 Task: Find connections with filter location Zhicheng with filter topic #propertymanagement with filter profile language English with filter current company Civica with filter school Ishan Institute of Management and Technology with filter industry Specialty Trade Contractors with filter service category UX Research with filter keywords title Speech Pathologist
Action: Mouse moved to (659, 74)
Screenshot: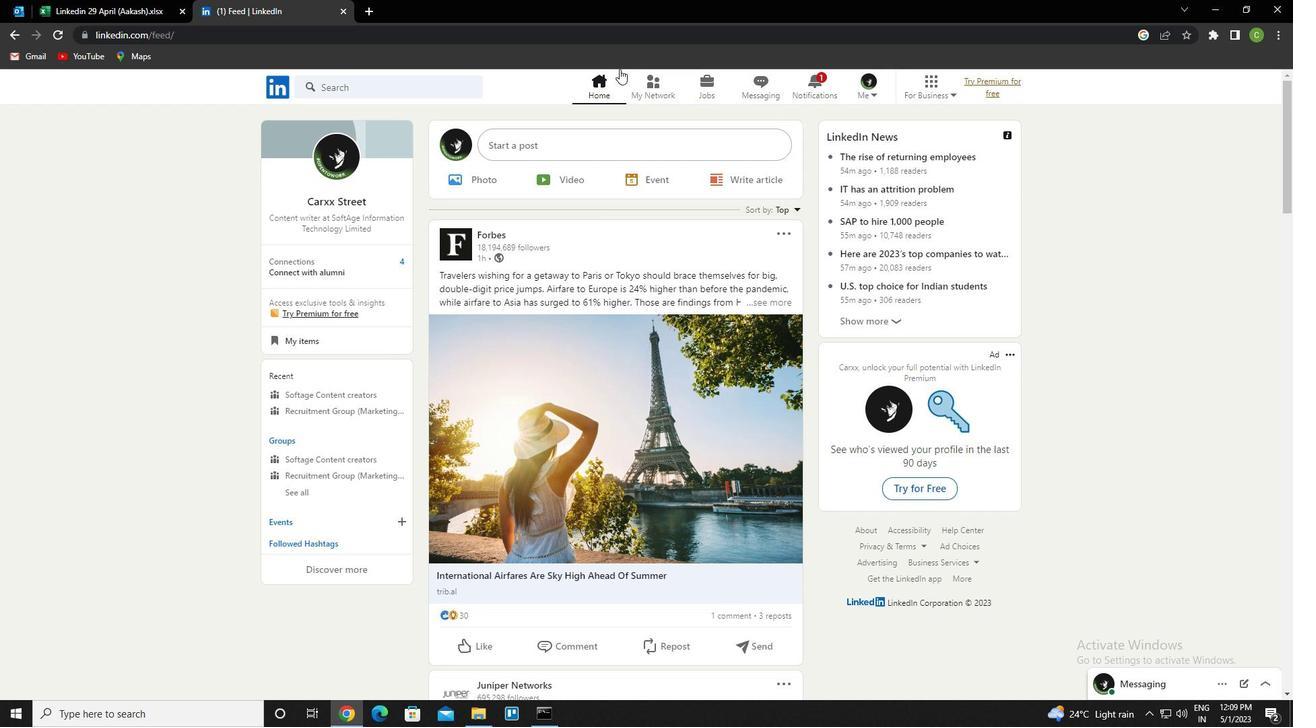 
Action: Mouse pressed left at (659, 74)
Screenshot: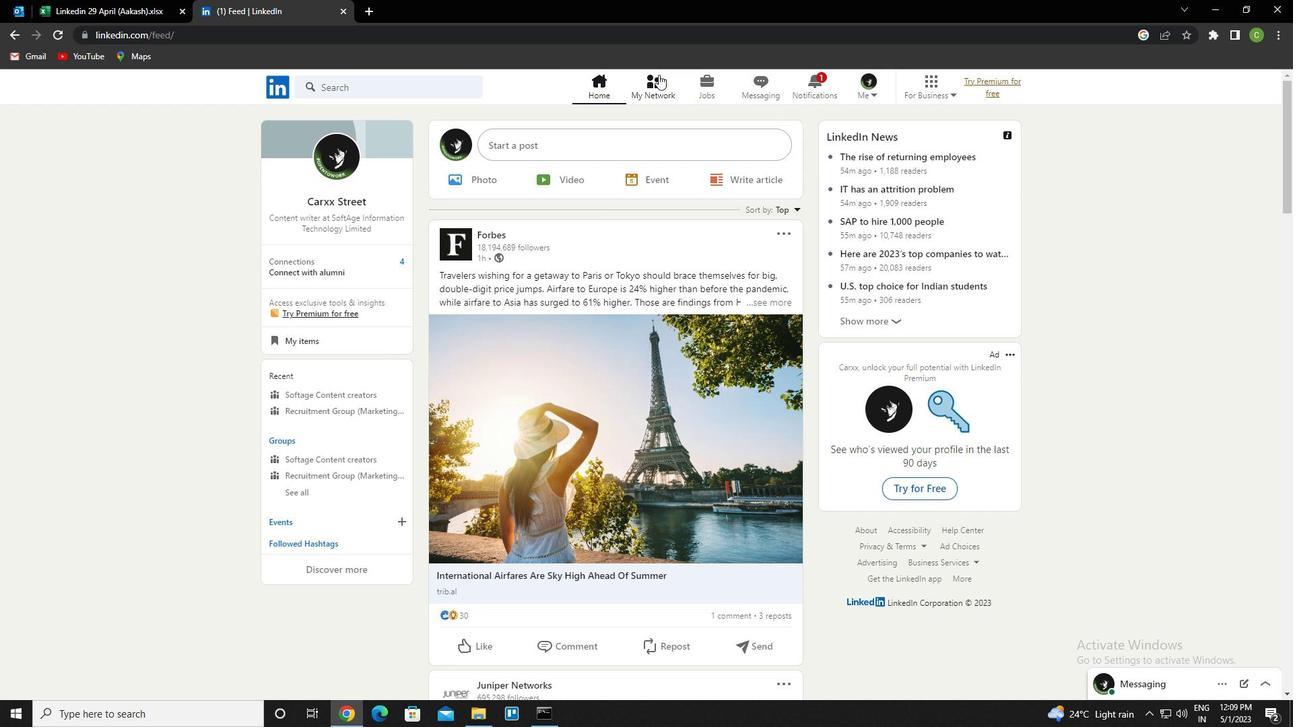 
Action: Mouse moved to (365, 152)
Screenshot: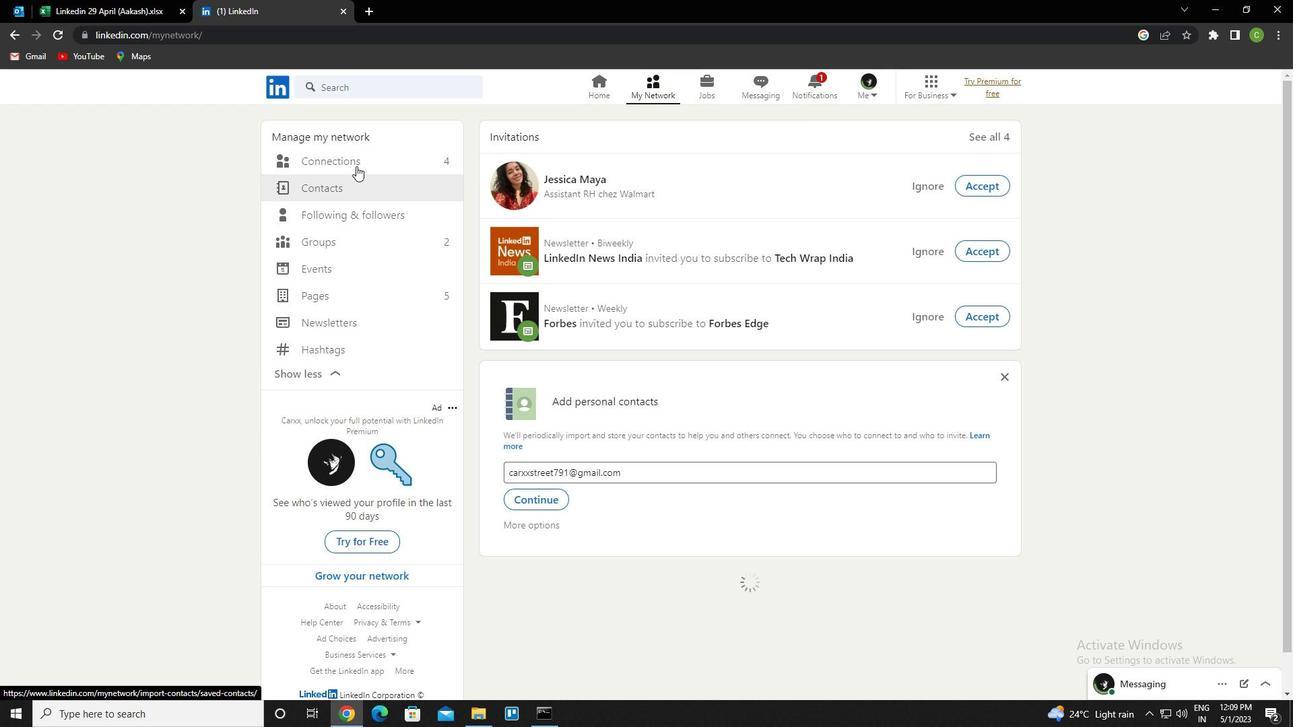 
Action: Mouse pressed left at (365, 152)
Screenshot: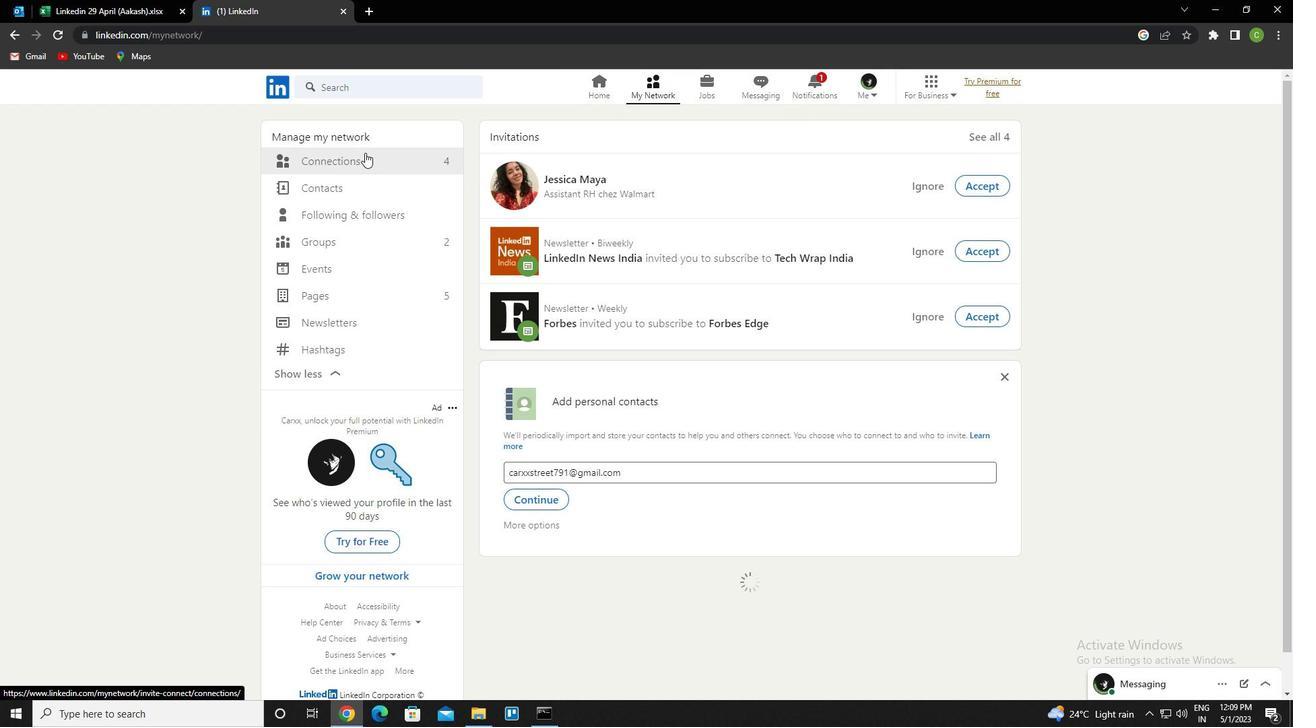 
Action: Mouse moved to (731, 167)
Screenshot: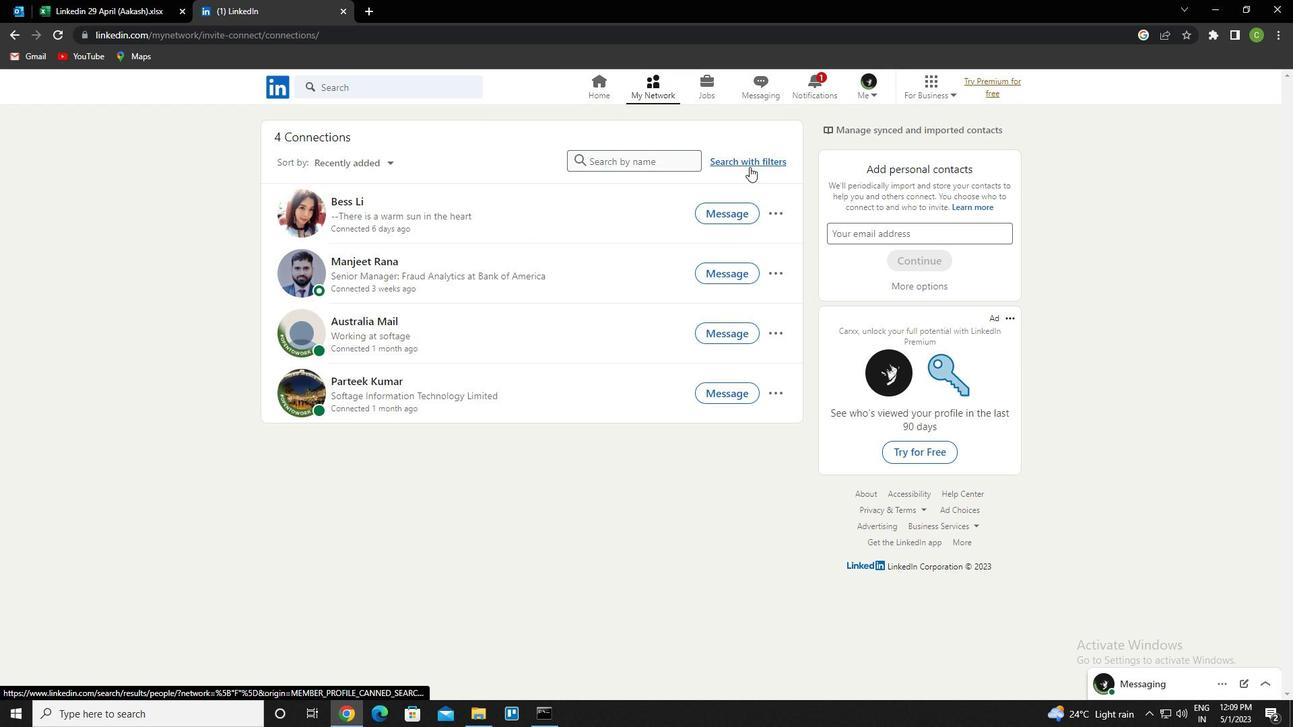 
Action: Mouse pressed left at (731, 167)
Screenshot: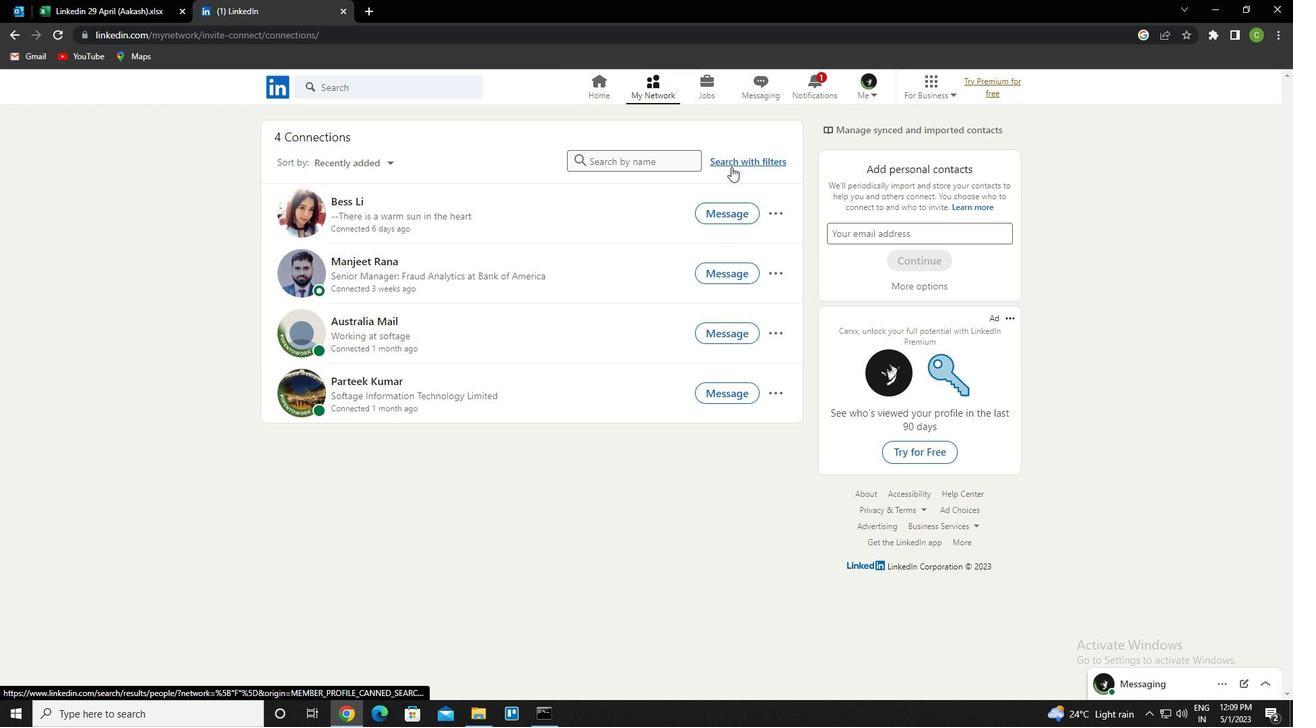 
Action: Mouse moved to (692, 128)
Screenshot: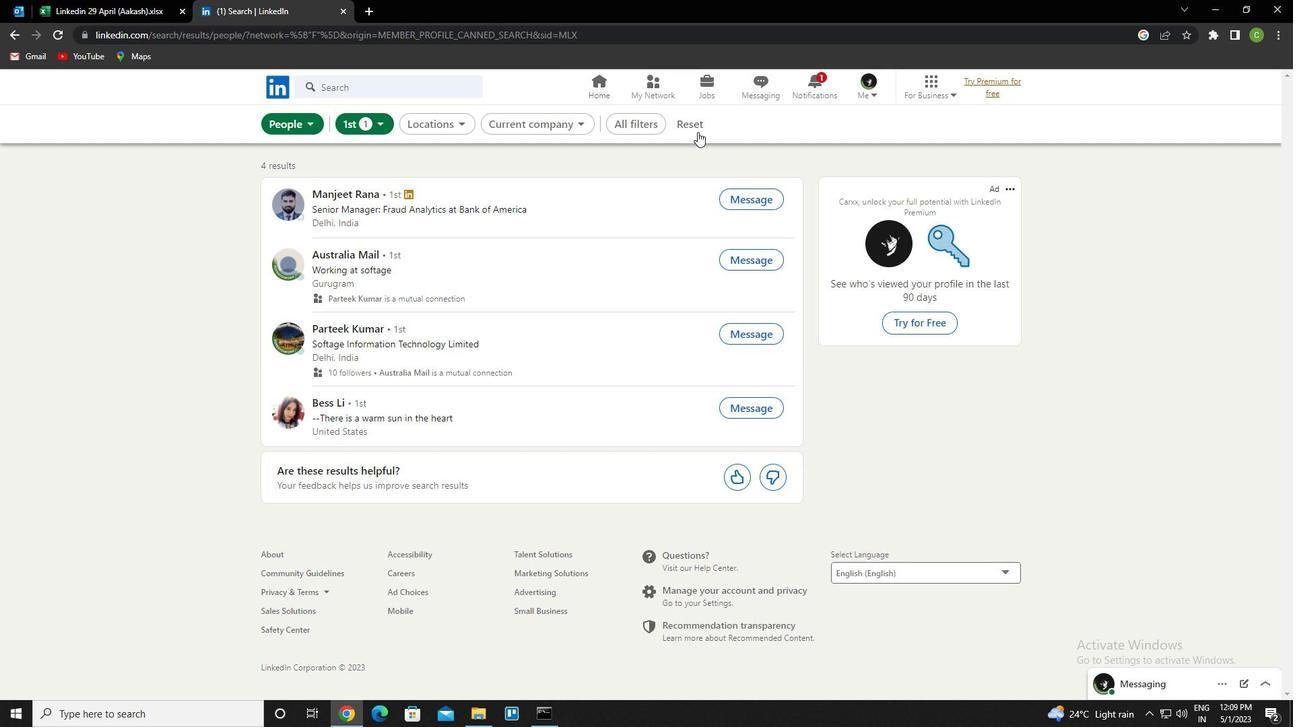 
Action: Mouse pressed left at (692, 128)
Screenshot: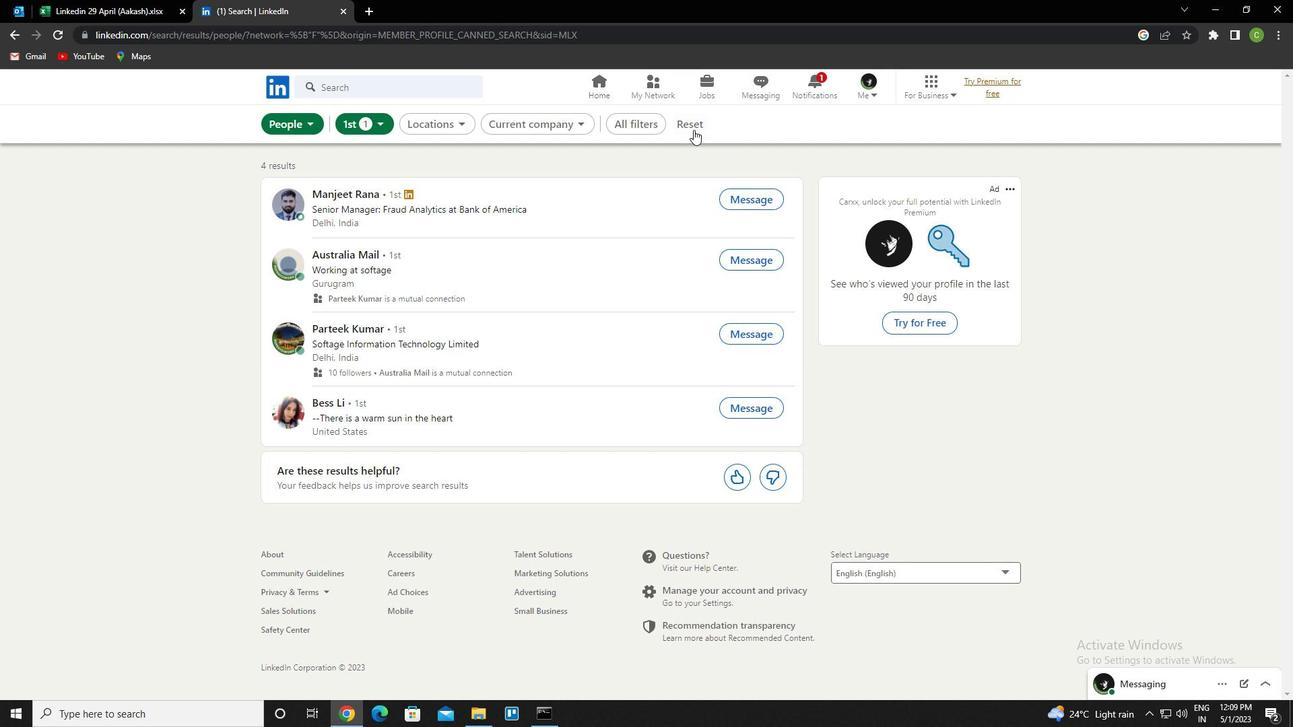 
Action: Mouse moved to (681, 123)
Screenshot: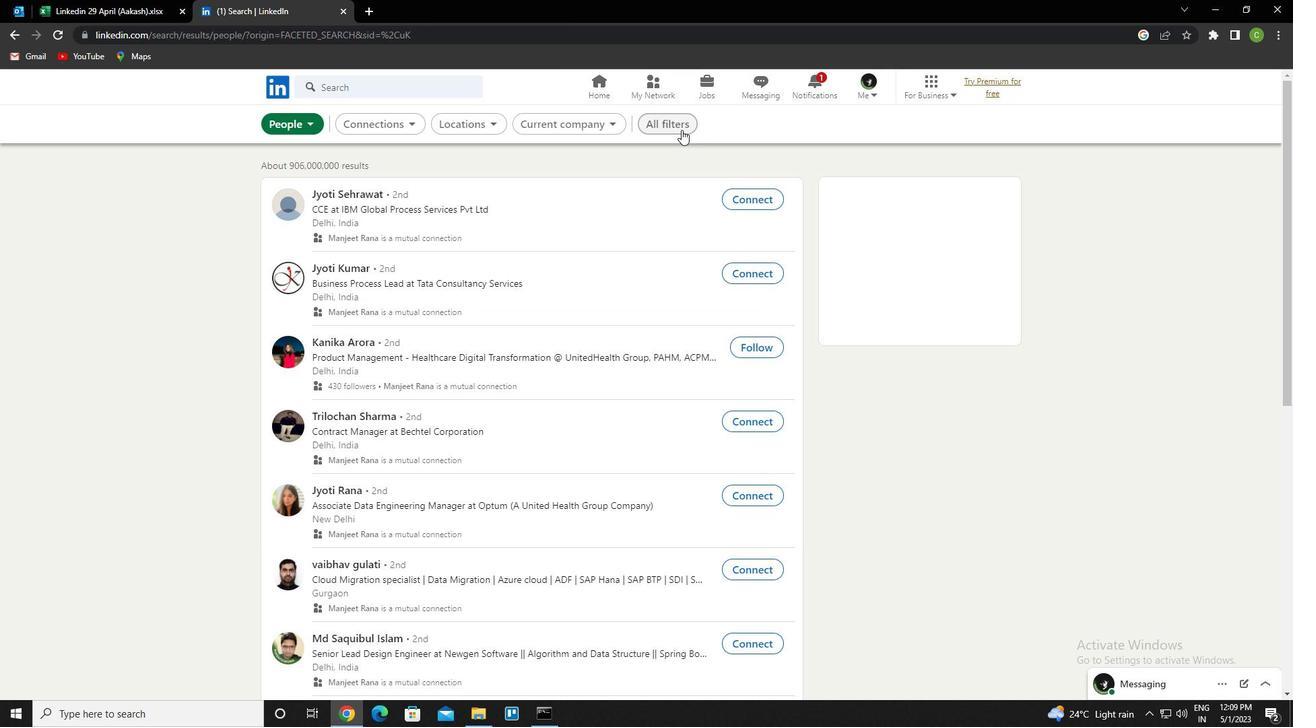 
Action: Mouse pressed left at (681, 123)
Screenshot: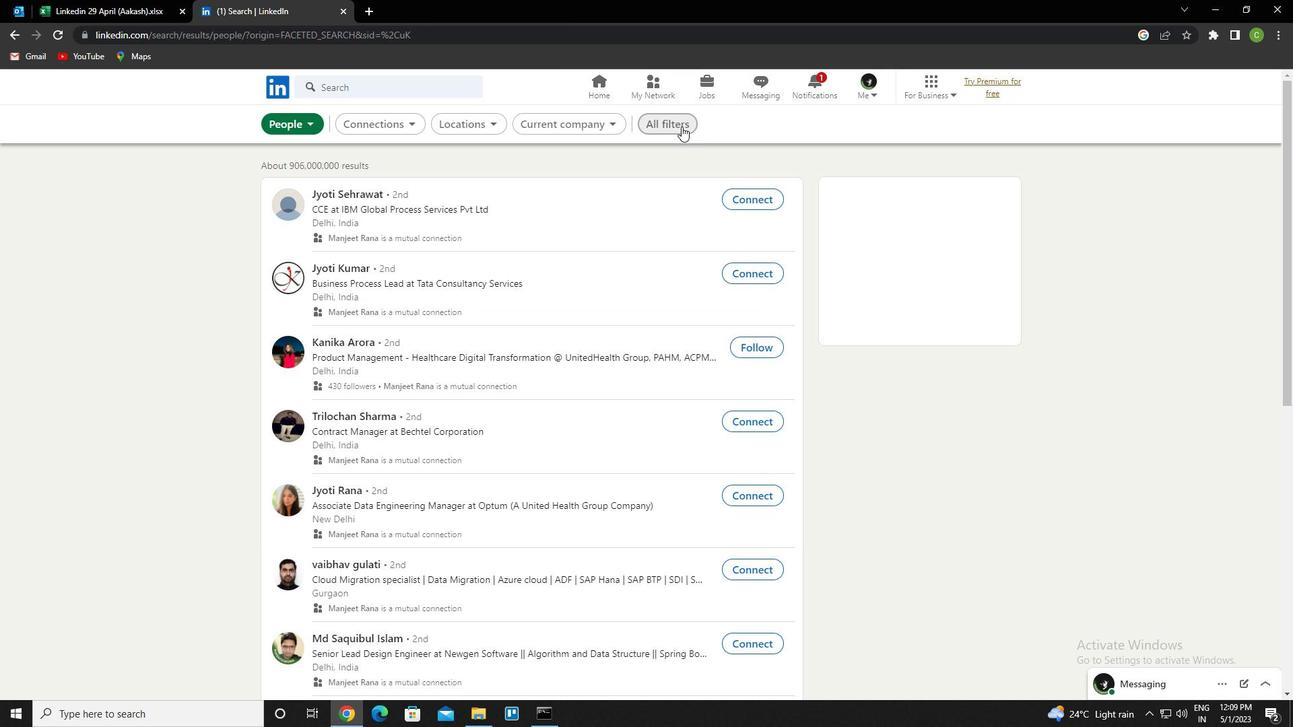 
Action: Mouse moved to (1066, 345)
Screenshot: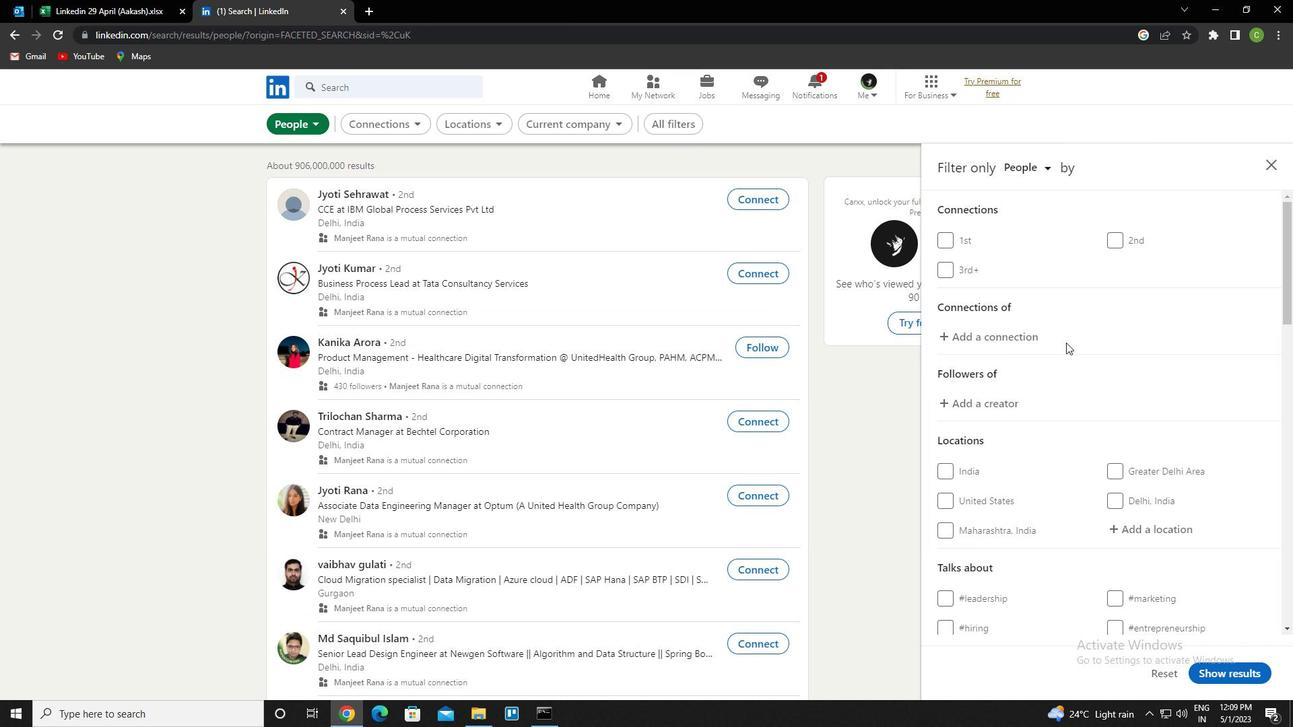 
Action: Mouse scrolled (1066, 344) with delta (0, 0)
Screenshot: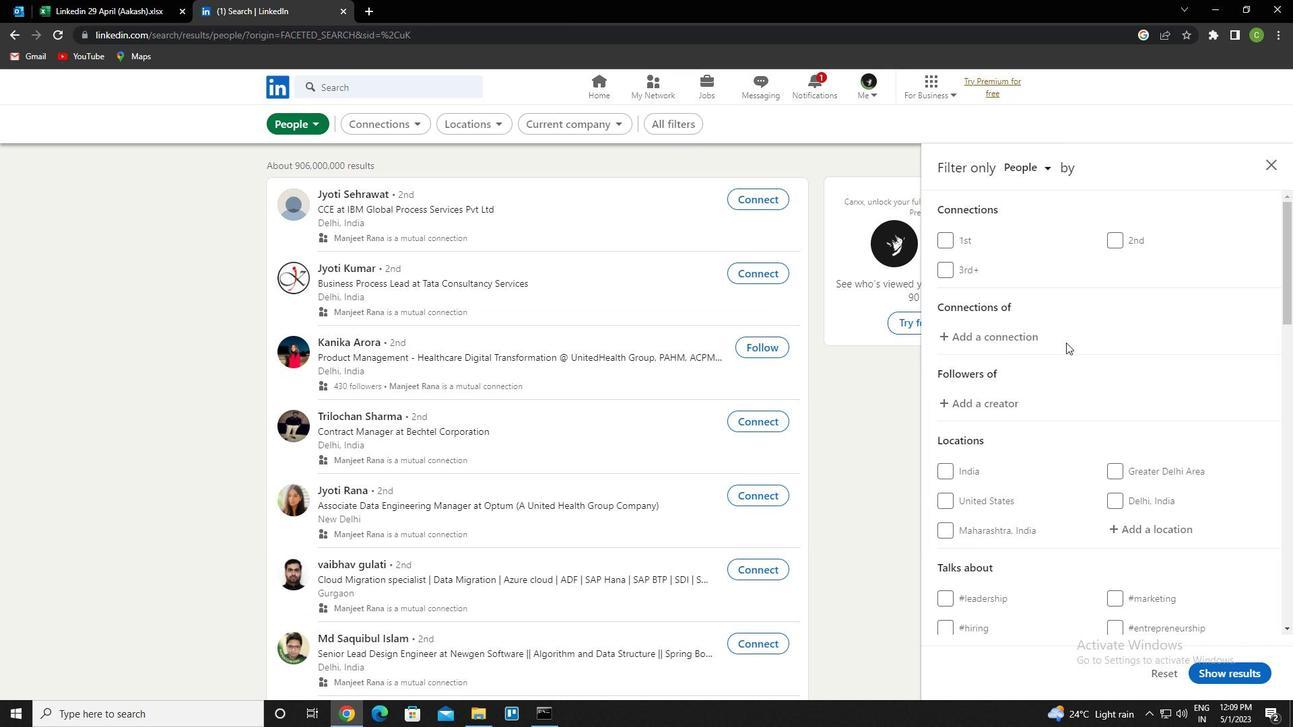 
Action: Mouse scrolled (1066, 344) with delta (0, 0)
Screenshot: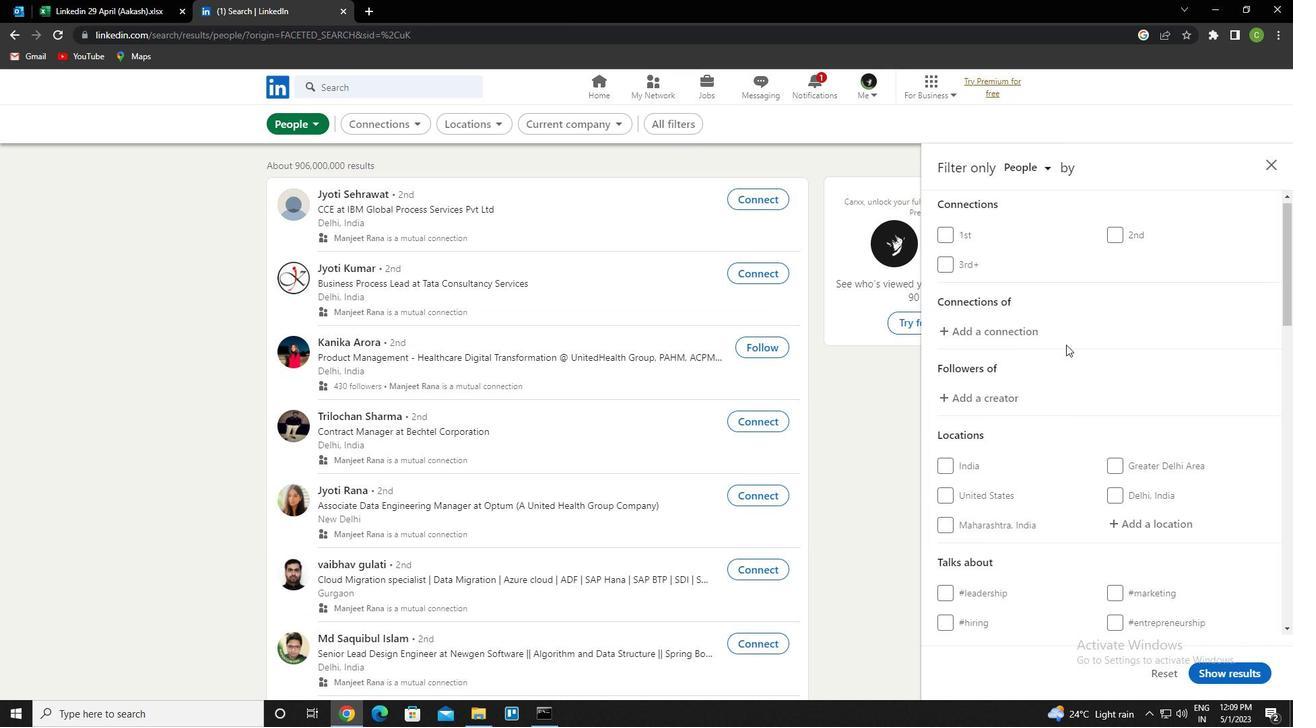 
Action: Mouse moved to (1067, 345)
Screenshot: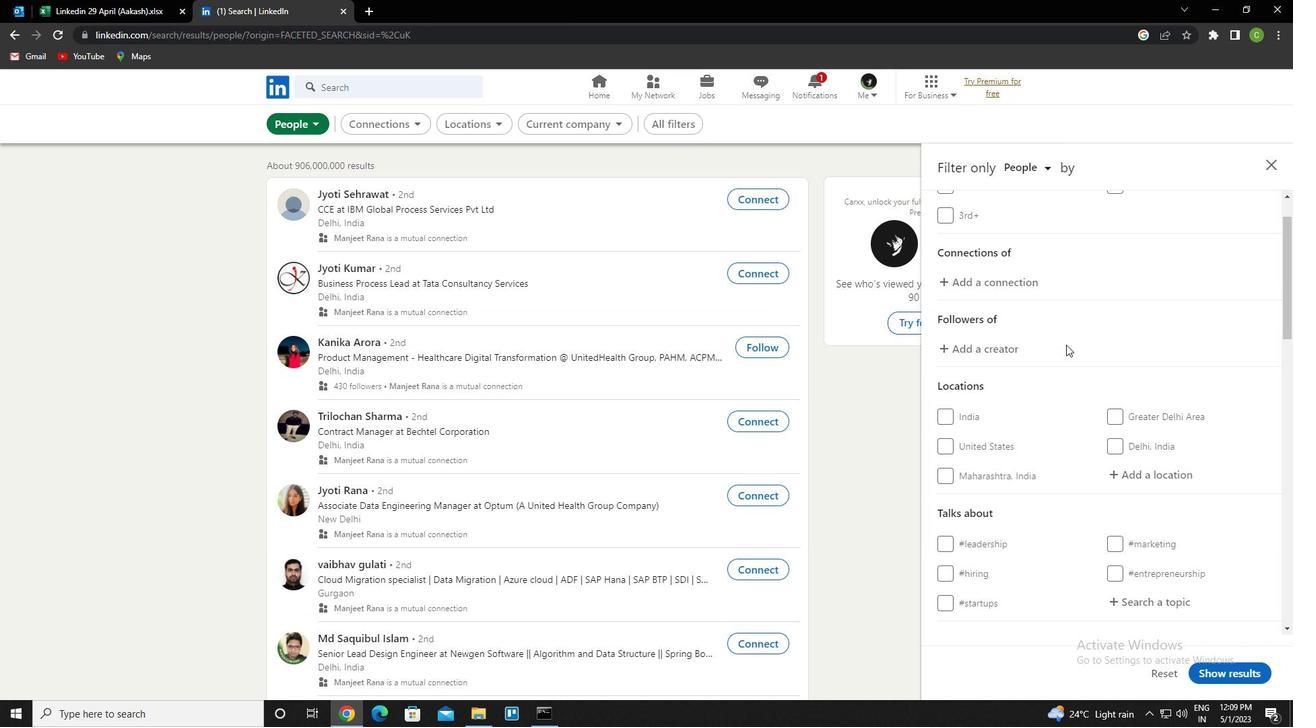 
Action: Mouse scrolled (1067, 344) with delta (0, 0)
Screenshot: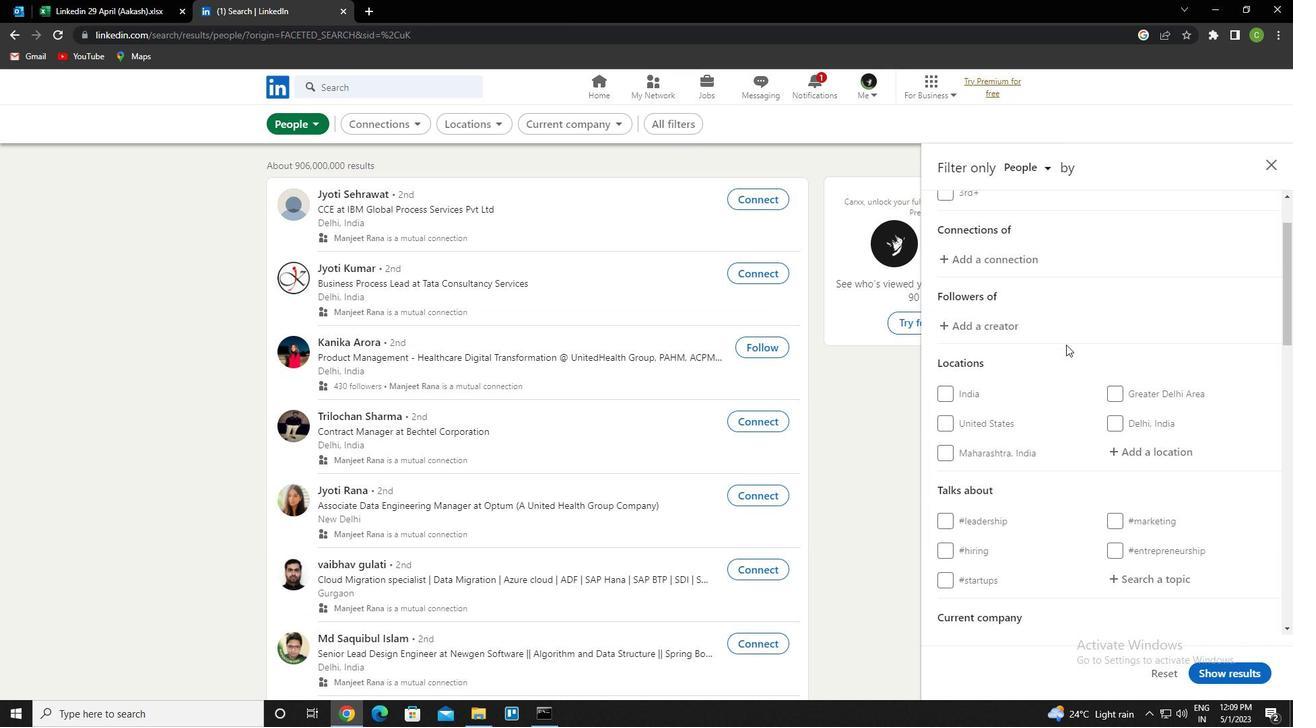 
Action: Mouse moved to (1123, 328)
Screenshot: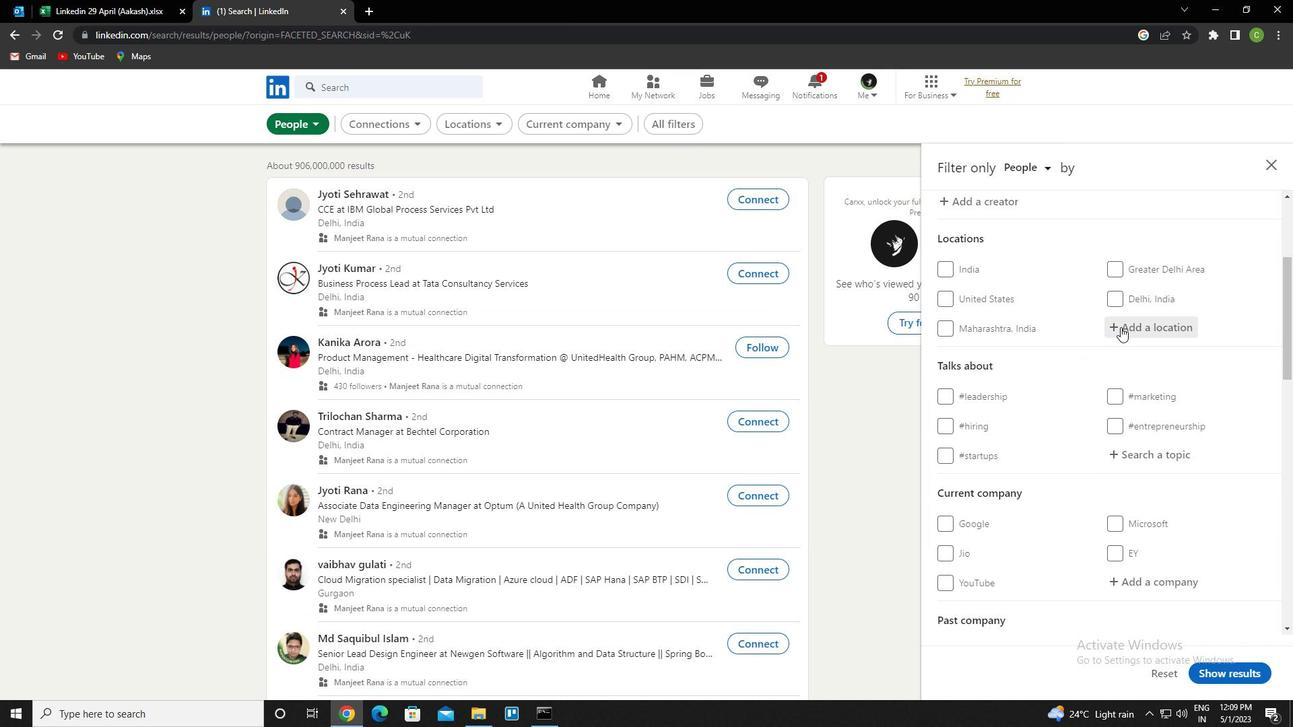 
Action: Mouse pressed left at (1123, 328)
Screenshot: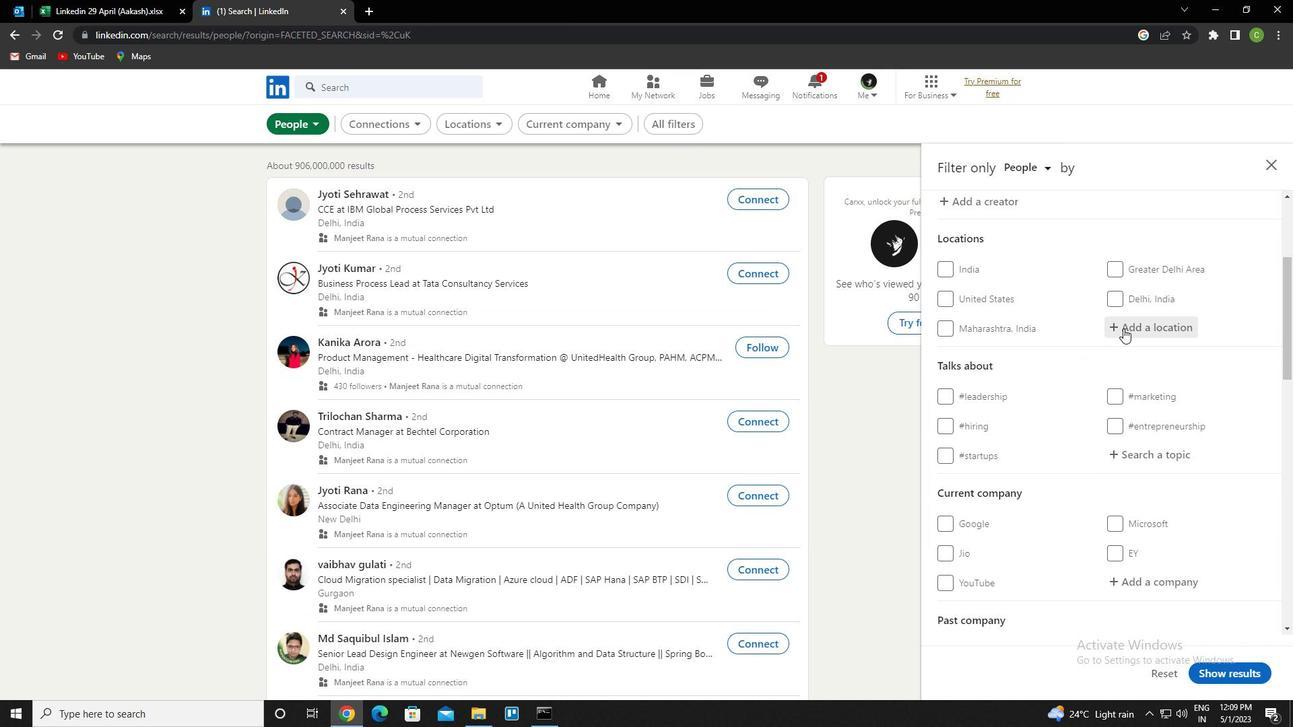 
Action: Key pressed <Key.caps_lock>z<Key.caps_lock>hicheng
Screenshot: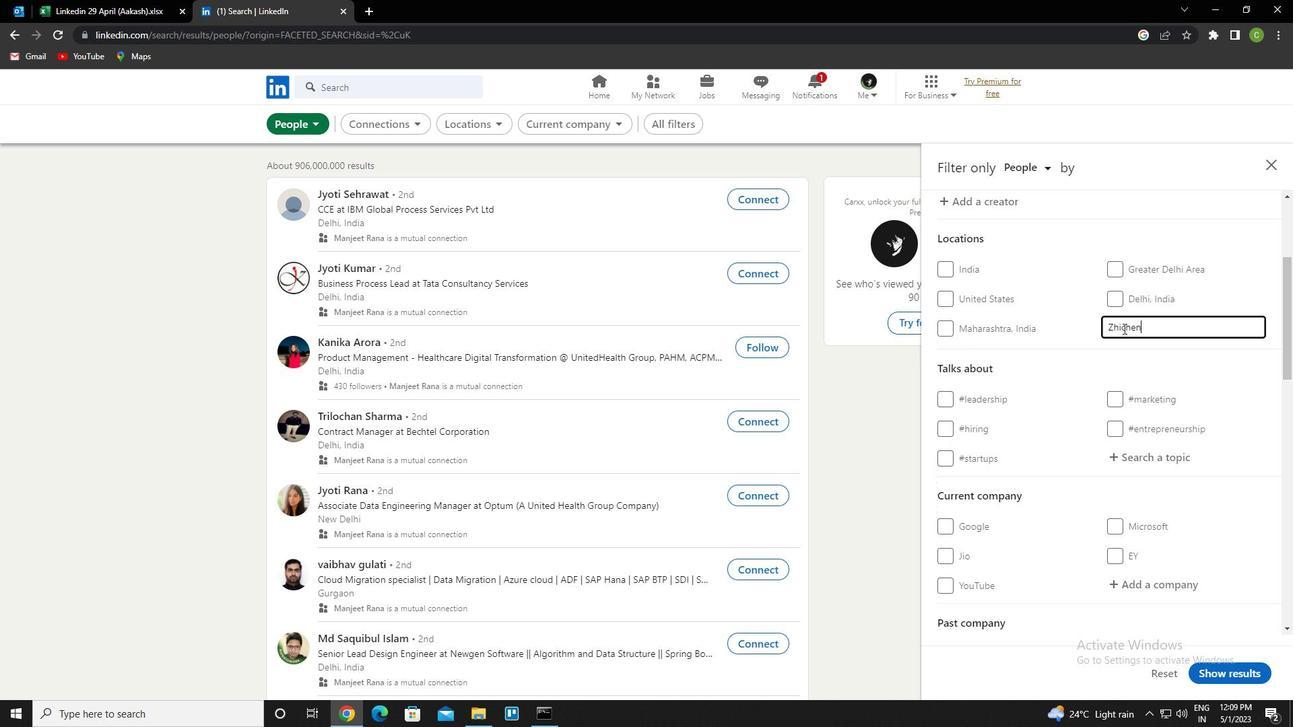 
Action: Mouse moved to (1153, 455)
Screenshot: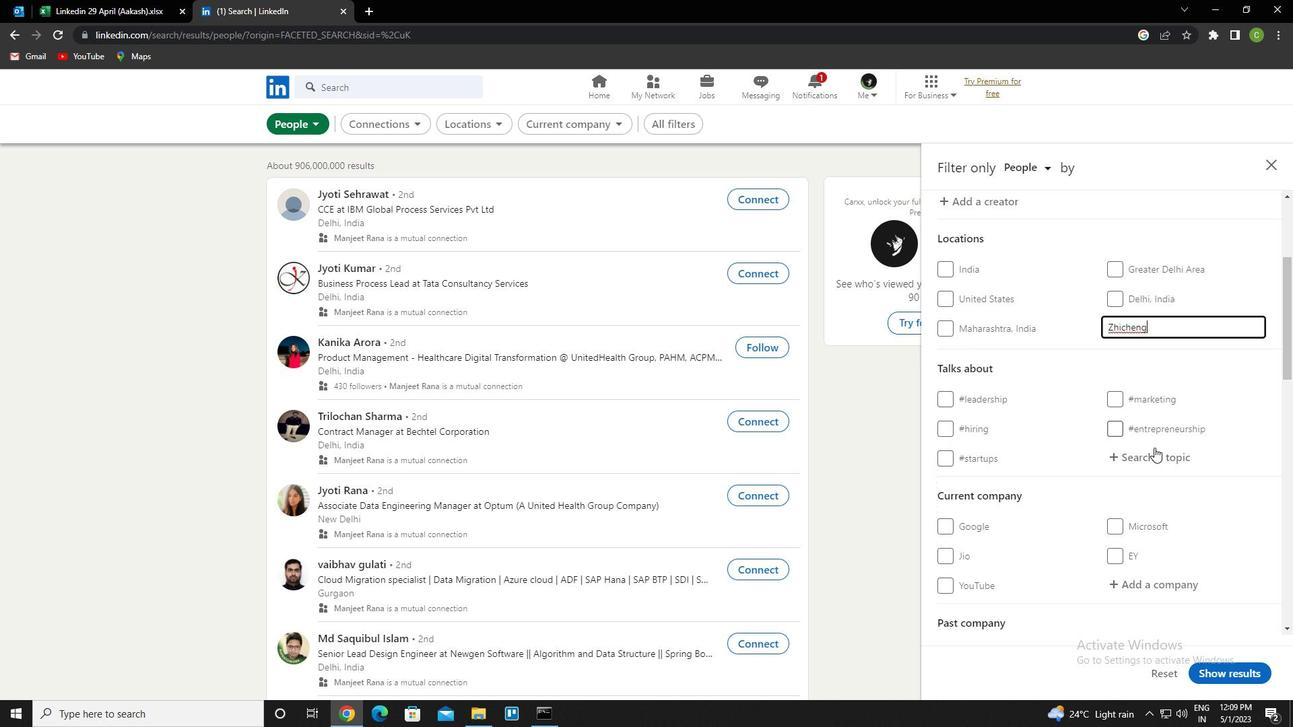 
Action: Mouse pressed left at (1153, 455)
Screenshot: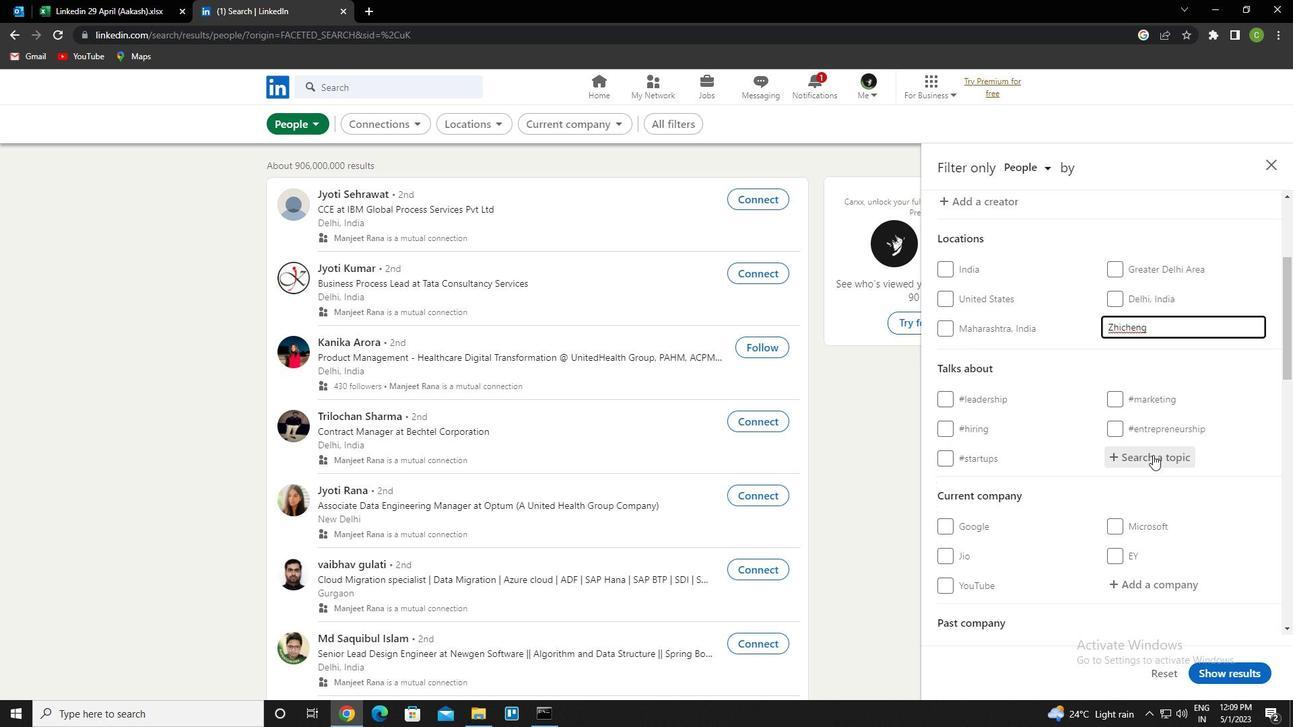
Action: Mouse moved to (1152, 456)
Screenshot: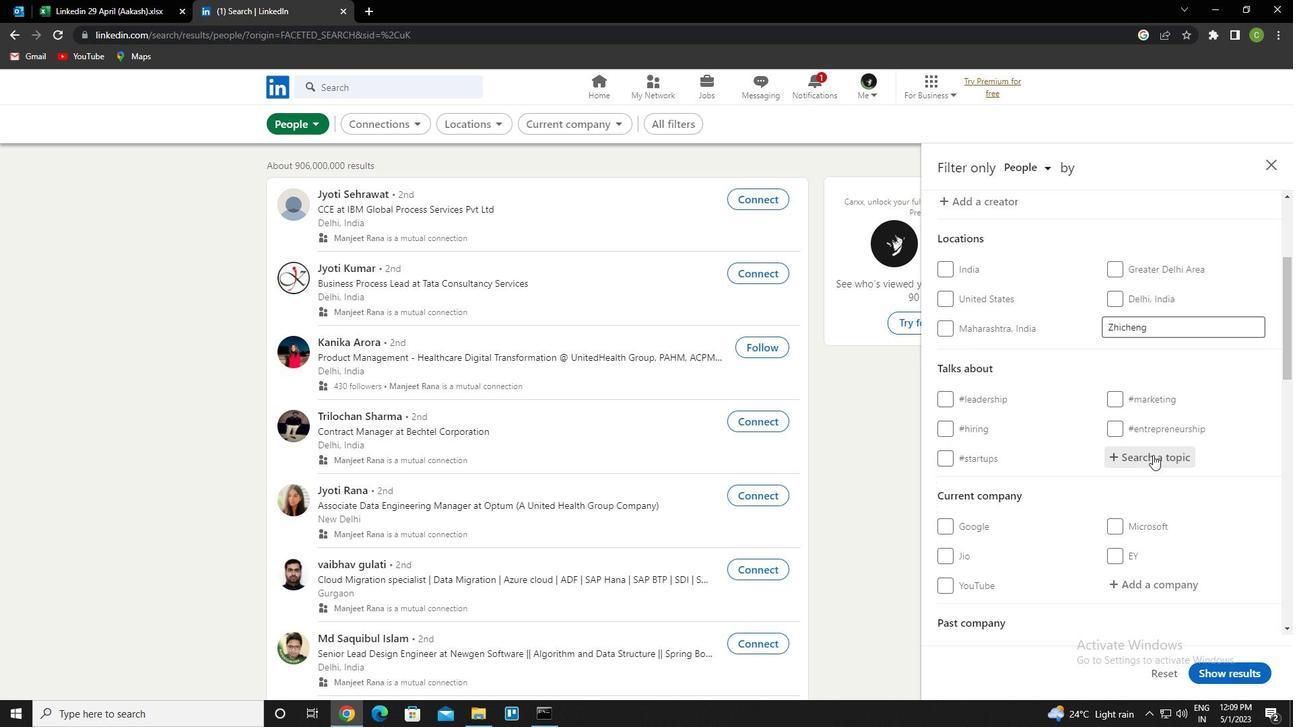 
Action: Key pressed propertymana<Key.down><Key.enter>
Screenshot: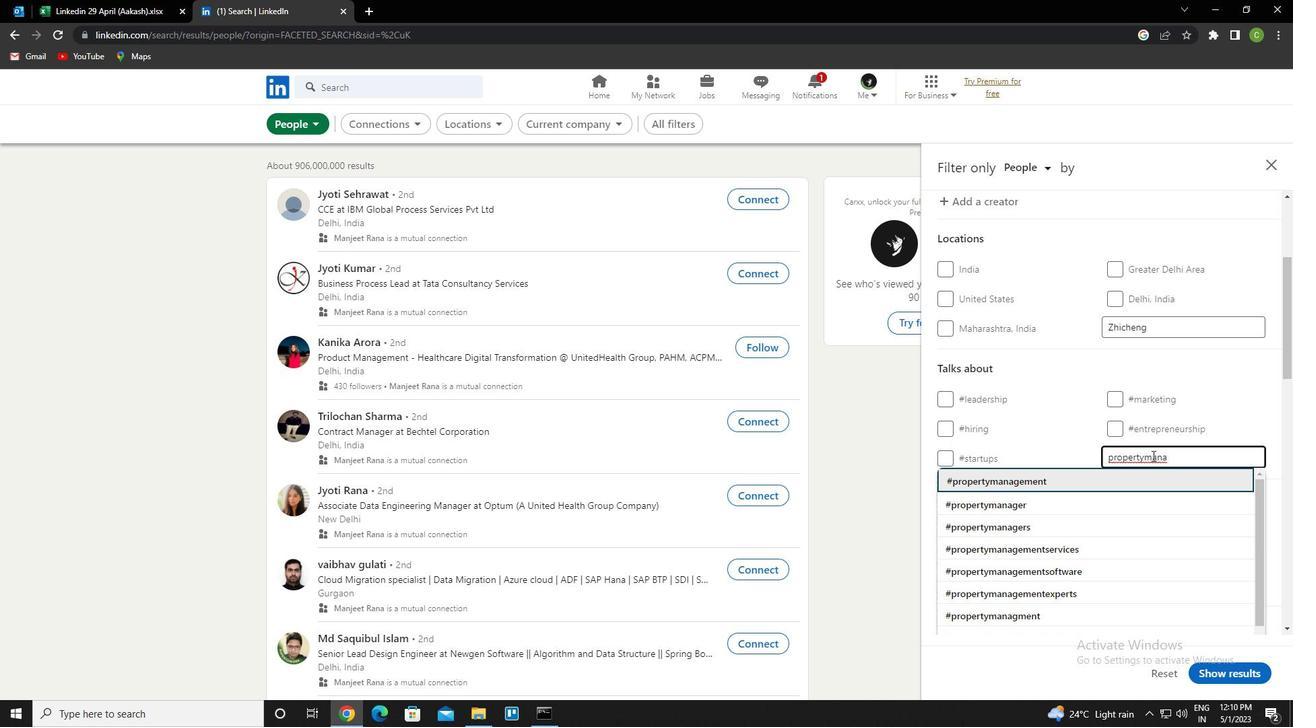 
Action: Mouse moved to (1245, 453)
Screenshot: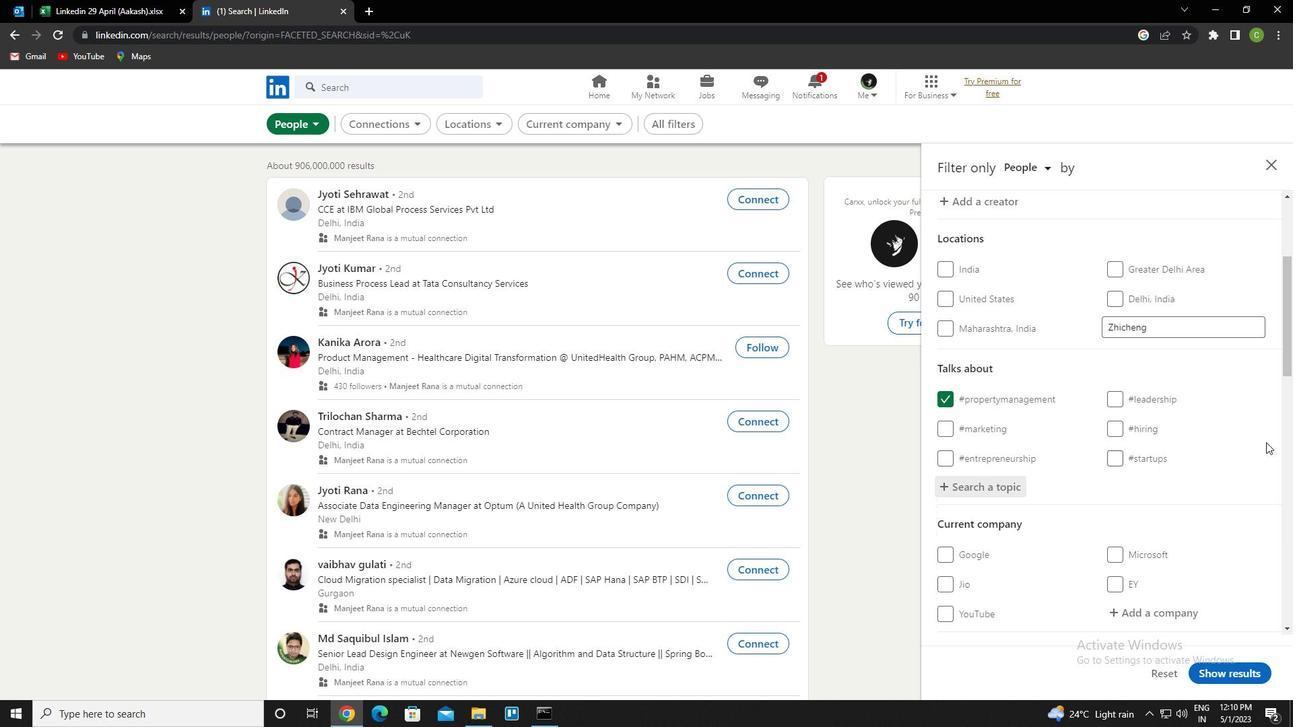 
Action: Mouse scrolled (1245, 452) with delta (0, 0)
Screenshot: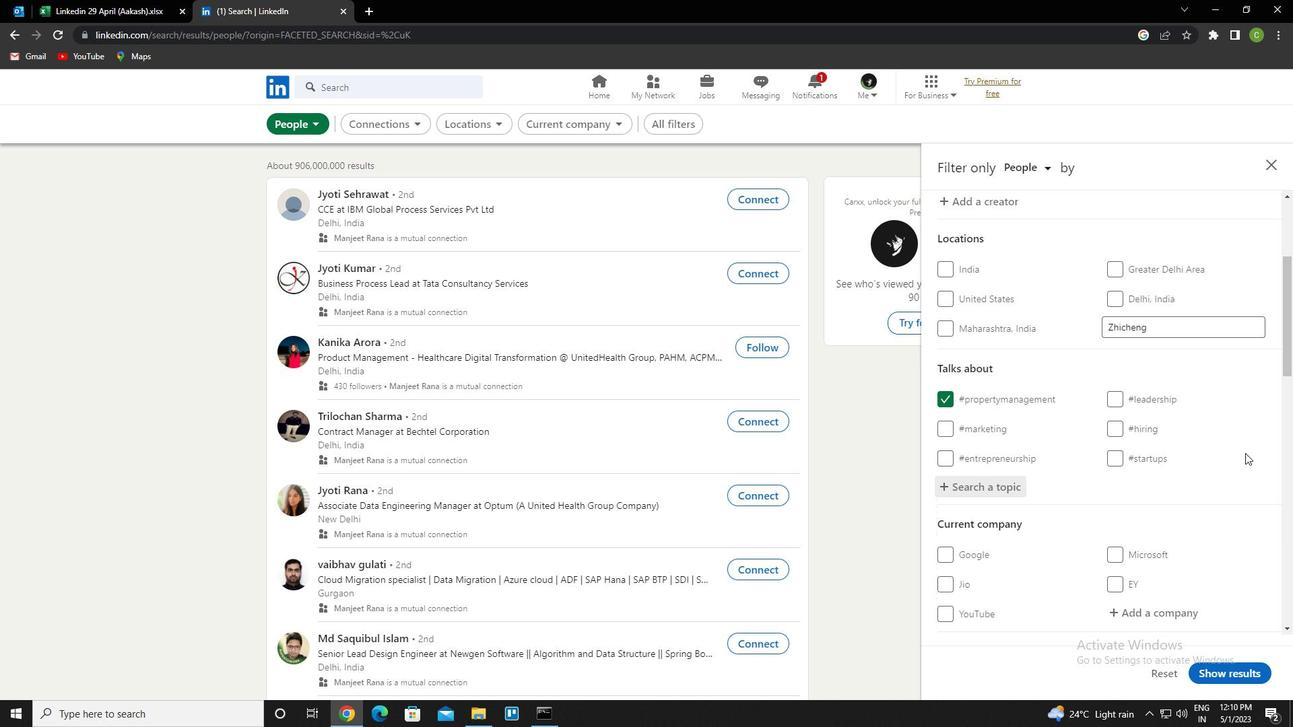 
Action: Mouse moved to (1240, 453)
Screenshot: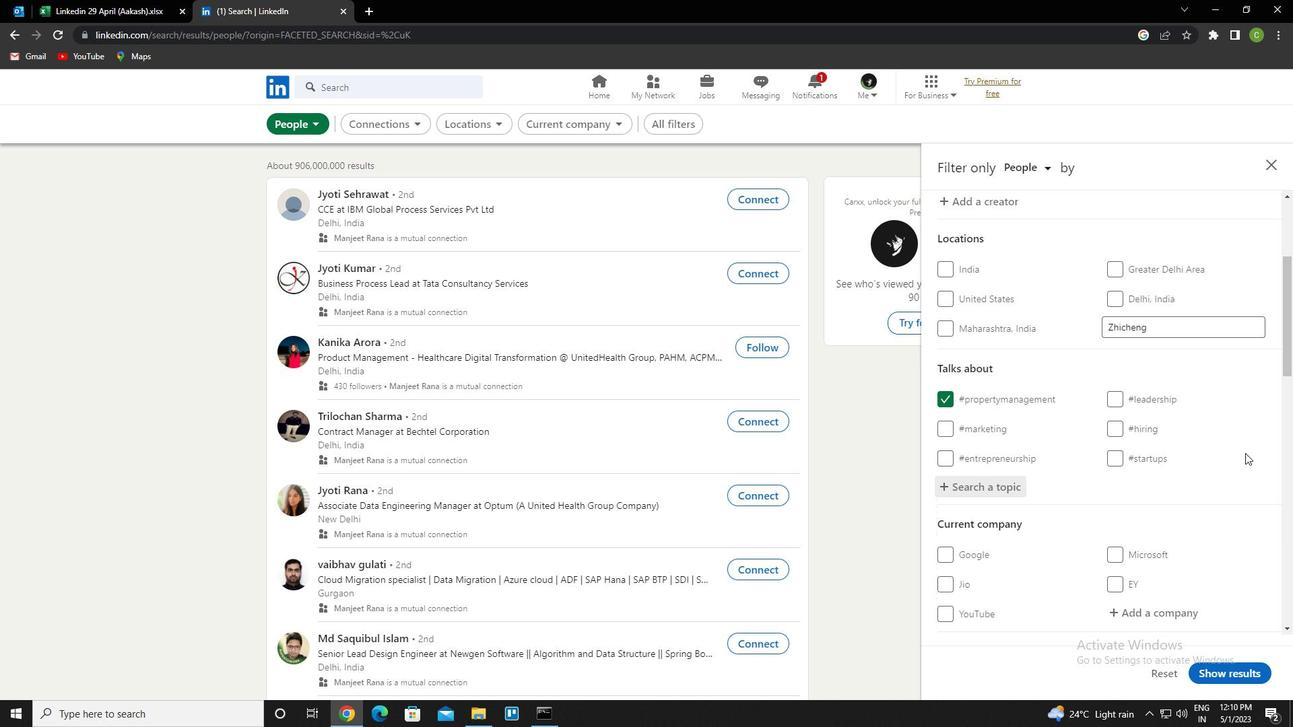 
Action: Mouse scrolled (1240, 452) with delta (0, 0)
Screenshot: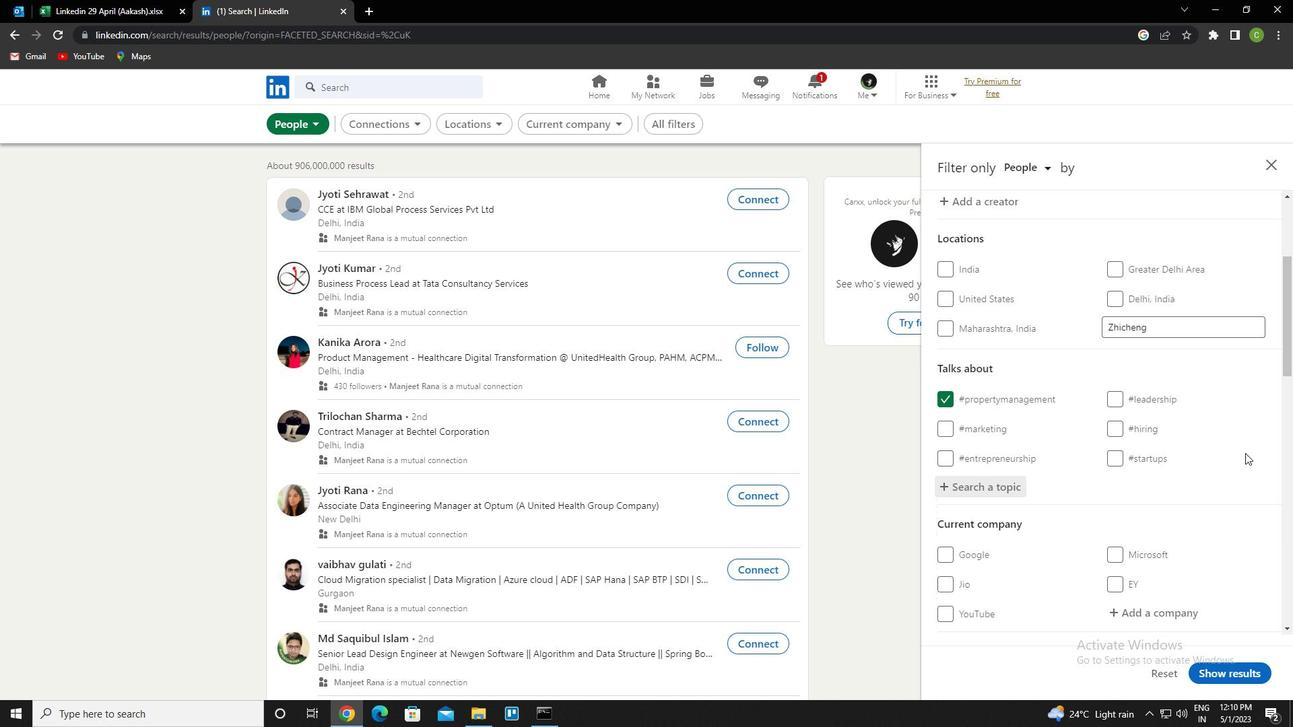 
Action: Mouse moved to (1237, 454)
Screenshot: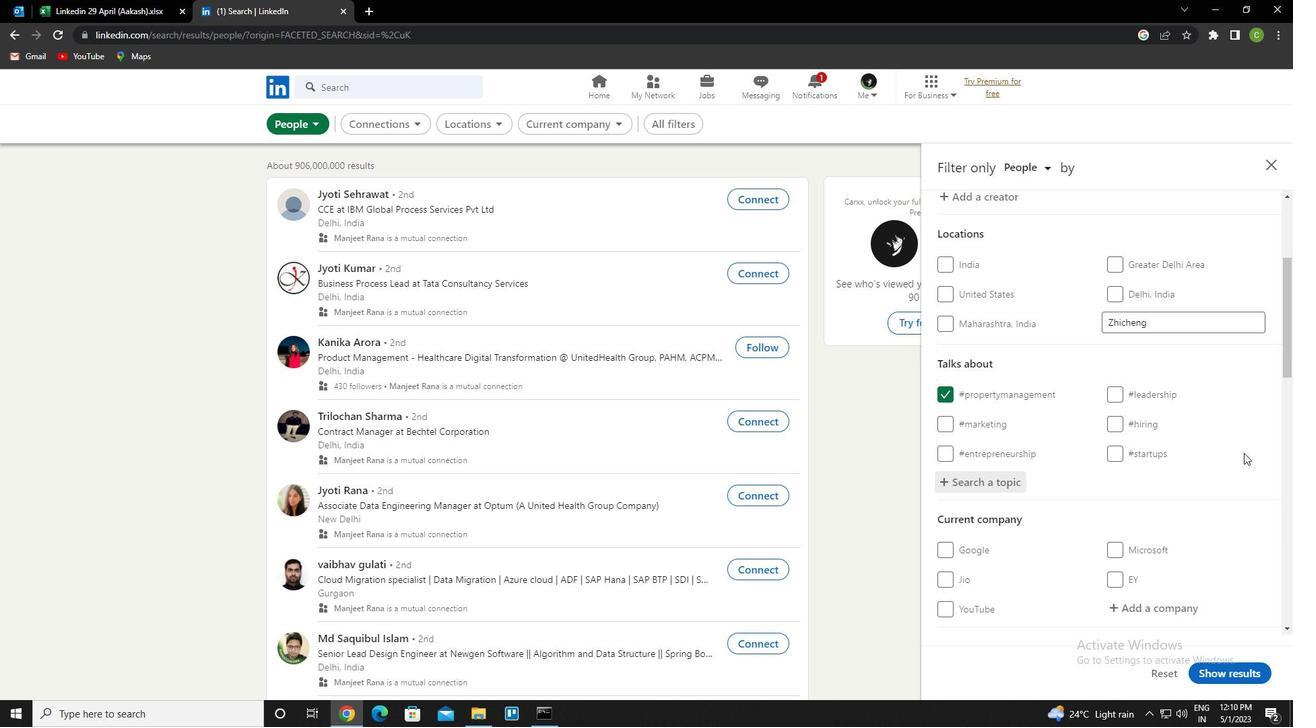
Action: Mouse scrolled (1237, 454) with delta (0, 0)
Screenshot: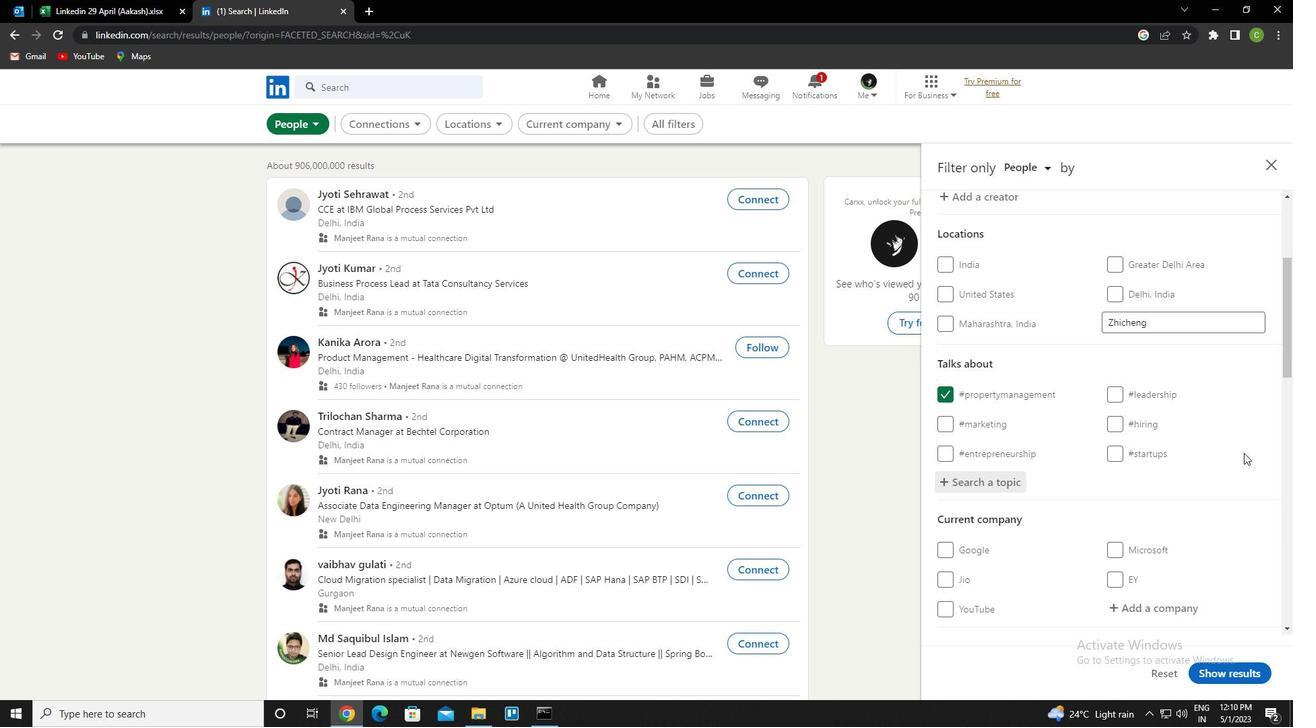 
Action: Mouse scrolled (1237, 454) with delta (0, 0)
Screenshot: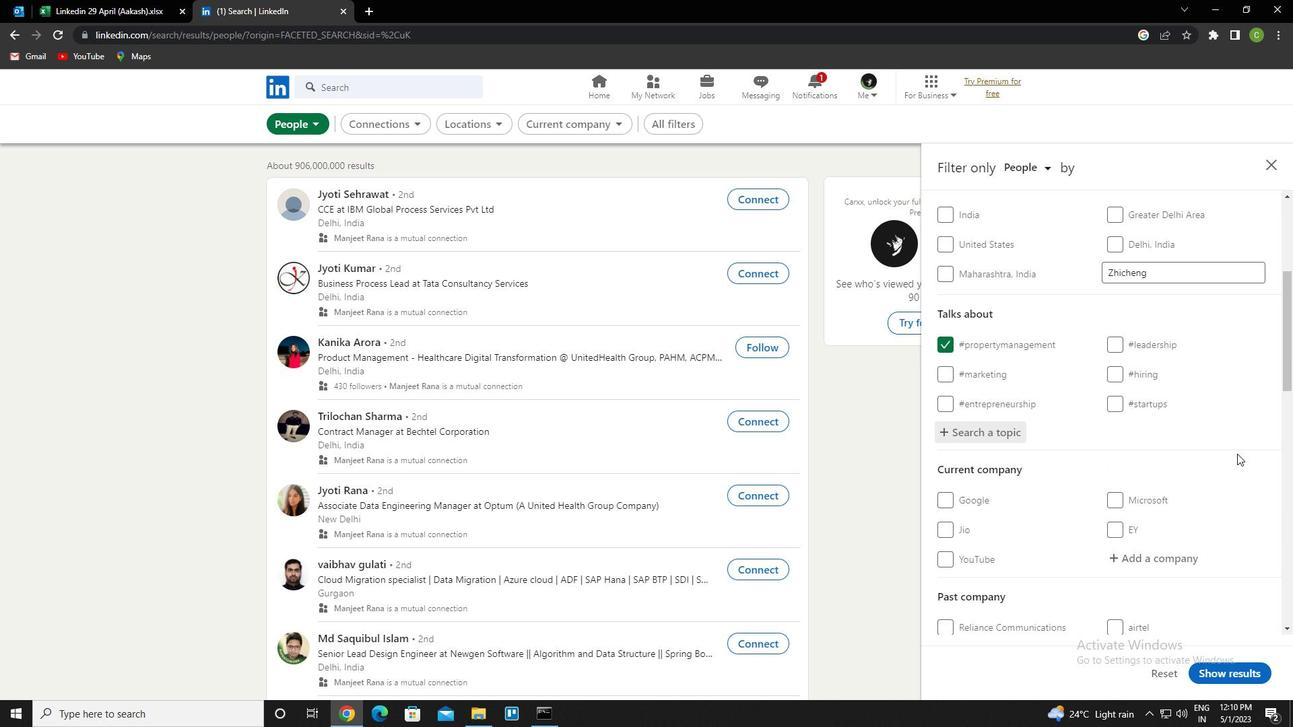 
Action: Mouse scrolled (1237, 454) with delta (0, 0)
Screenshot: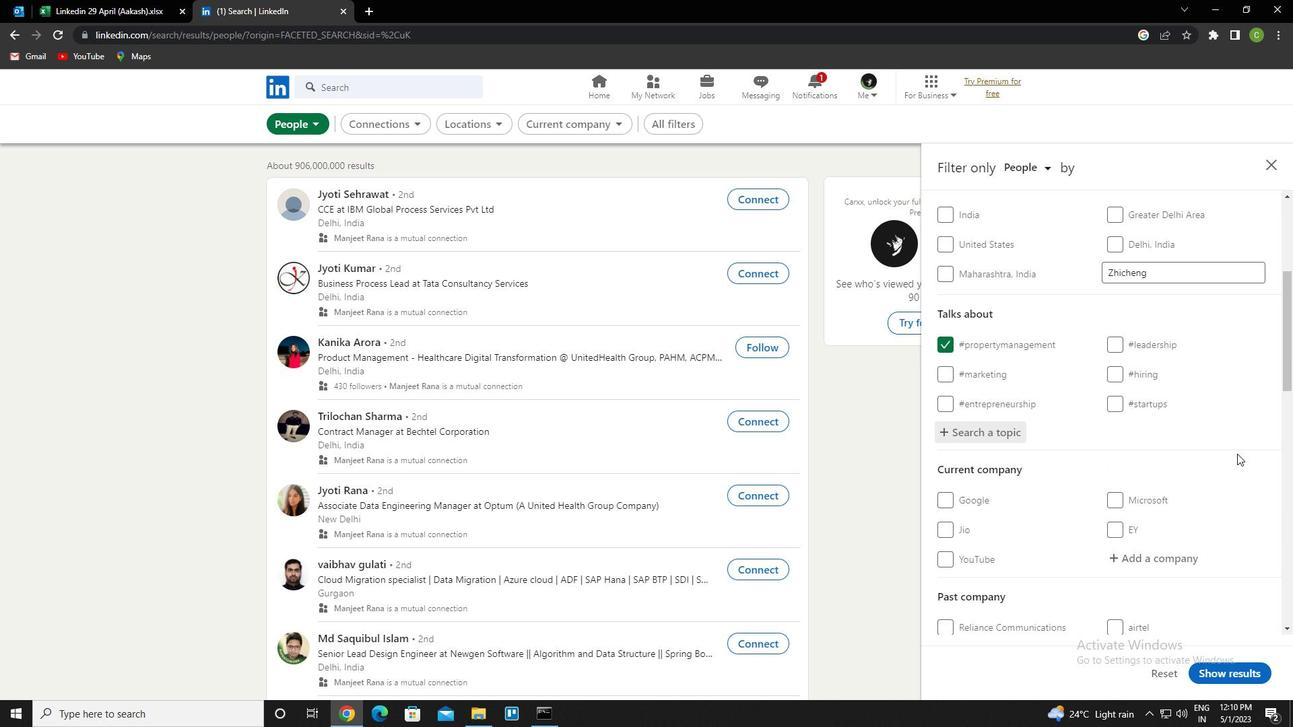 
Action: Mouse scrolled (1237, 454) with delta (0, 0)
Screenshot: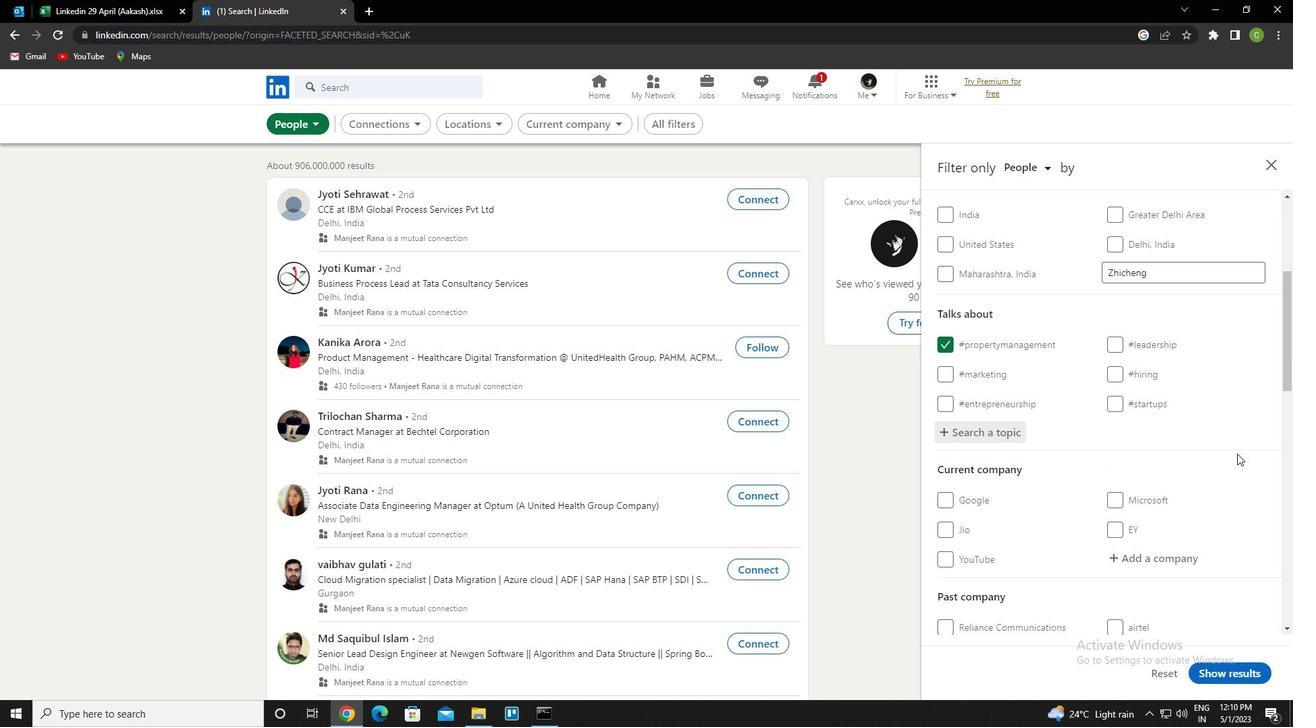 
Action: Mouse moved to (1236, 454)
Screenshot: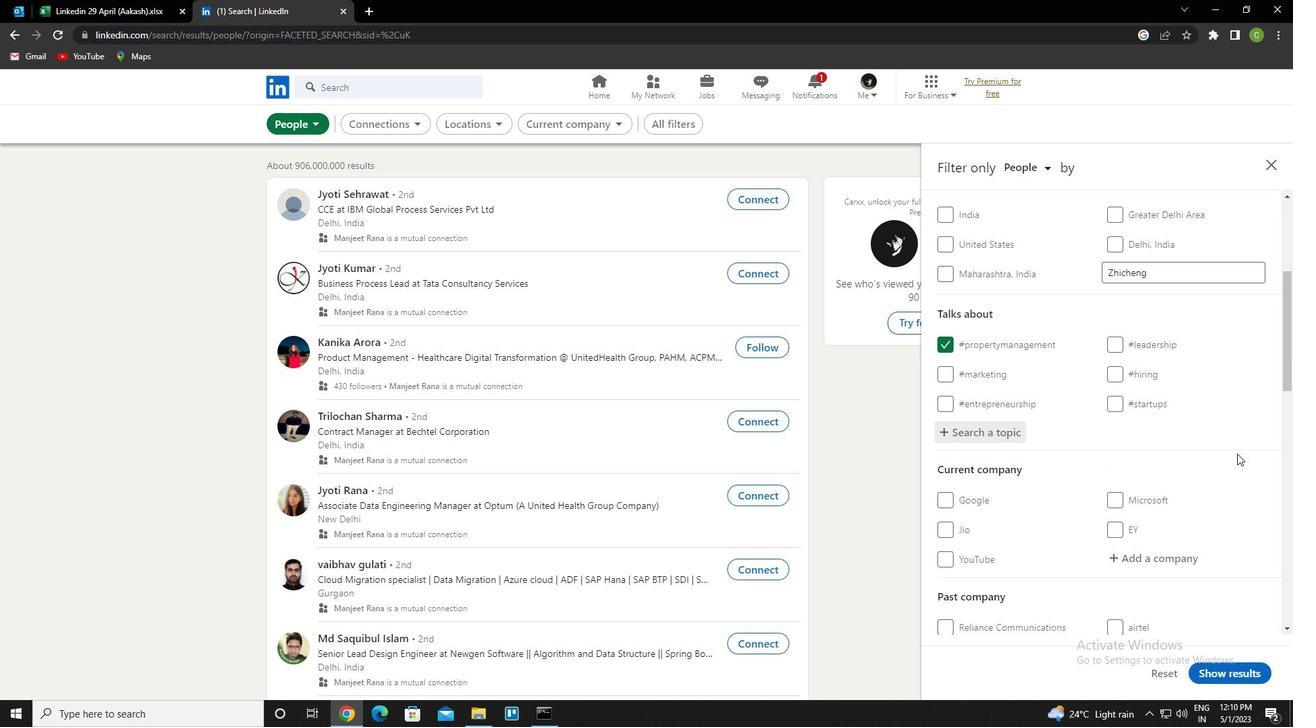 
Action: Mouse scrolled (1236, 454) with delta (0, 0)
Screenshot: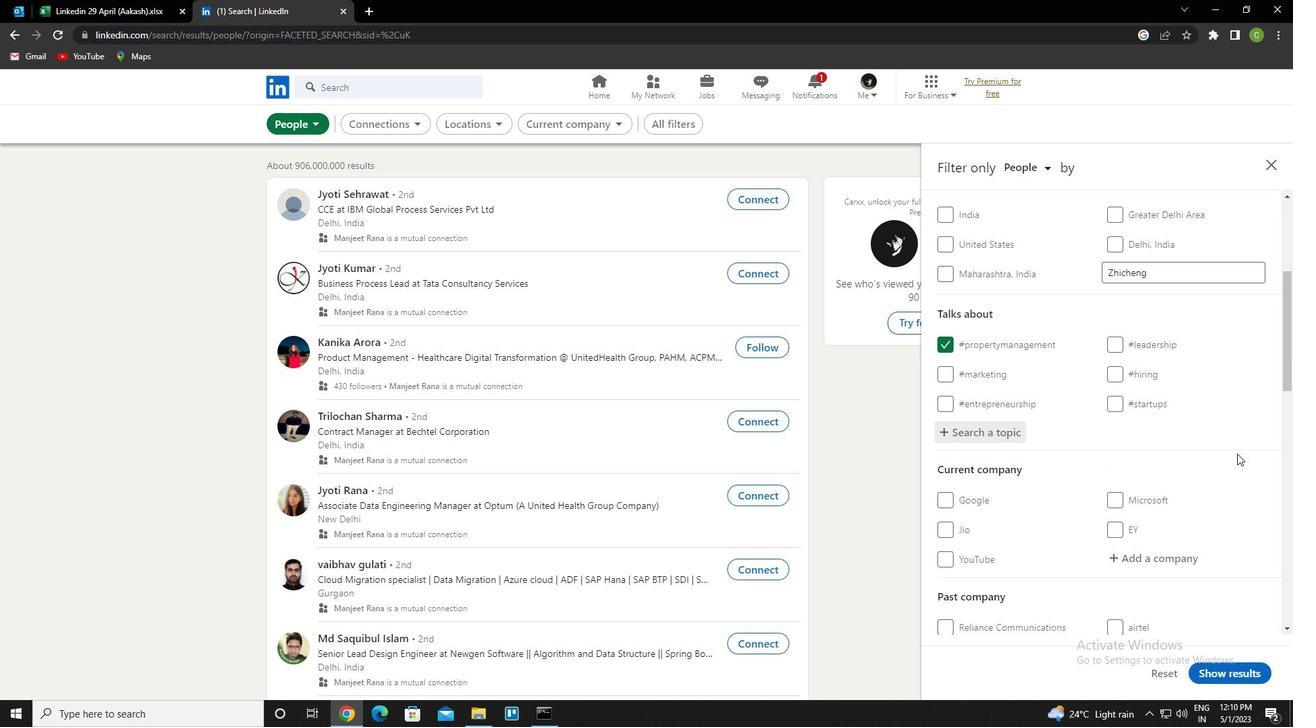 
Action: Mouse moved to (1236, 454)
Screenshot: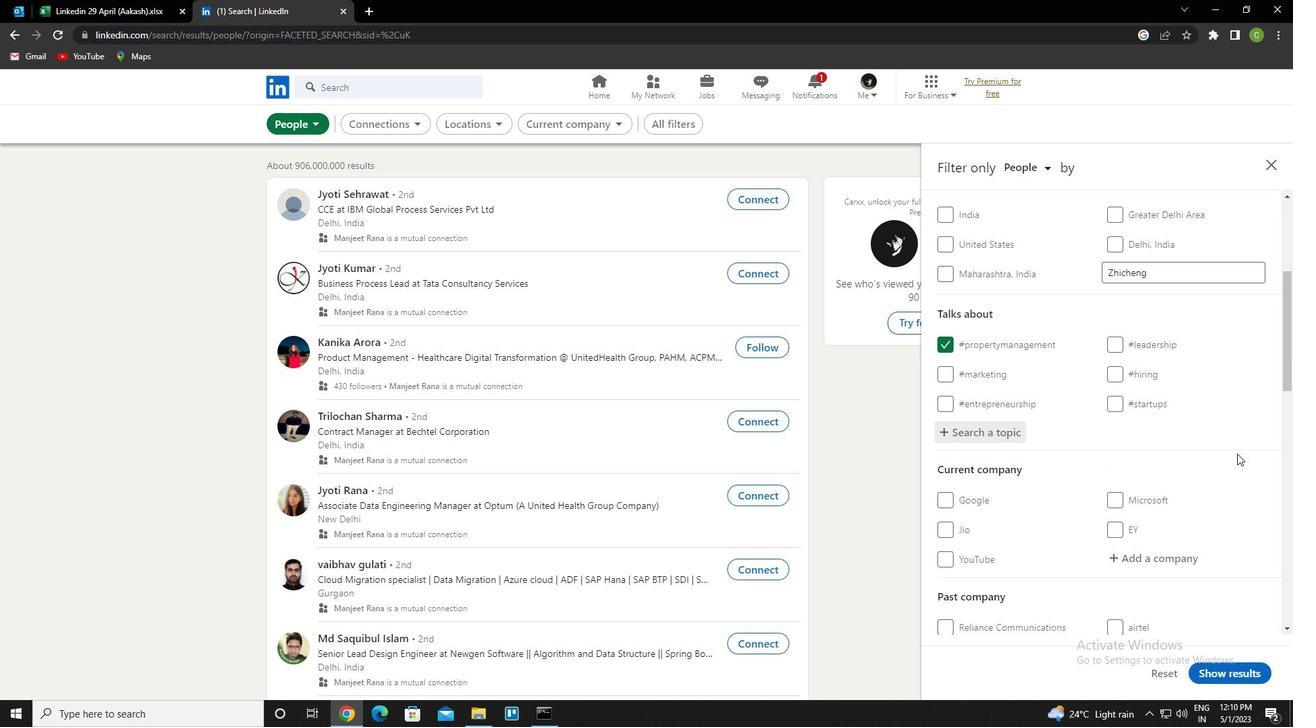 
Action: Mouse scrolled (1236, 454) with delta (0, 0)
Screenshot: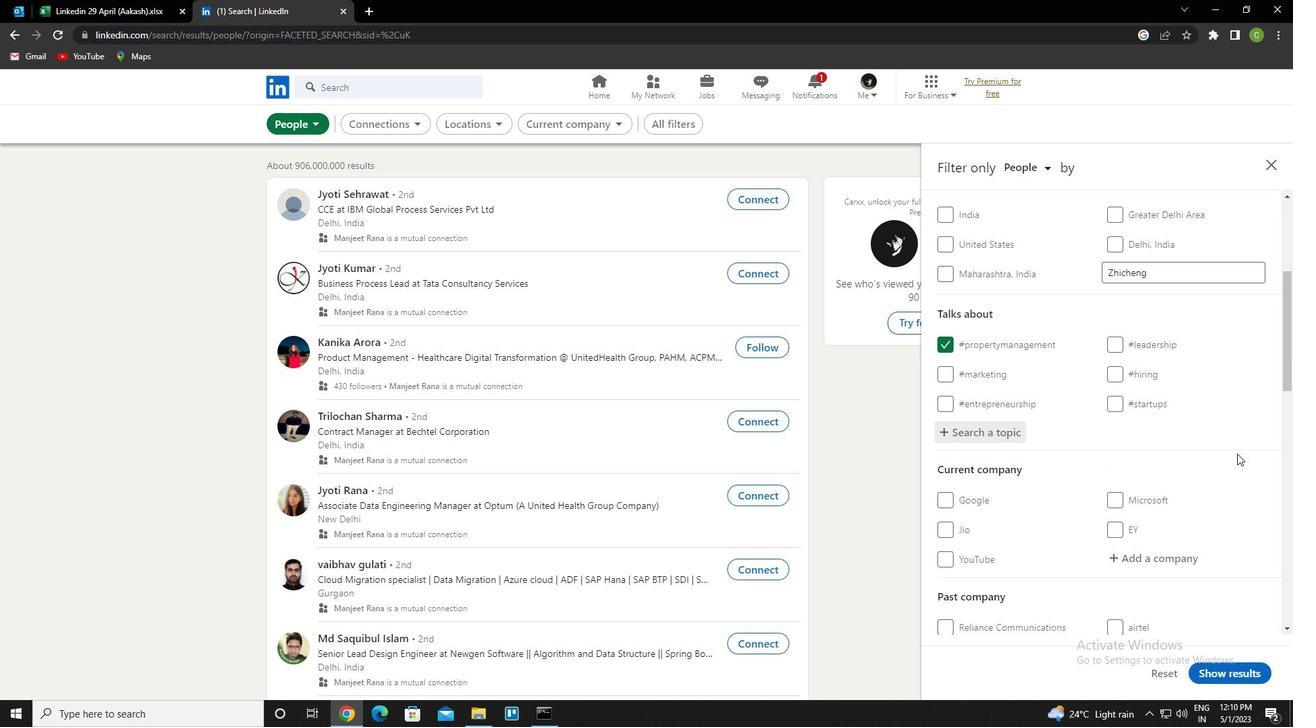
Action: Mouse moved to (1235, 454)
Screenshot: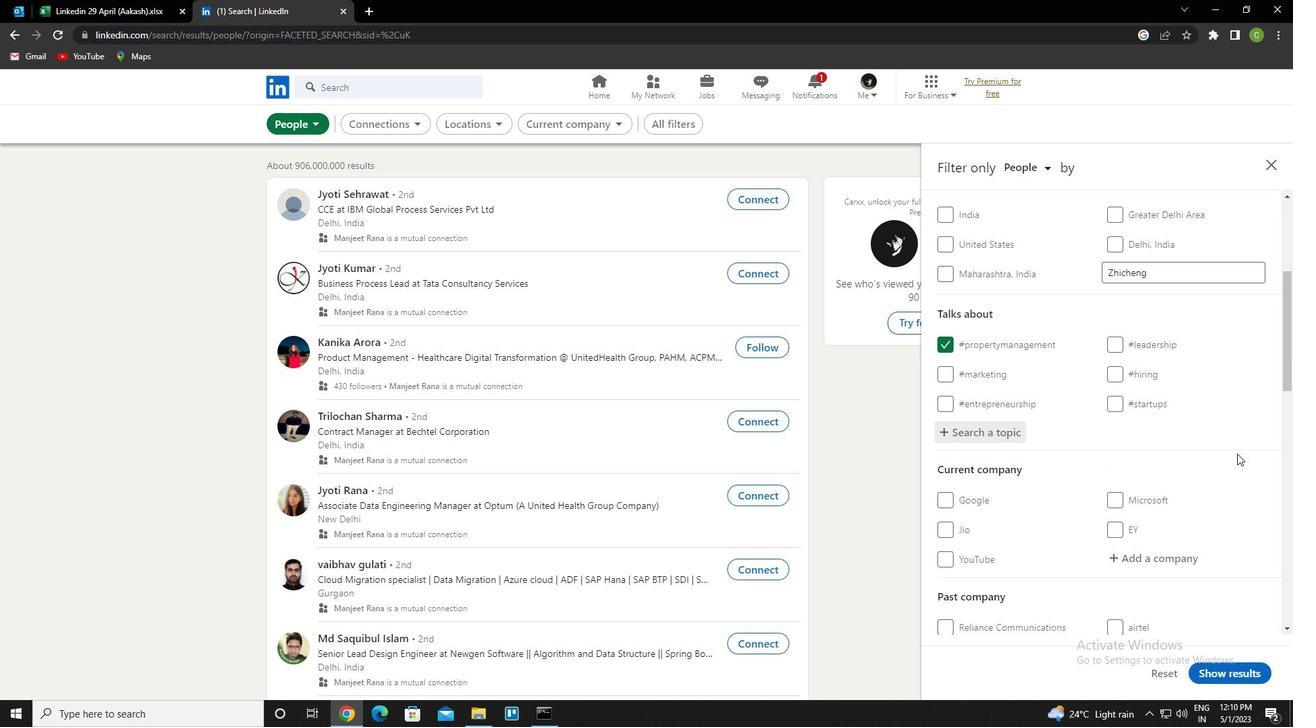
Action: Mouse scrolled (1235, 454) with delta (0, 0)
Screenshot: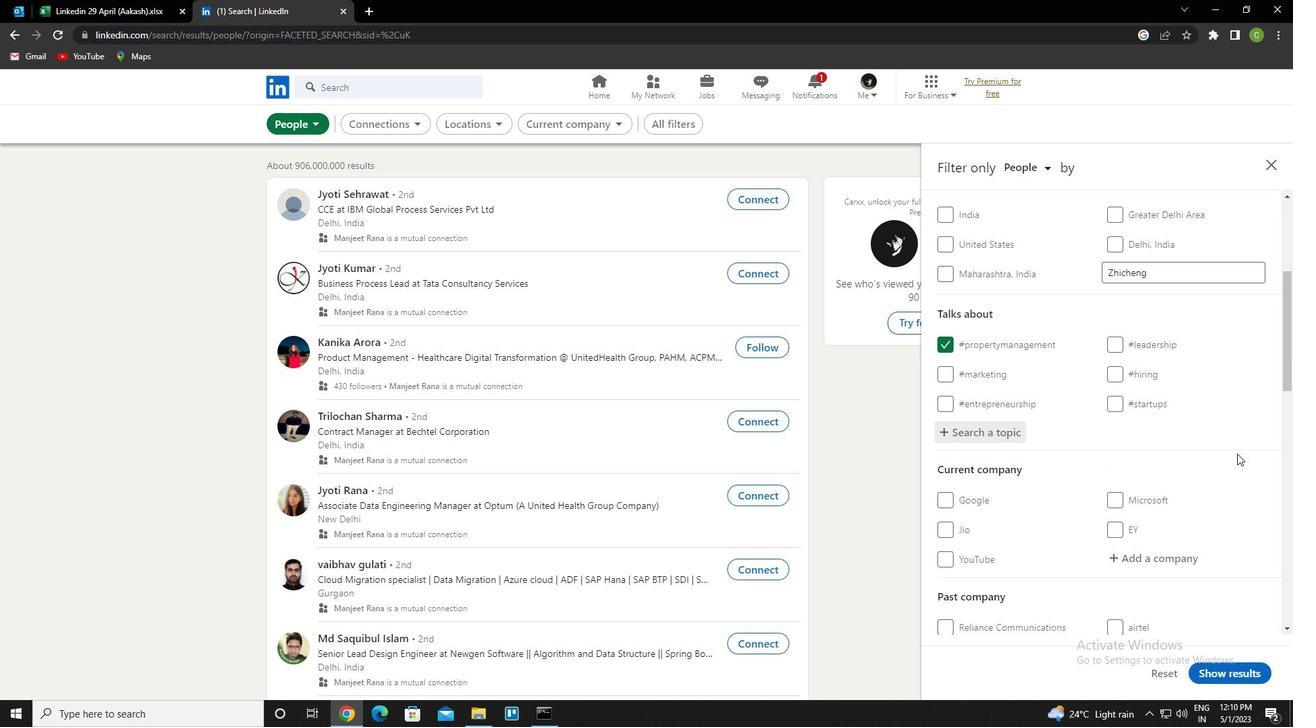 
Action: Mouse moved to (1233, 454)
Screenshot: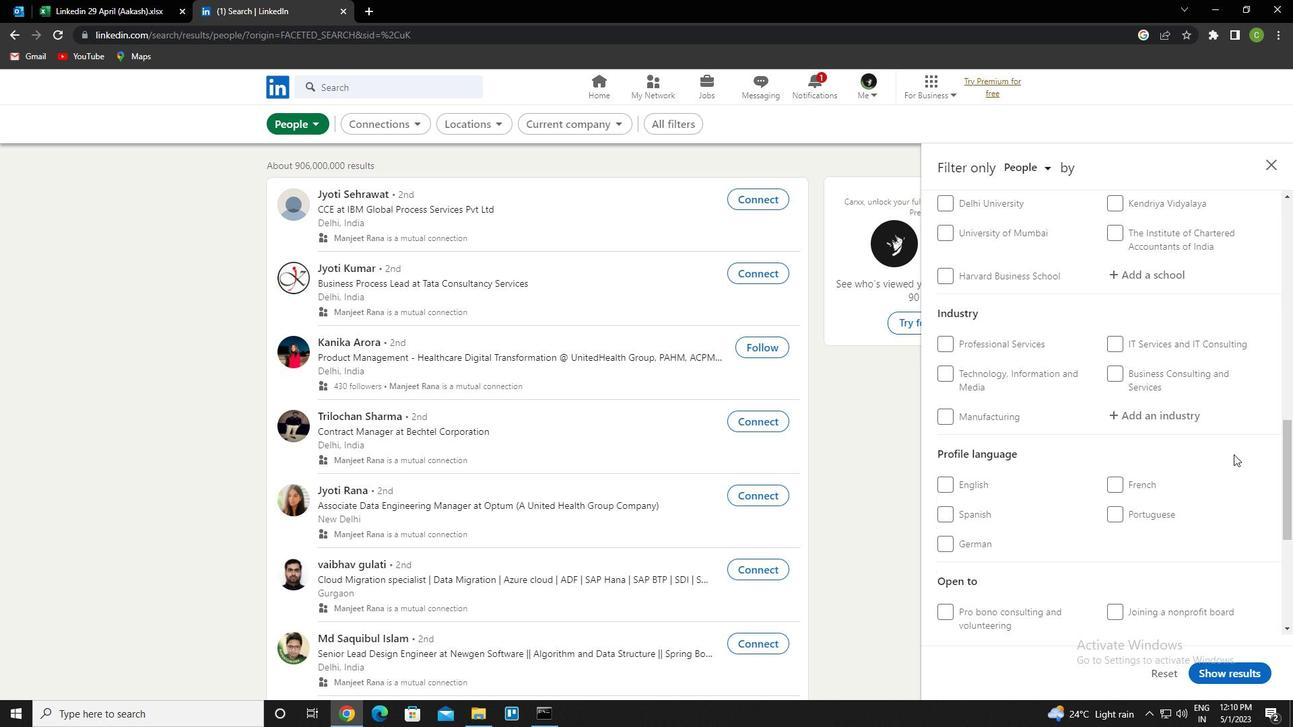 
Action: Mouse scrolled (1233, 454) with delta (0, 0)
Screenshot: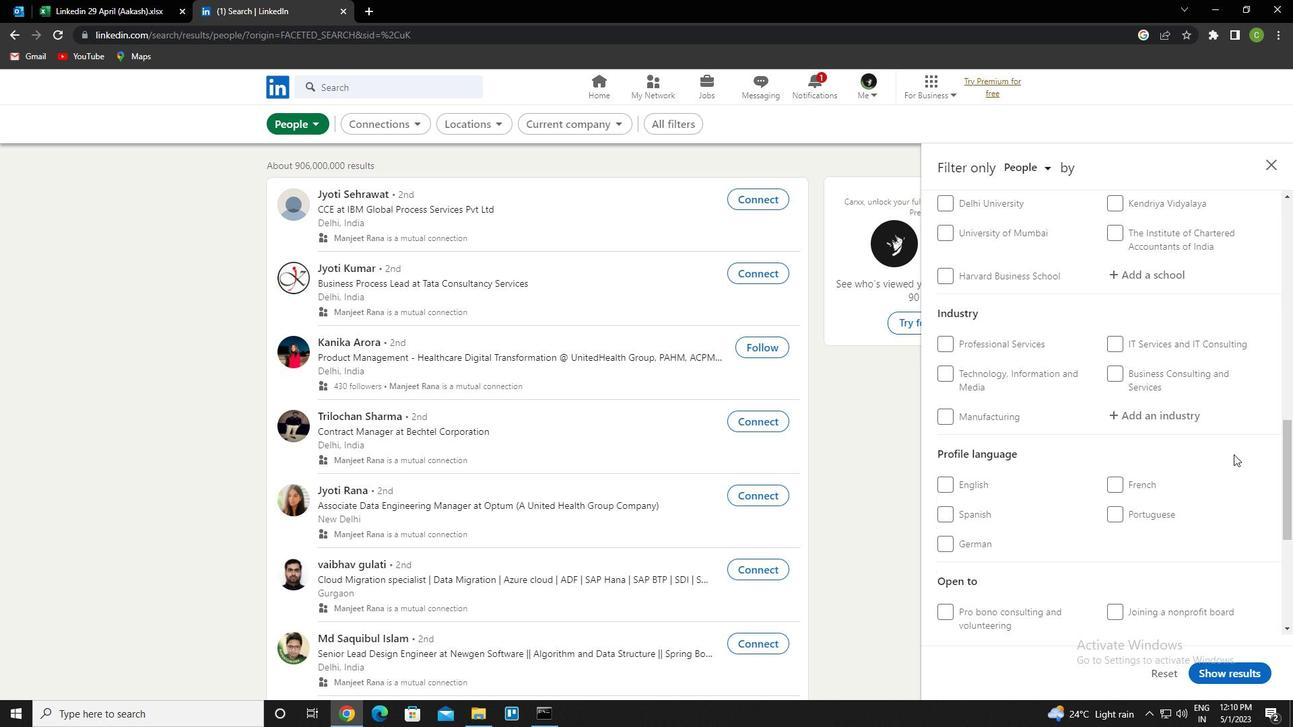 
Action: Mouse moved to (1229, 456)
Screenshot: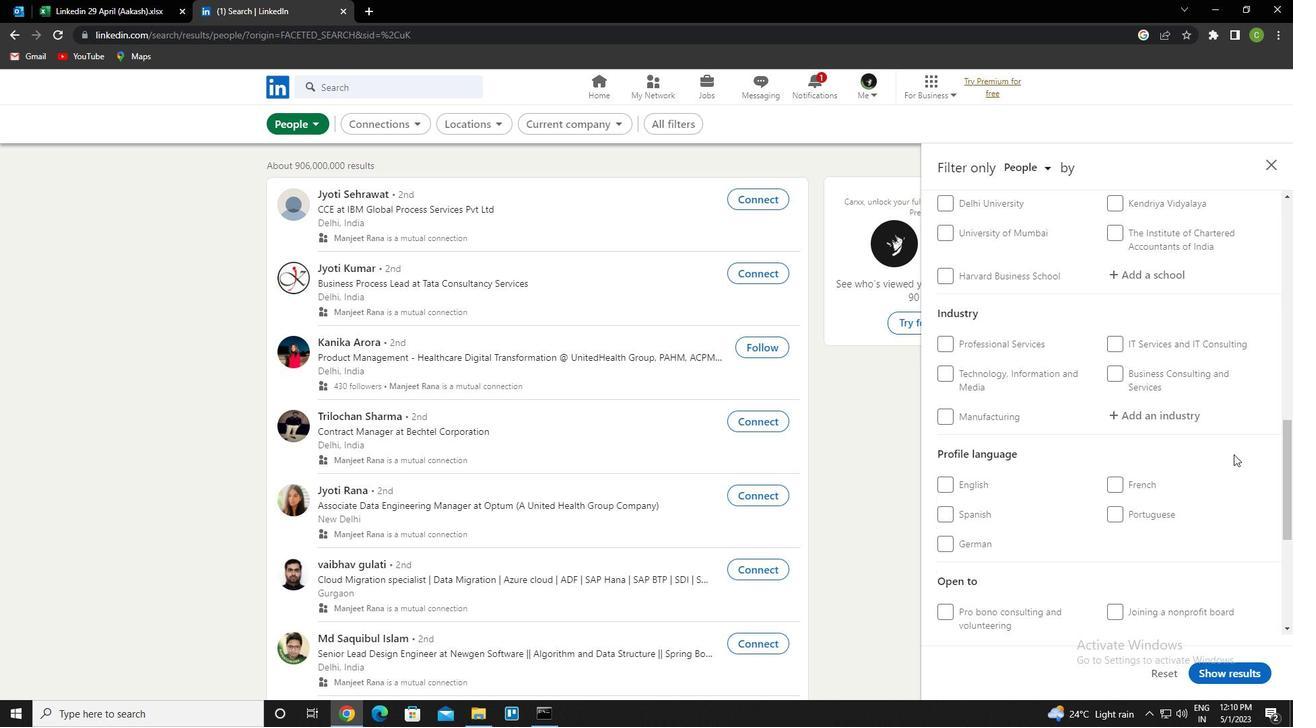 
Action: Mouse scrolled (1229, 455) with delta (0, 0)
Screenshot: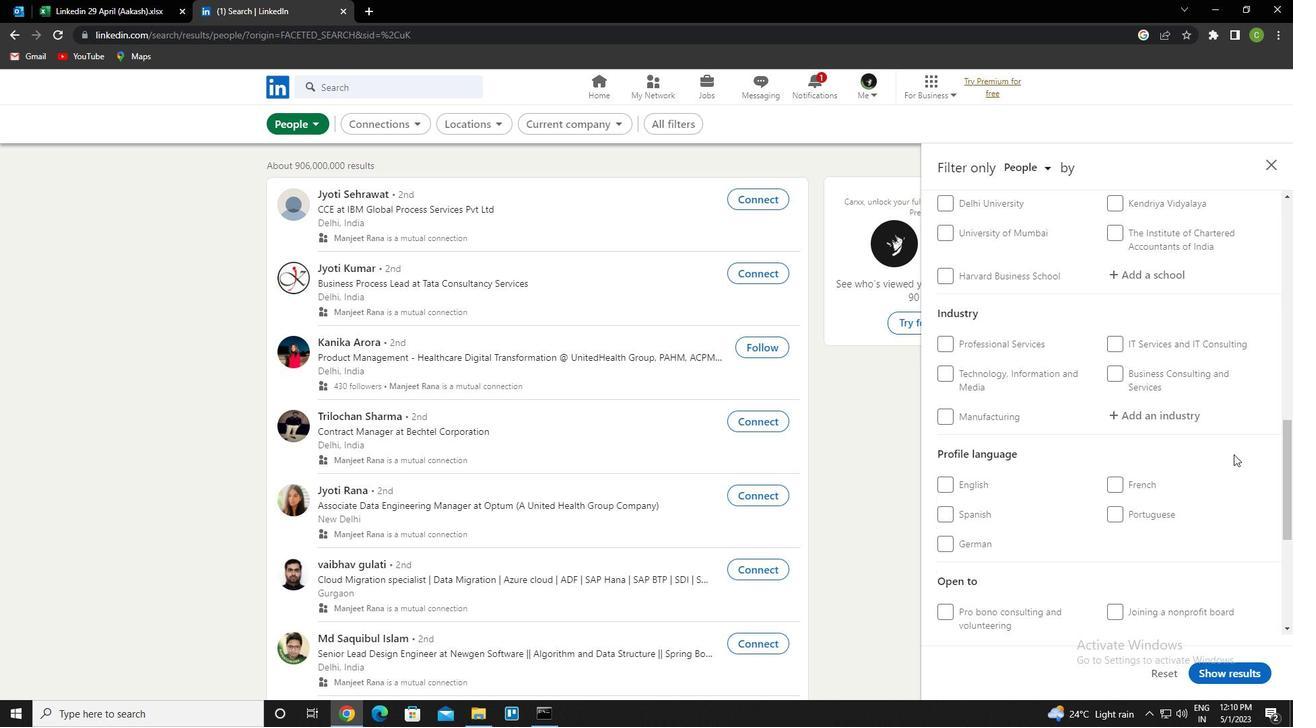 
Action: Mouse moved to (948, 351)
Screenshot: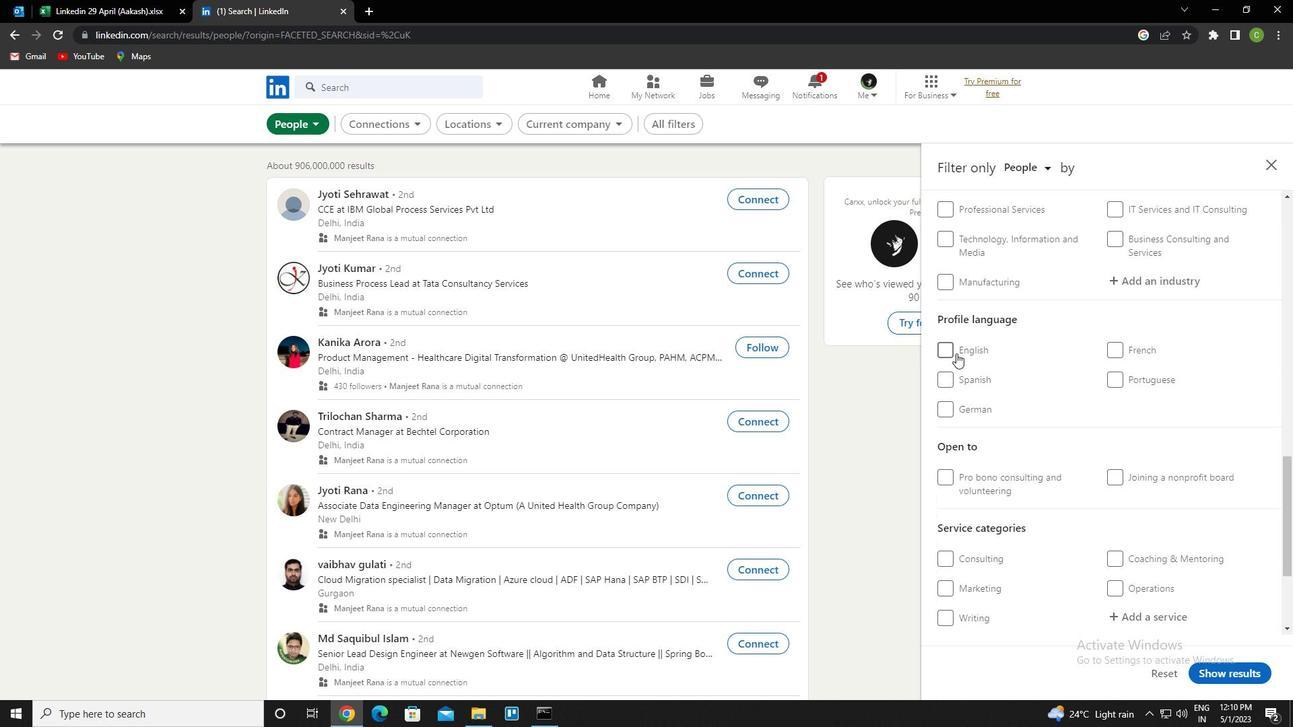 
Action: Mouse pressed left at (948, 351)
Screenshot: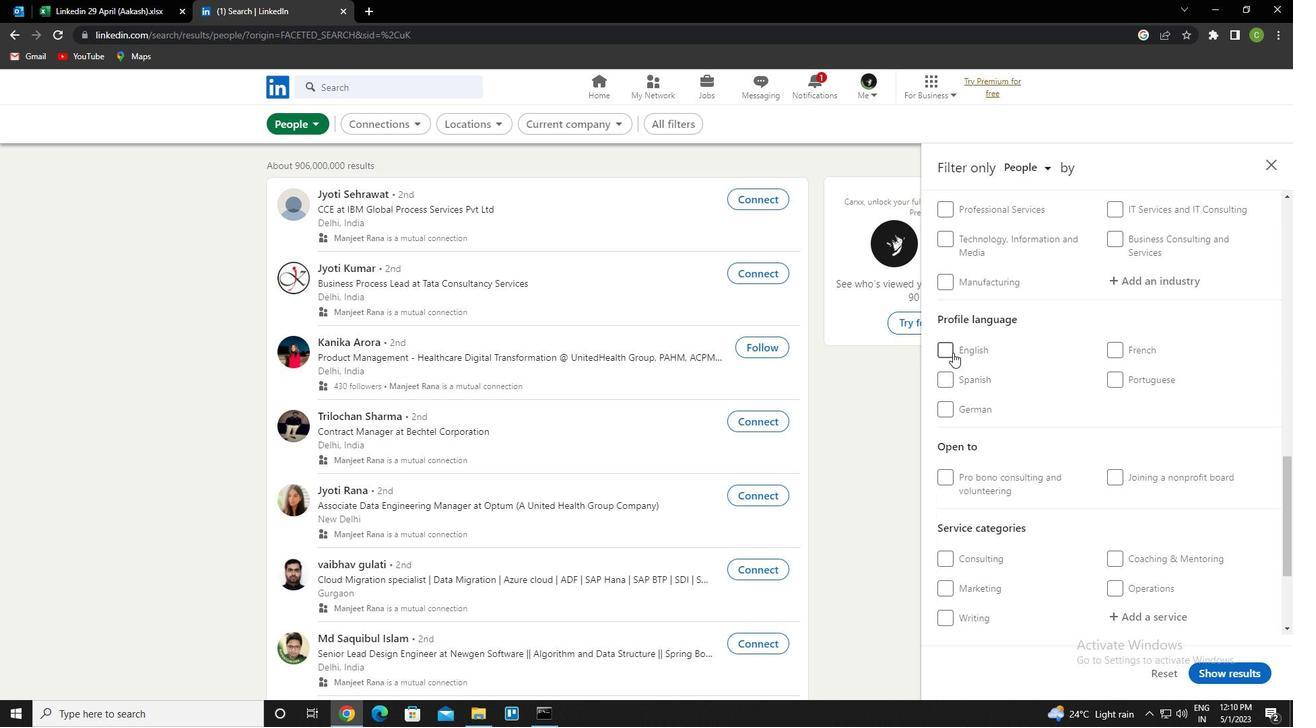 
Action: Mouse moved to (1004, 377)
Screenshot: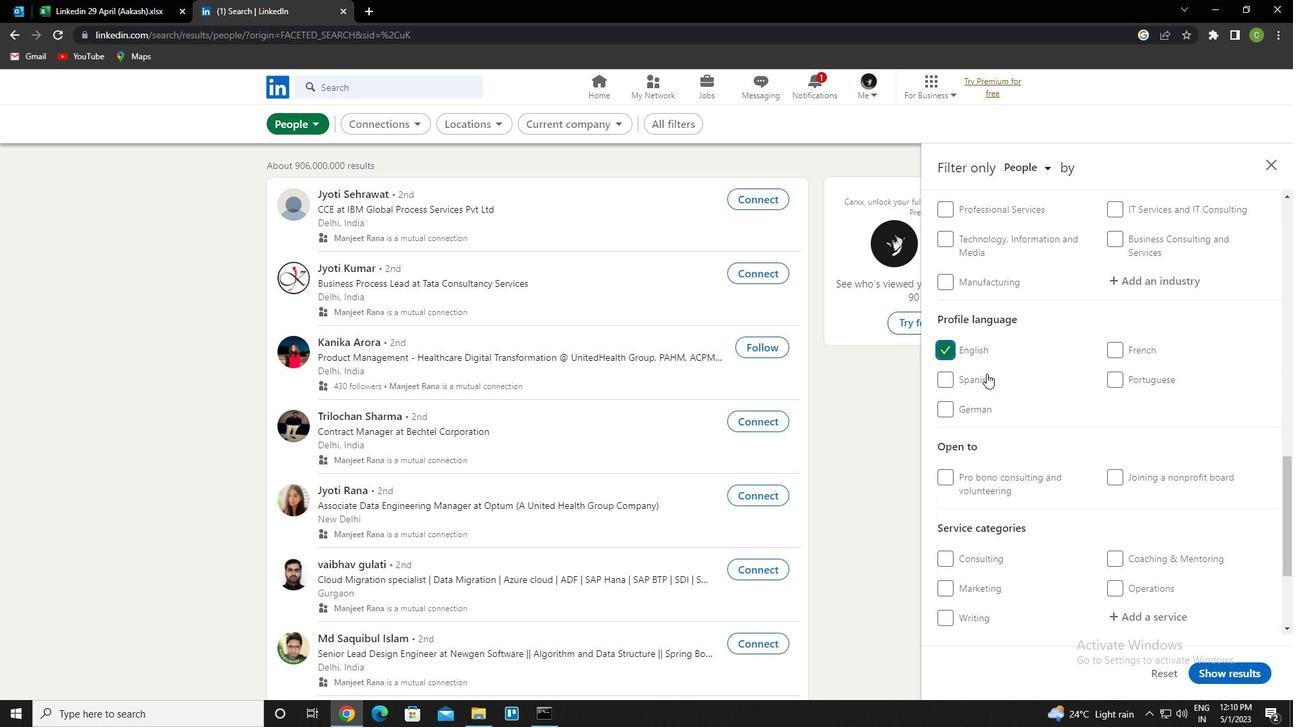 
Action: Mouse scrolled (1004, 378) with delta (0, 0)
Screenshot: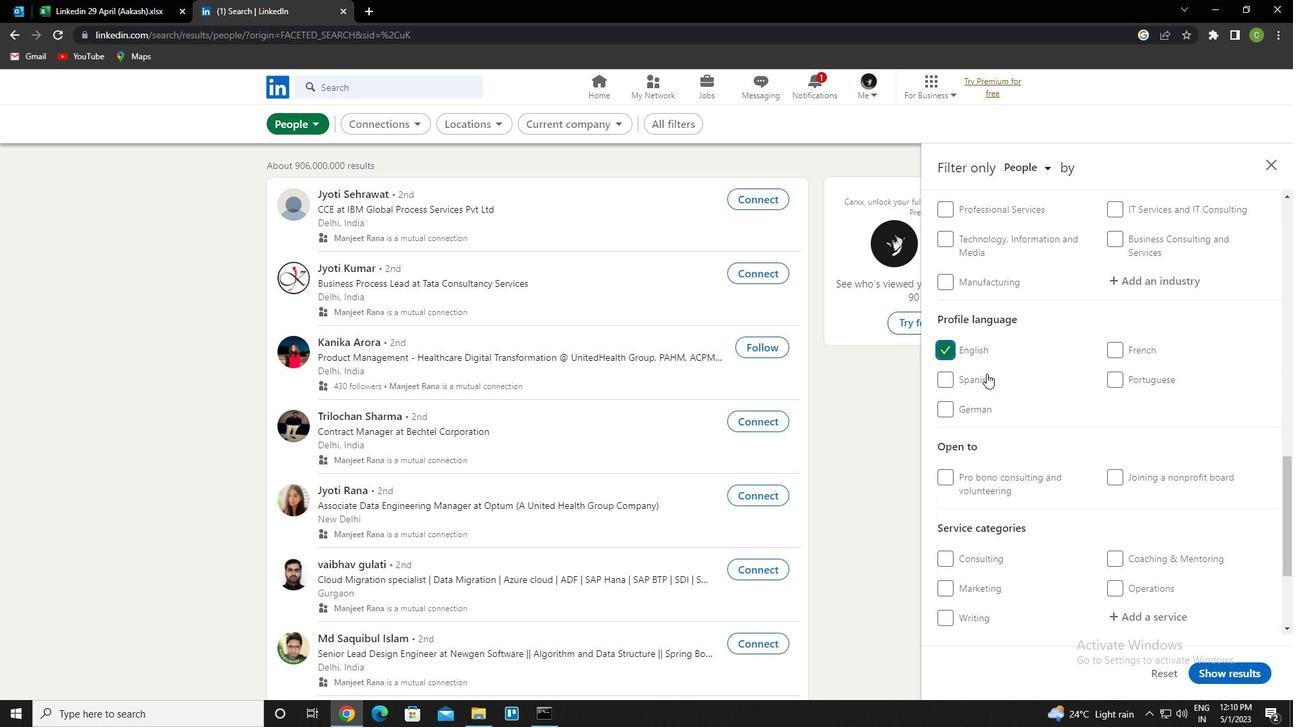 
Action: Mouse scrolled (1004, 378) with delta (0, 0)
Screenshot: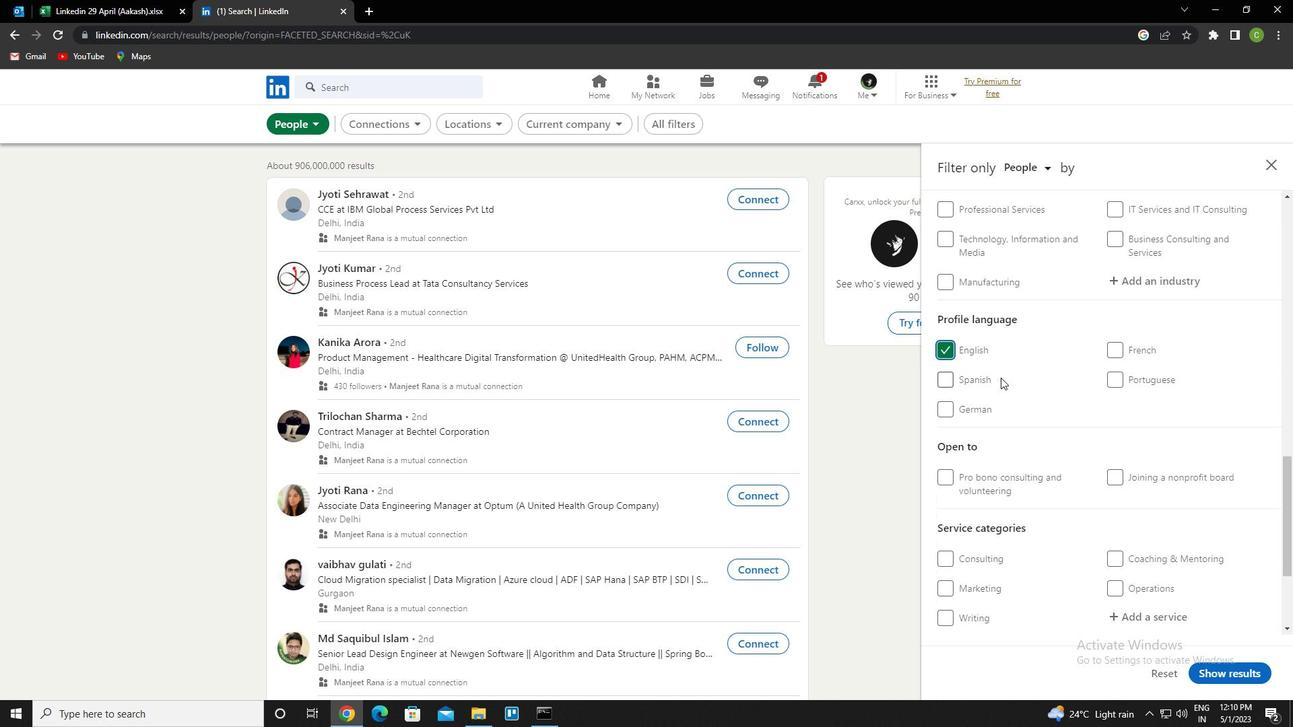 
Action: Mouse moved to (1005, 376)
Screenshot: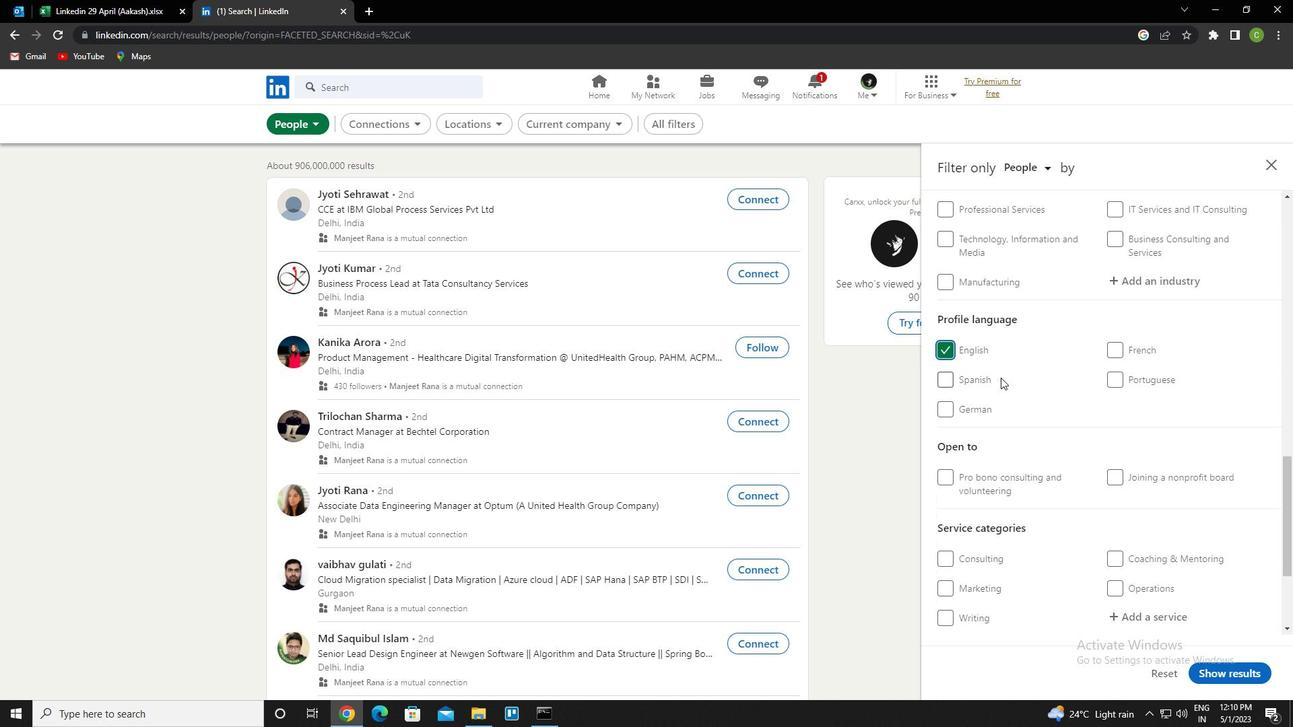 
Action: Mouse scrolled (1005, 377) with delta (0, 0)
Screenshot: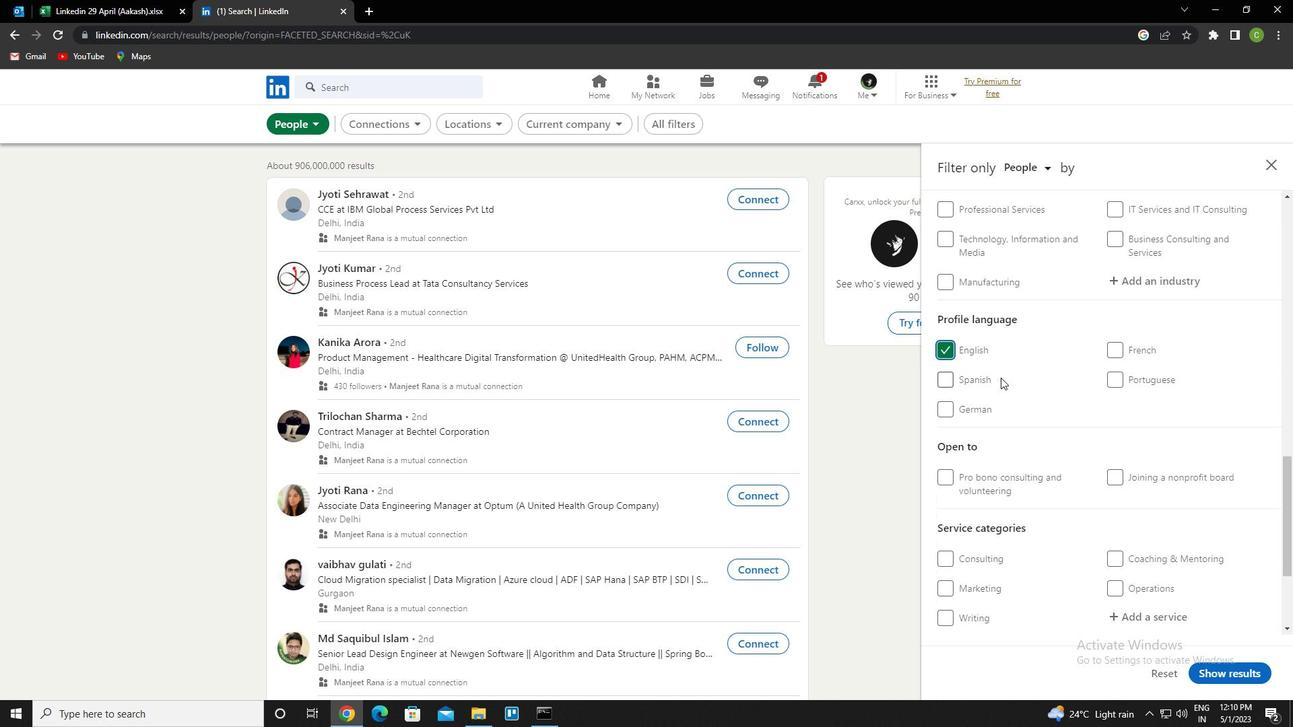 
Action: Mouse scrolled (1005, 377) with delta (0, 0)
Screenshot: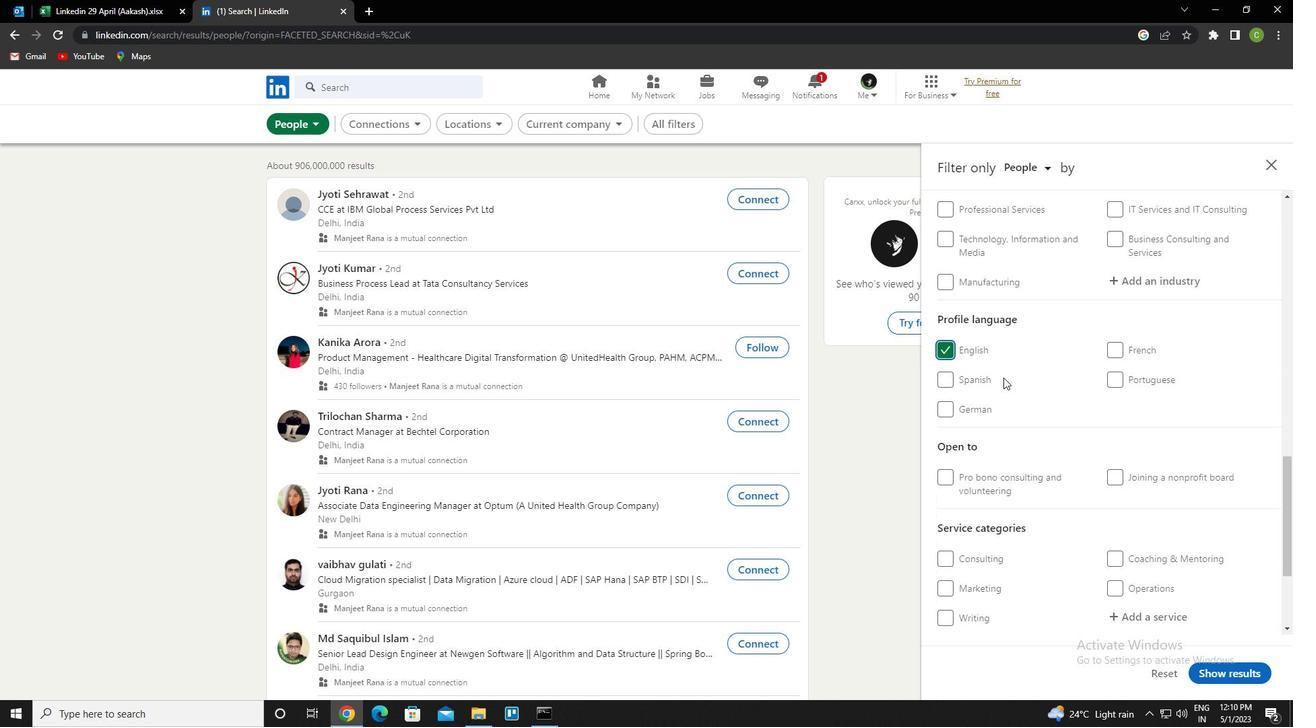 
Action: Mouse scrolled (1005, 377) with delta (0, 0)
Screenshot: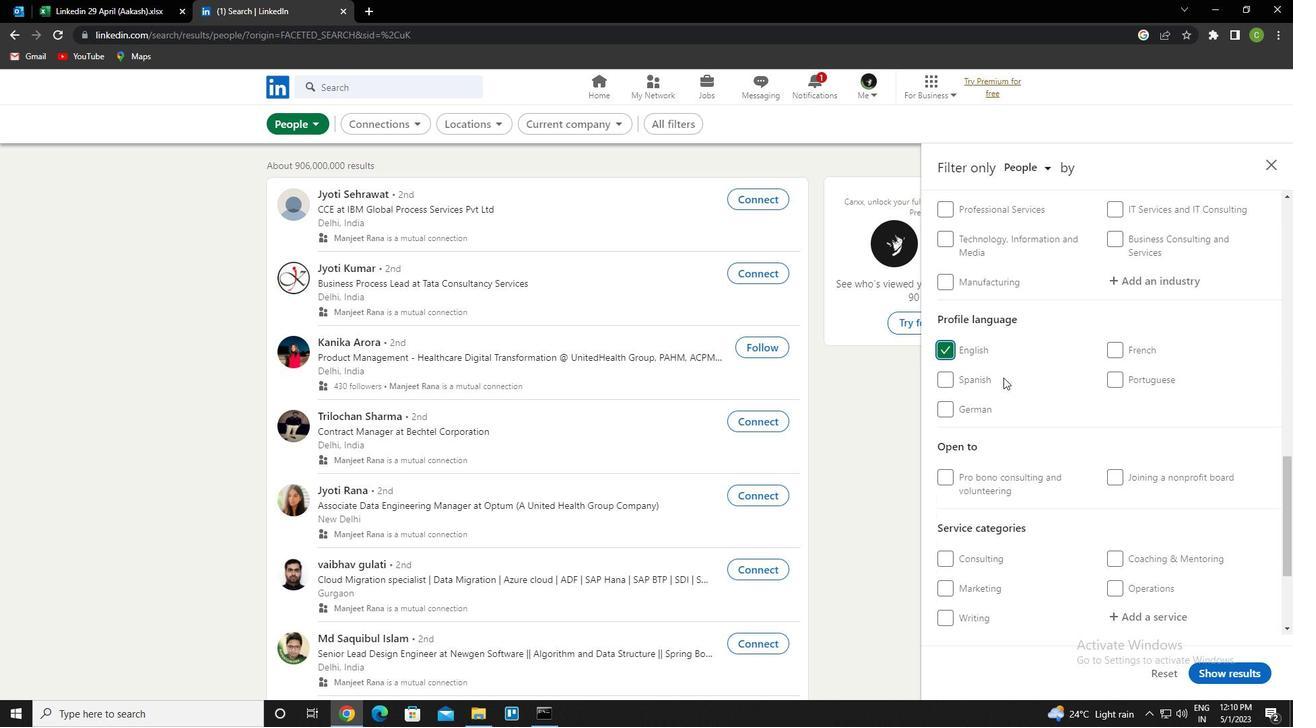 
Action: Mouse scrolled (1005, 377) with delta (0, 0)
Screenshot: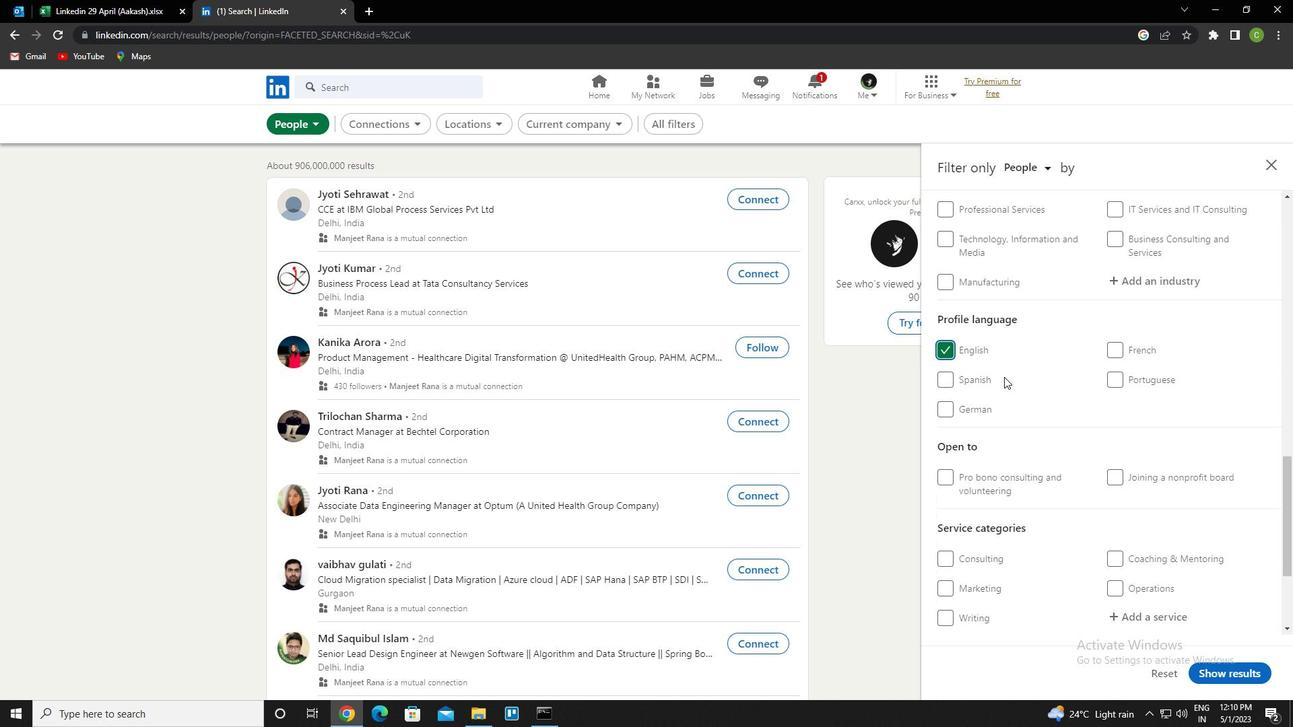 
Action: Mouse scrolled (1005, 377) with delta (0, 0)
Screenshot: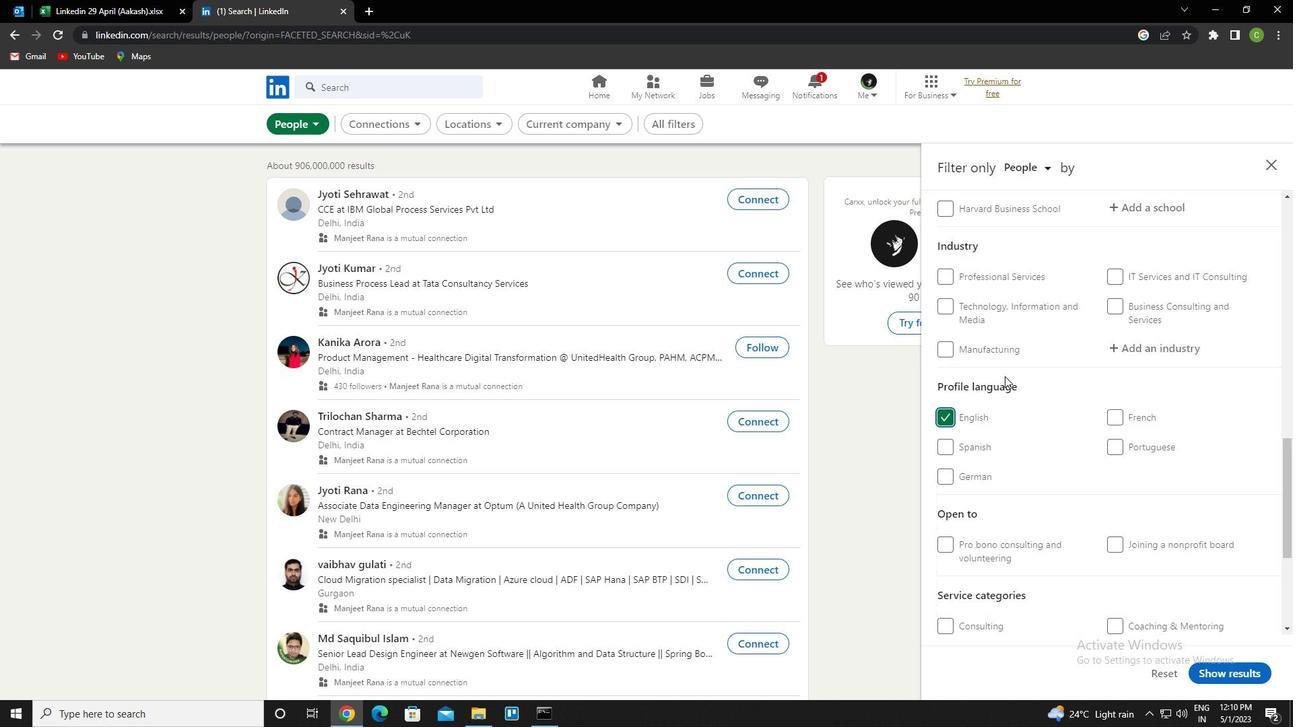 
Action: Mouse moved to (1130, 338)
Screenshot: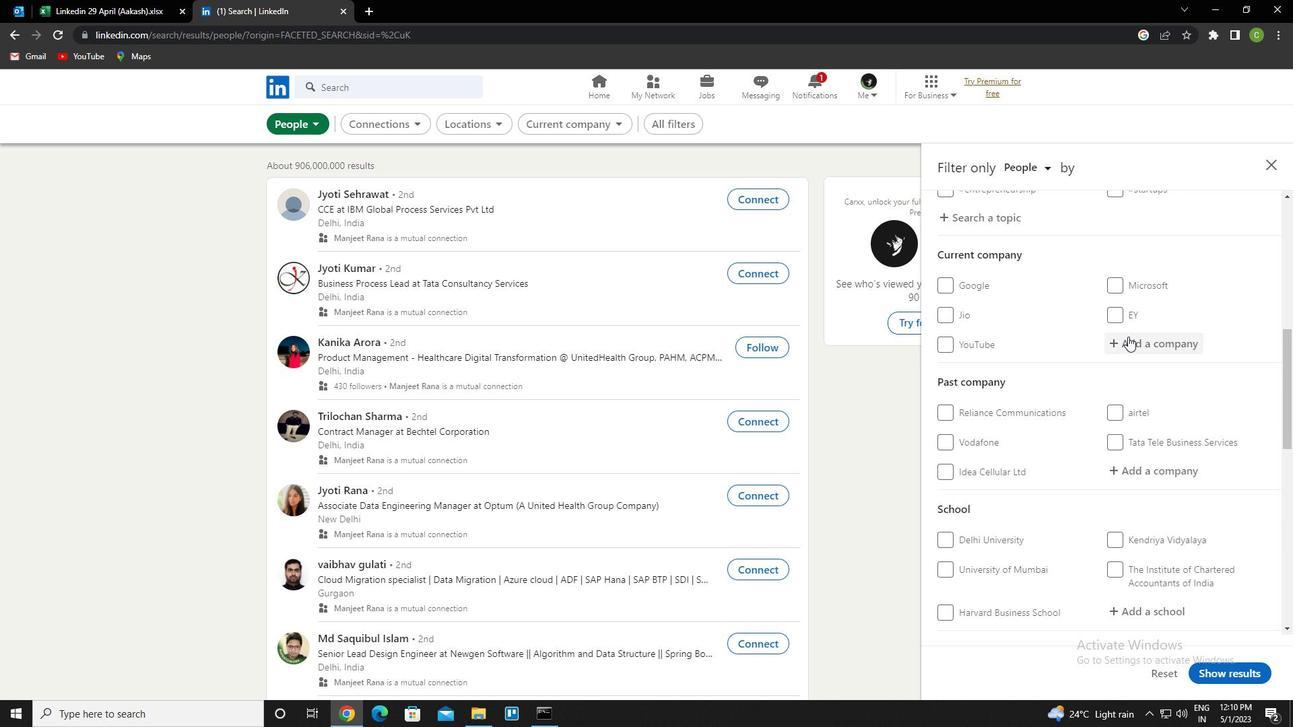 
Action: Mouse pressed left at (1130, 338)
Screenshot: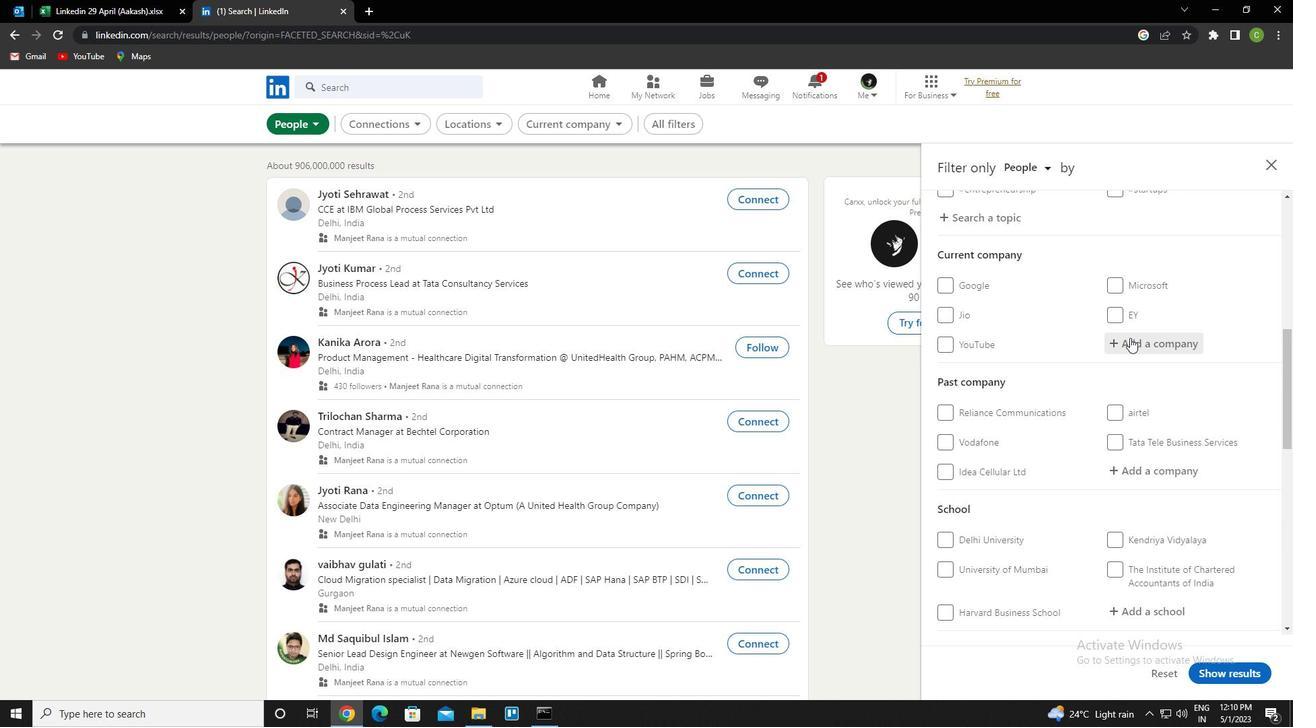 
Action: Key pressed <Key.caps_lock>c<Key.caps_lock>ivica<Key.down><Key.enter>
Screenshot: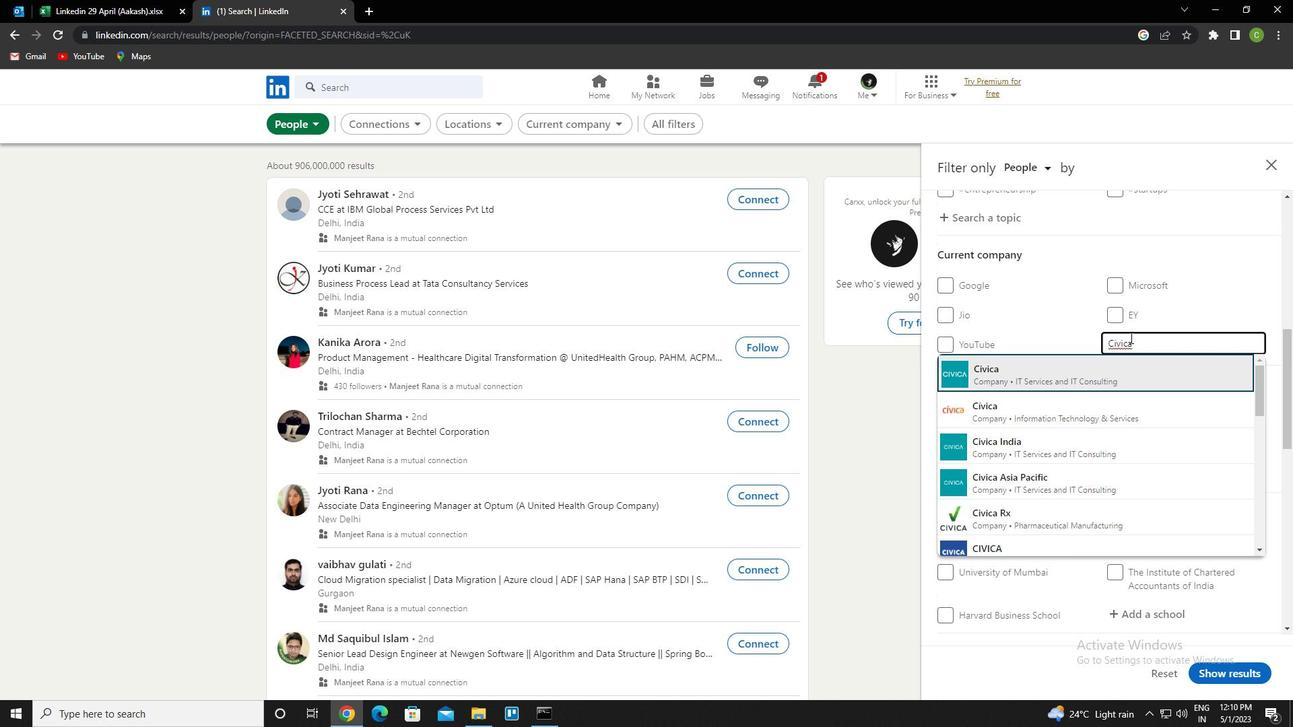 
Action: Mouse moved to (1133, 349)
Screenshot: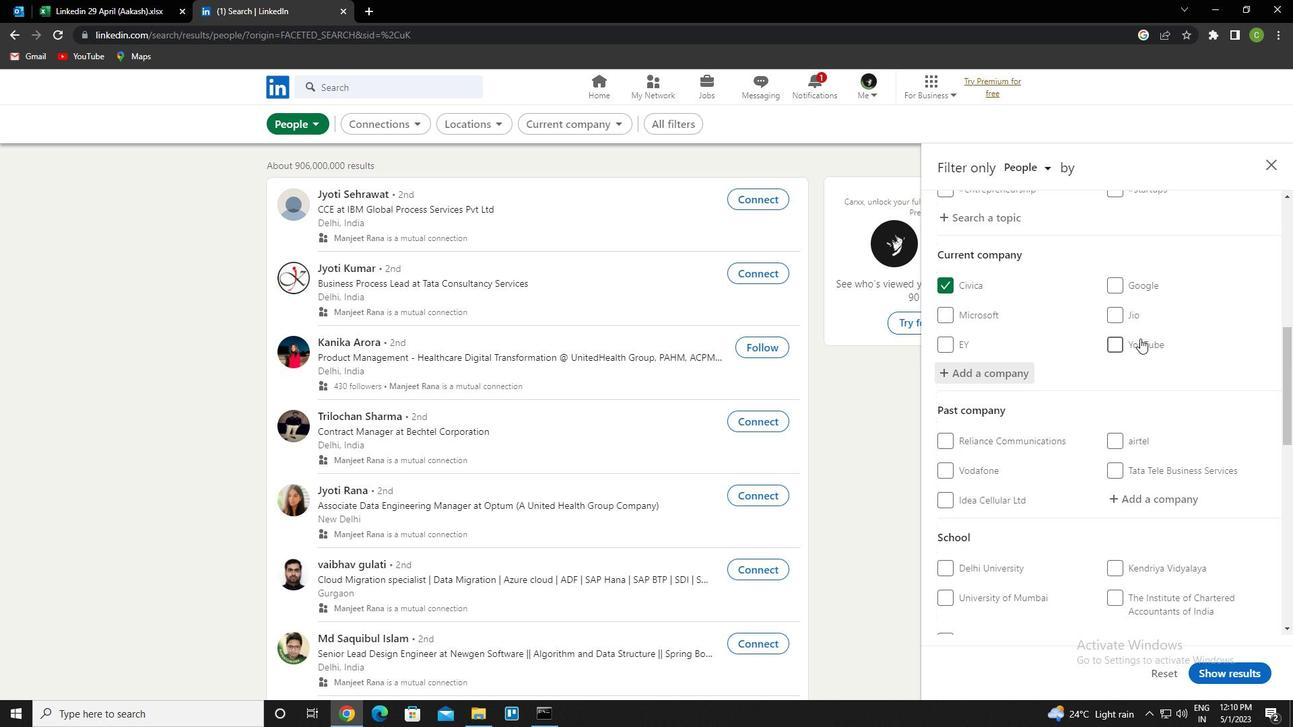 
Action: Mouse scrolled (1133, 349) with delta (0, 0)
Screenshot: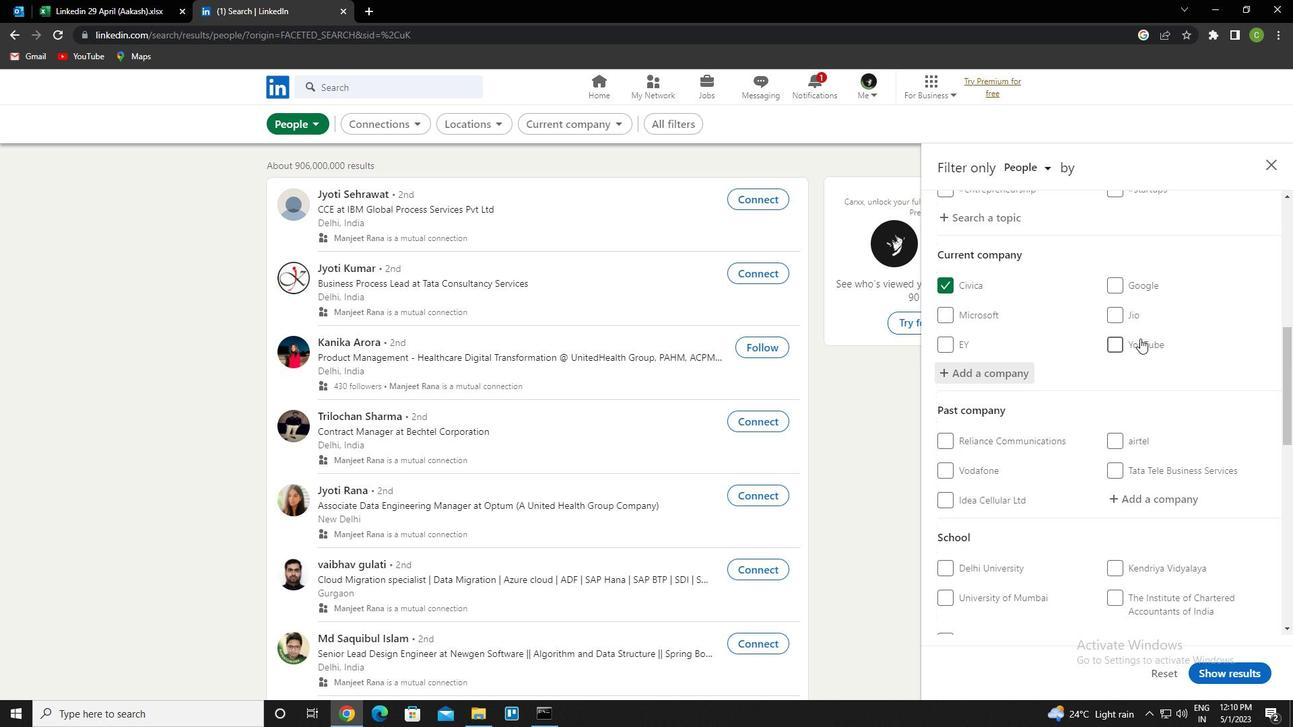 
Action: Mouse moved to (1133, 349)
Screenshot: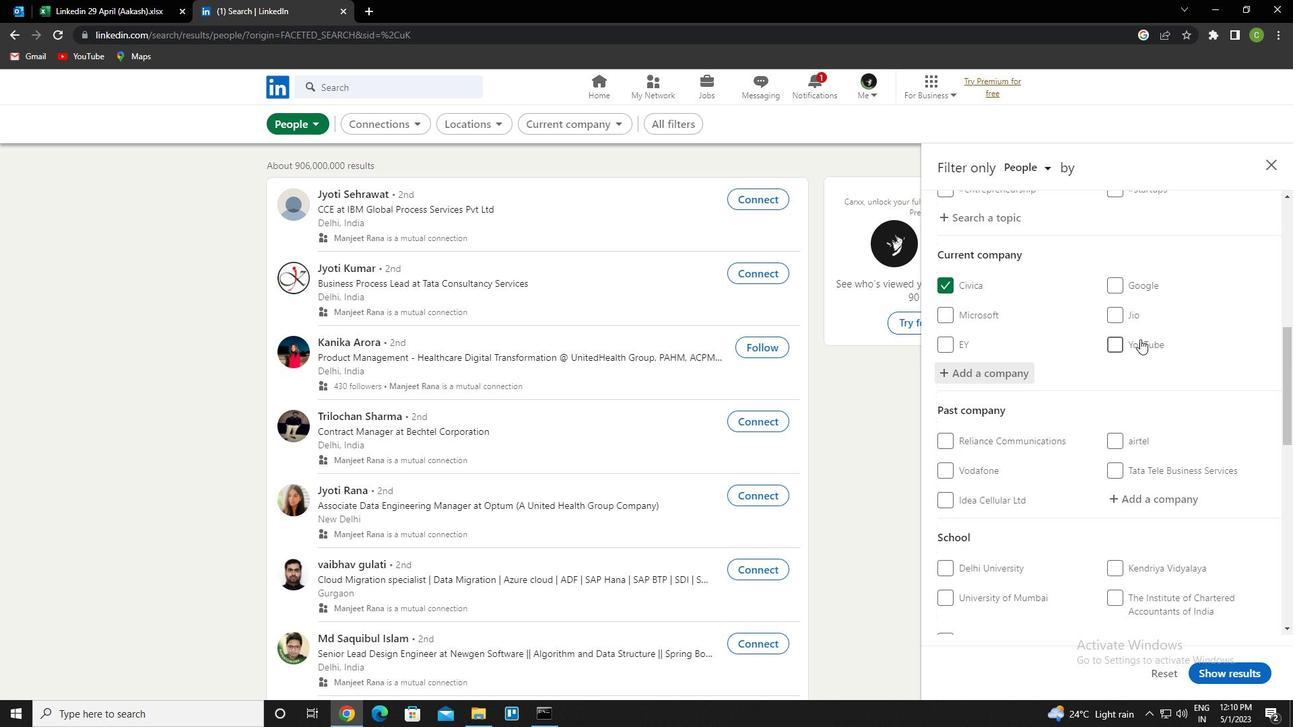 
Action: Mouse scrolled (1133, 349) with delta (0, 0)
Screenshot: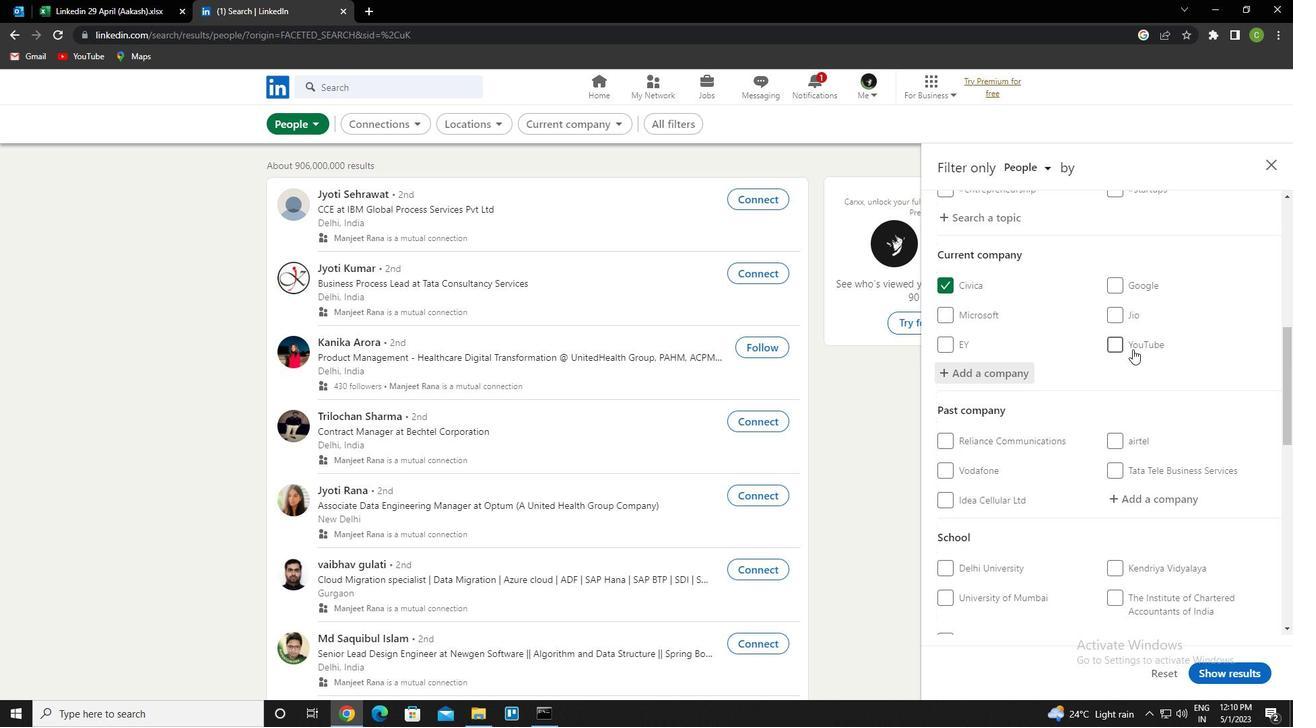 
Action: Mouse moved to (1140, 491)
Screenshot: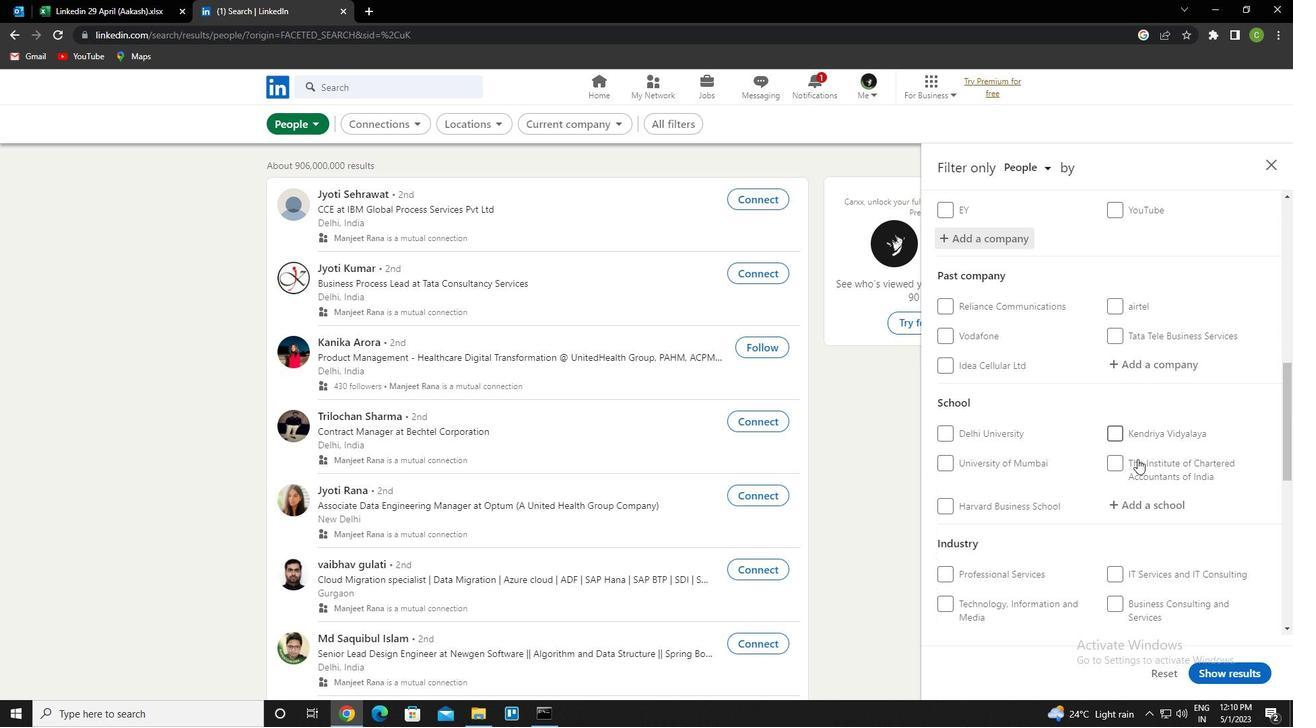 
Action: Mouse scrolled (1140, 491) with delta (0, 0)
Screenshot: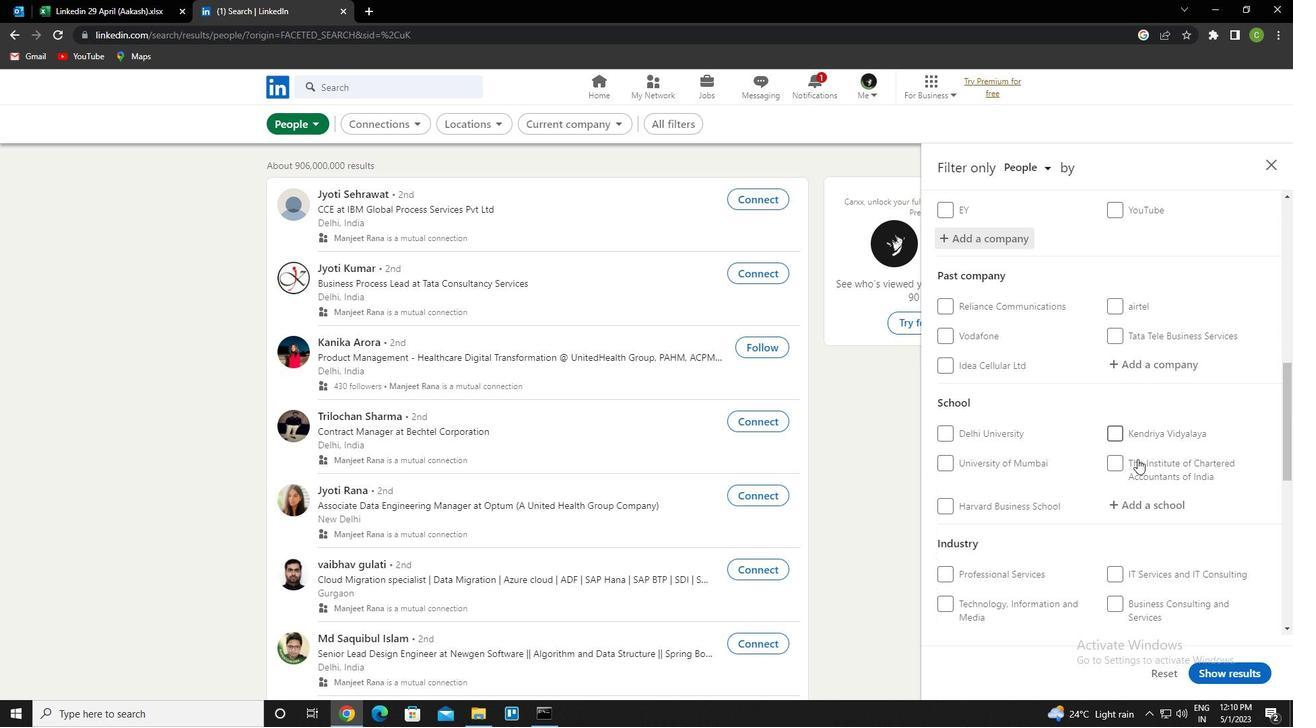 
Action: Mouse moved to (1140, 491)
Screenshot: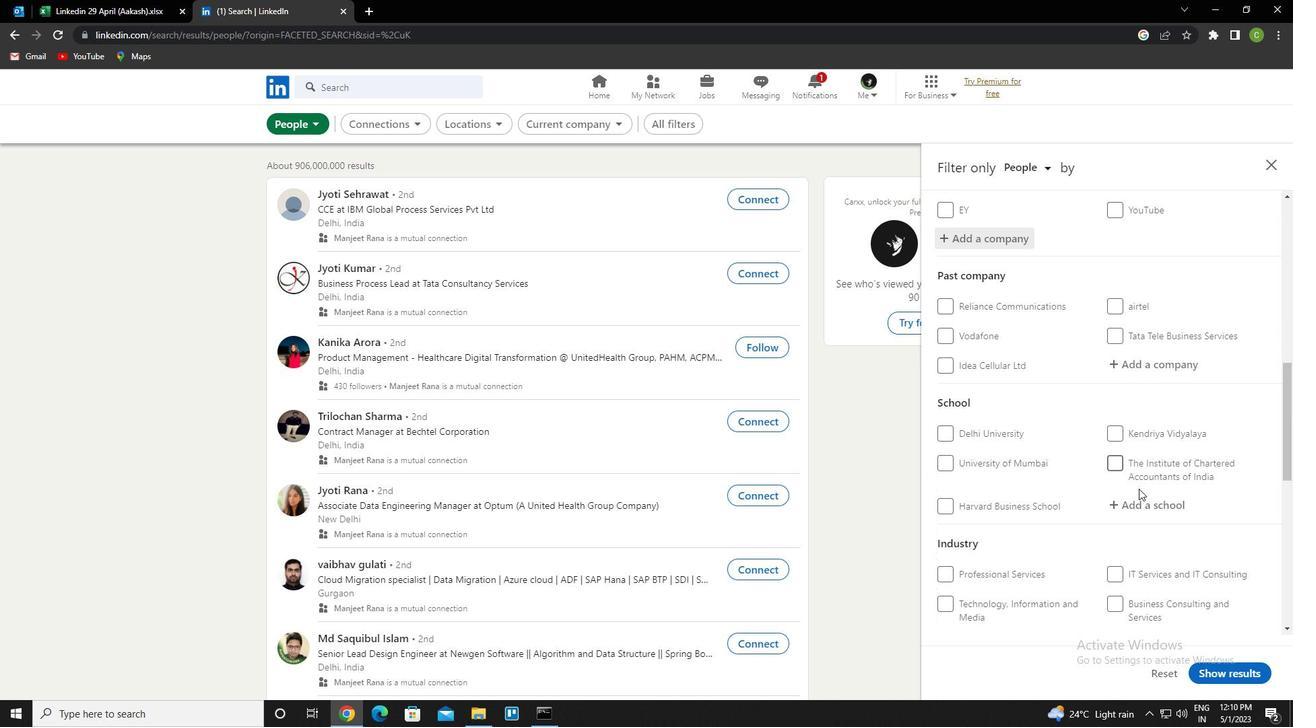 
Action: Mouse scrolled (1140, 491) with delta (0, 0)
Screenshot: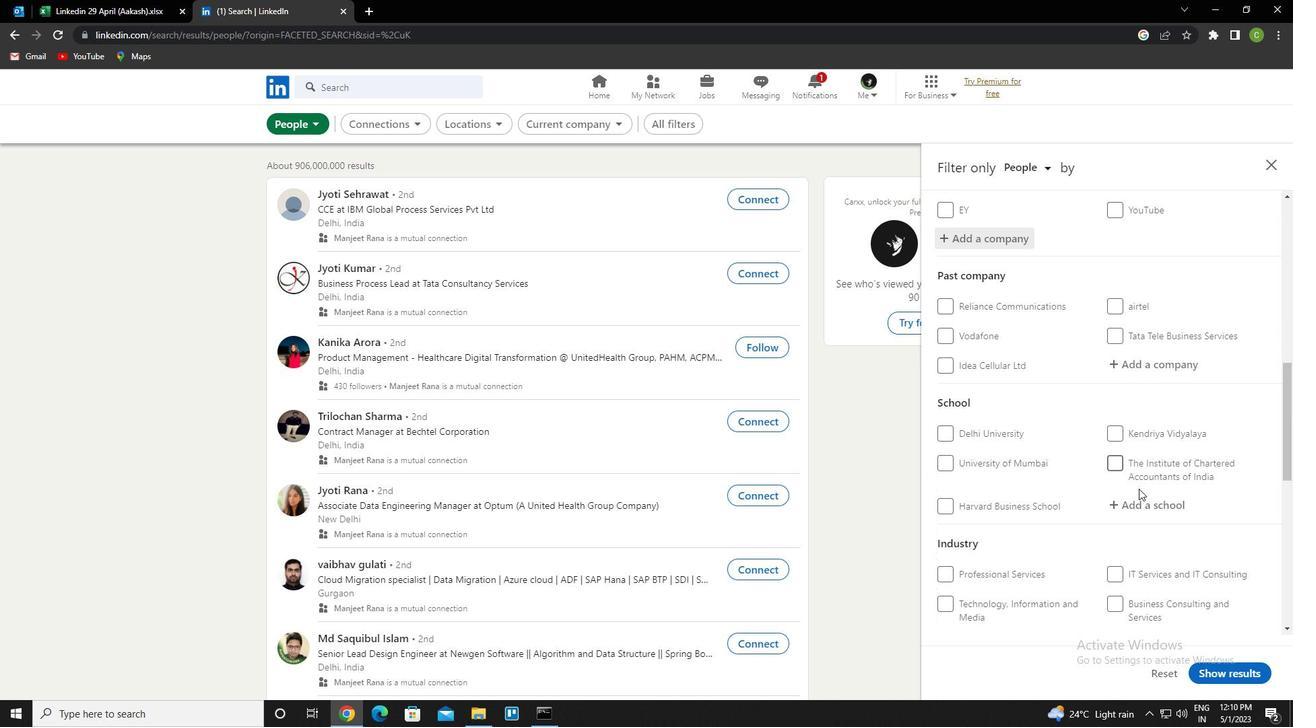 
Action: Mouse moved to (1151, 371)
Screenshot: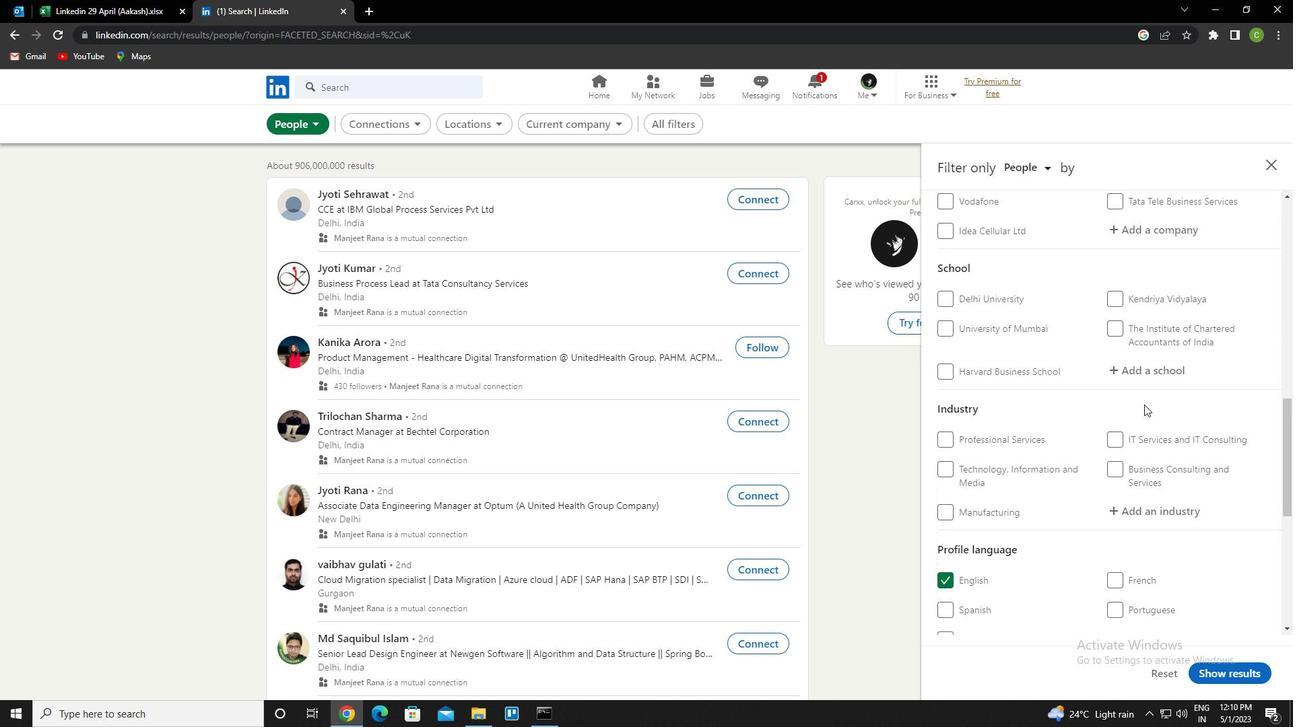 
Action: Mouse pressed left at (1151, 371)
Screenshot: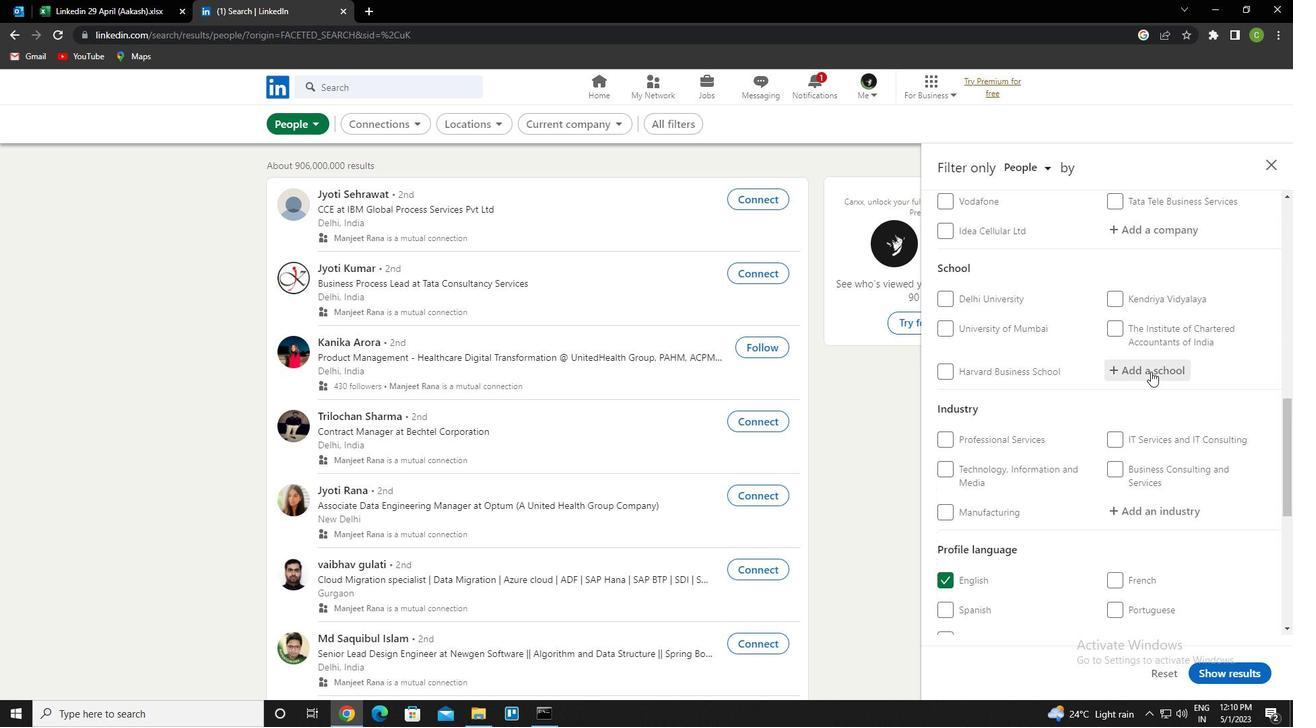 
Action: Key pressed <Key.caps_lock>i<Key.caps_lock>shan<Key.space>ins<Key.down><Key.enter>
Screenshot: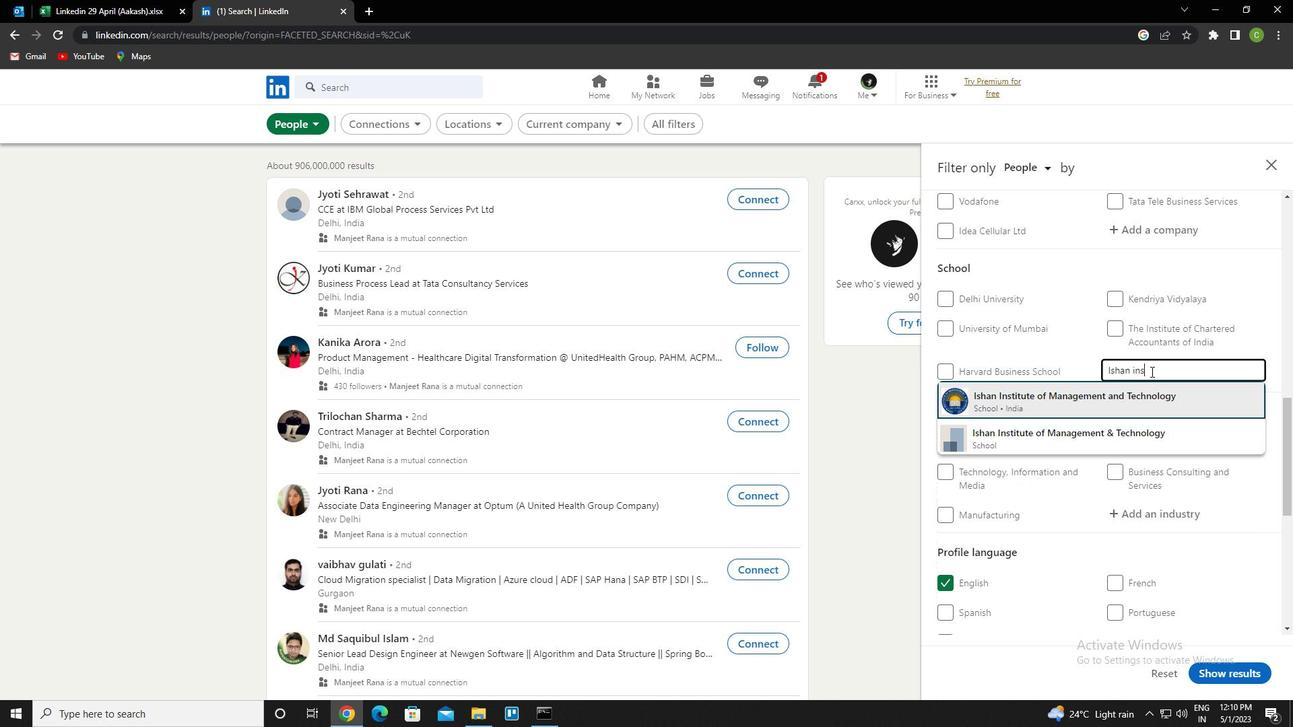 
Action: Mouse moved to (1152, 369)
Screenshot: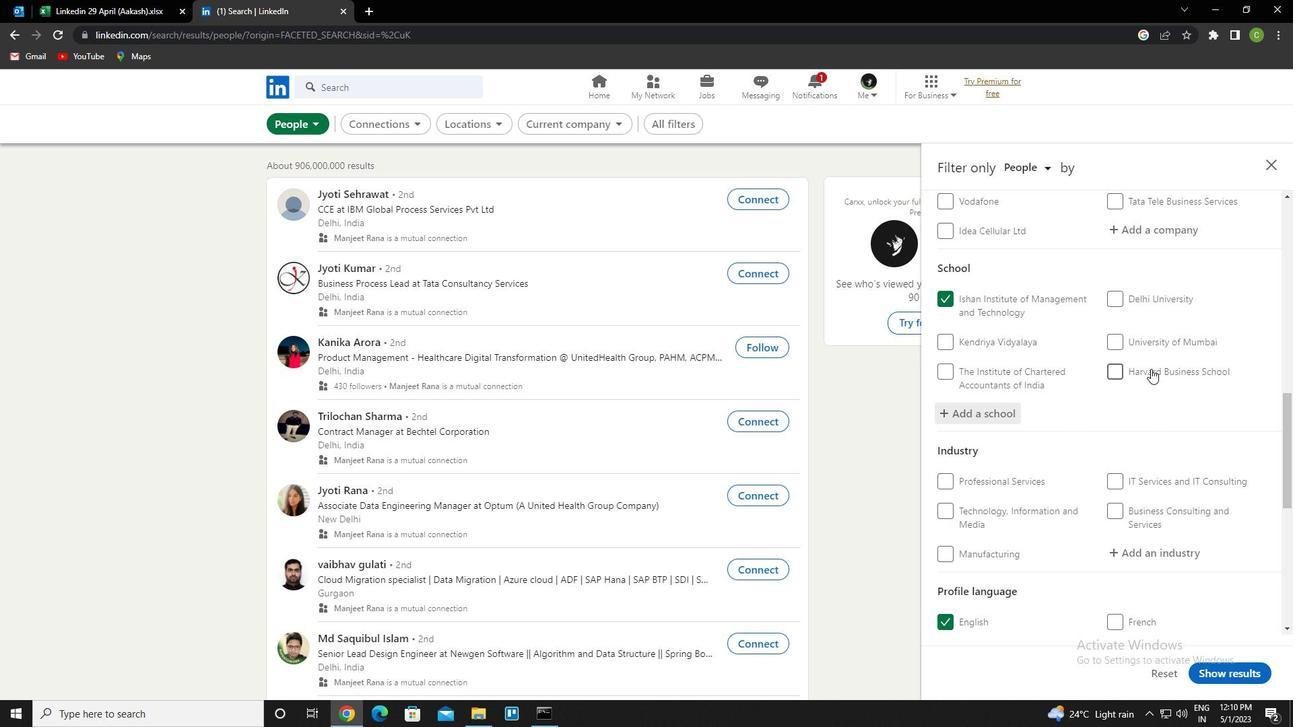 
Action: Mouse scrolled (1152, 368) with delta (0, 0)
Screenshot: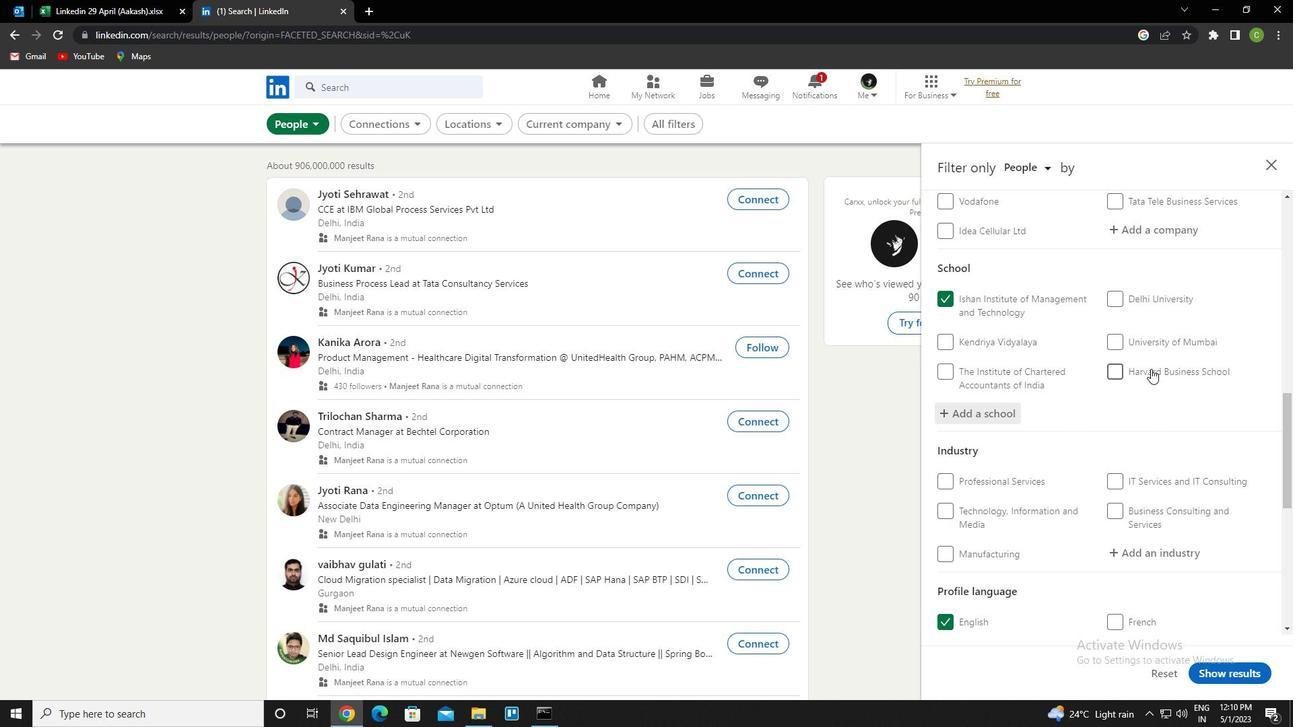 
Action: Mouse moved to (1152, 370)
Screenshot: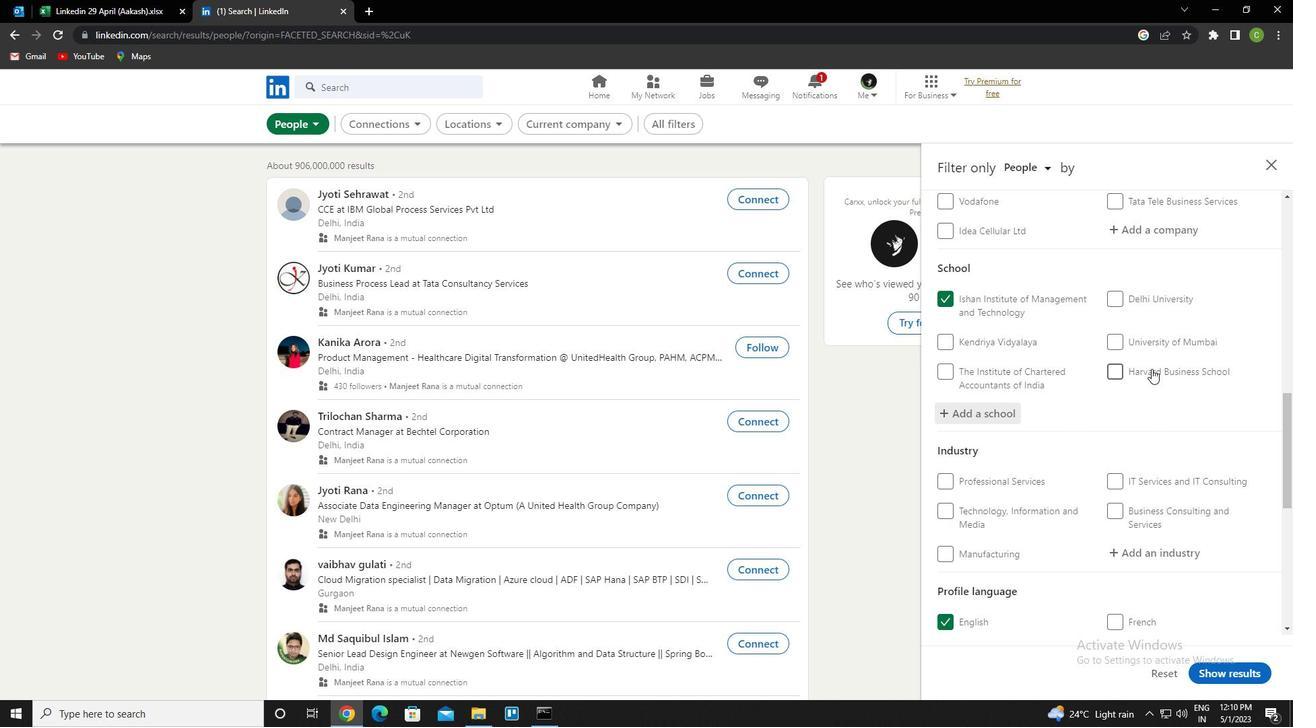 
Action: Mouse scrolled (1152, 369) with delta (0, 0)
Screenshot: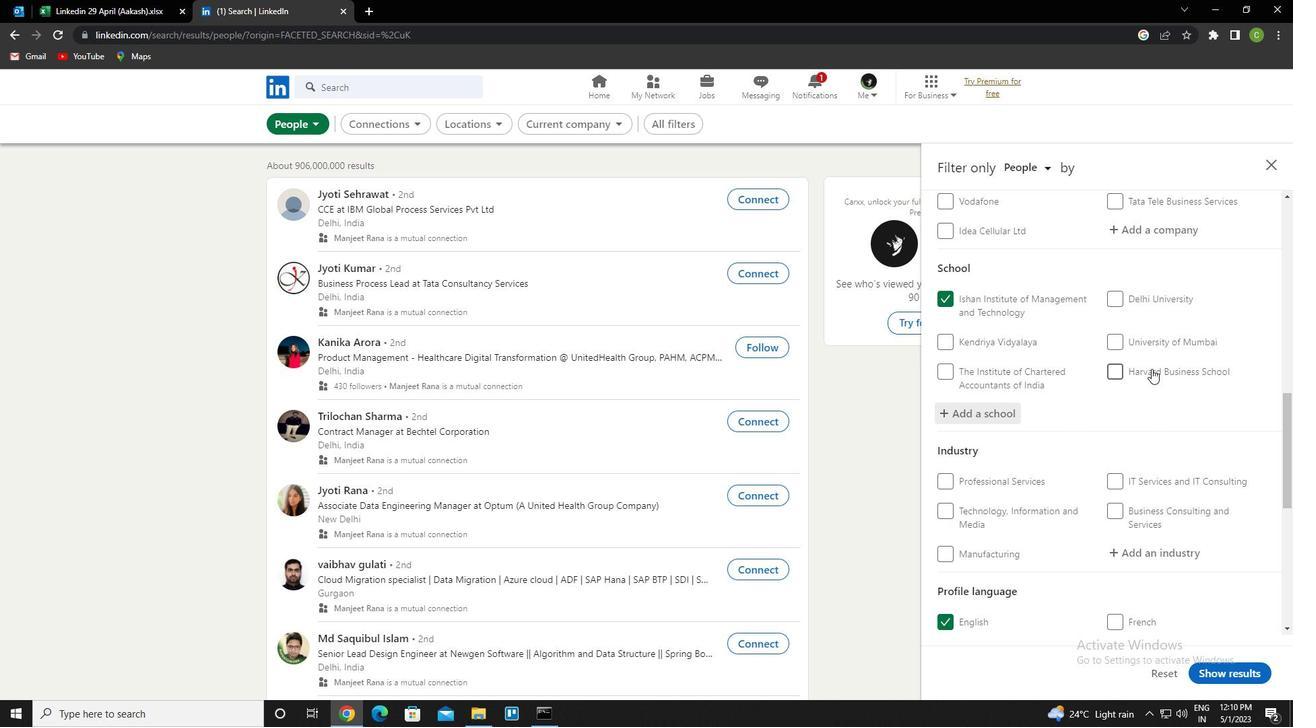 
Action: Mouse moved to (1152, 375)
Screenshot: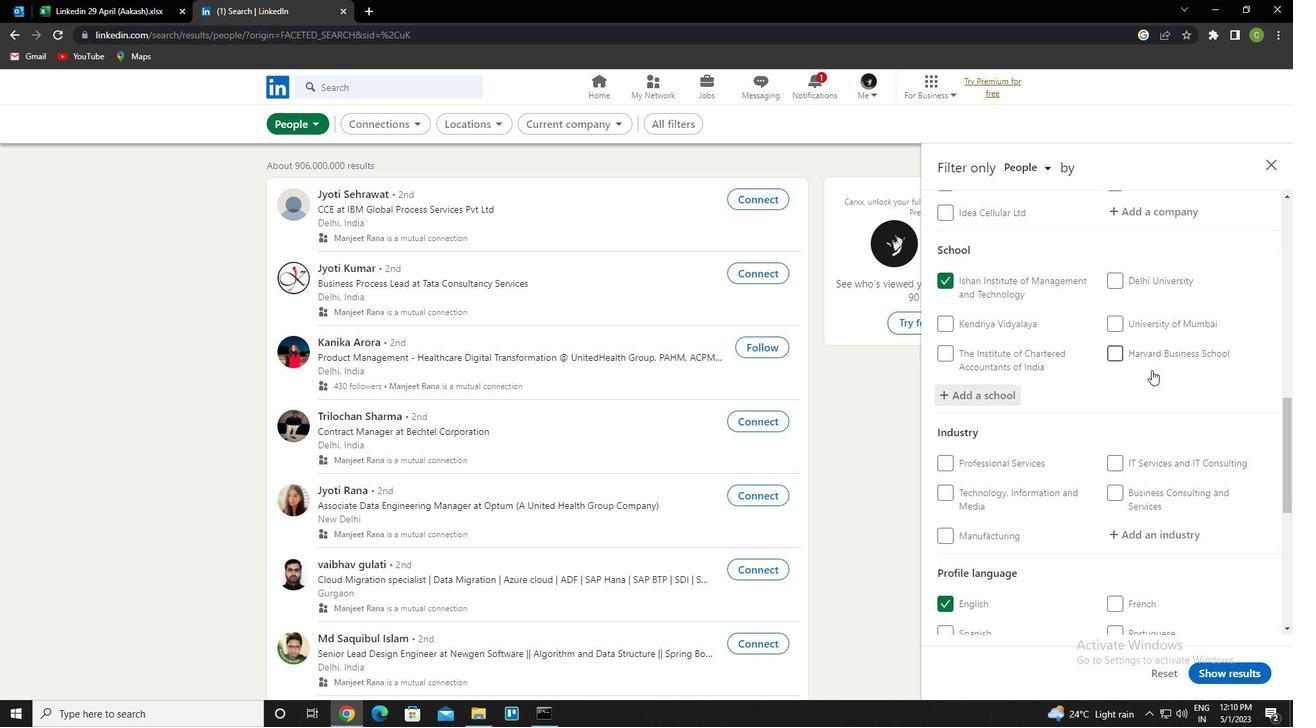 
Action: Mouse scrolled (1152, 374) with delta (0, 0)
Screenshot: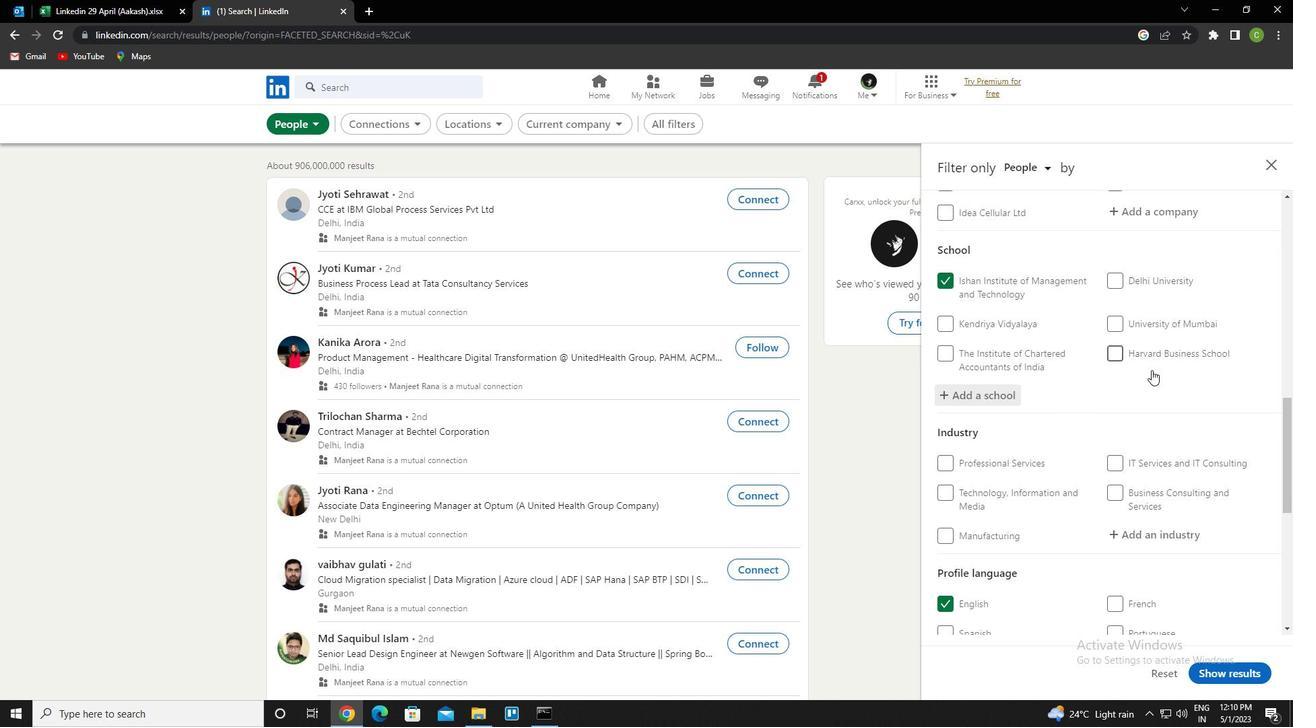 
Action: Mouse moved to (1161, 349)
Screenshot: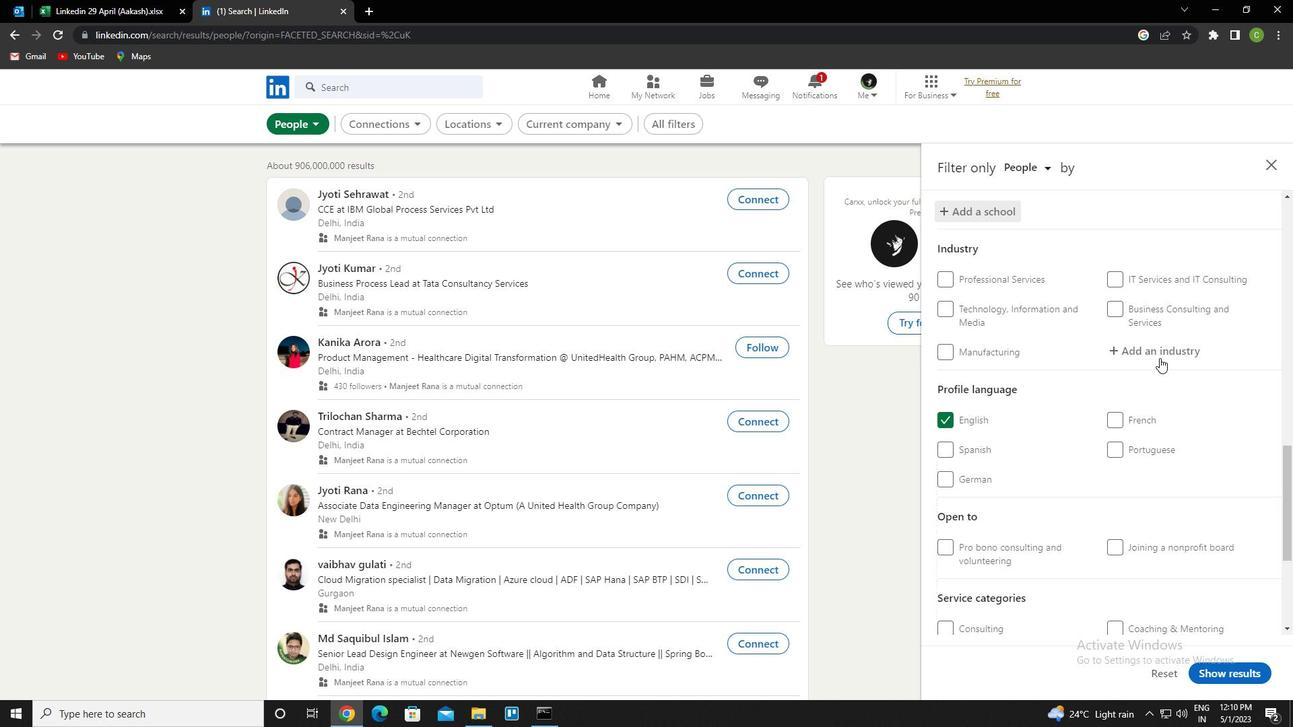
Action: Mouse pressed left at (1161, 349)
Screenshot: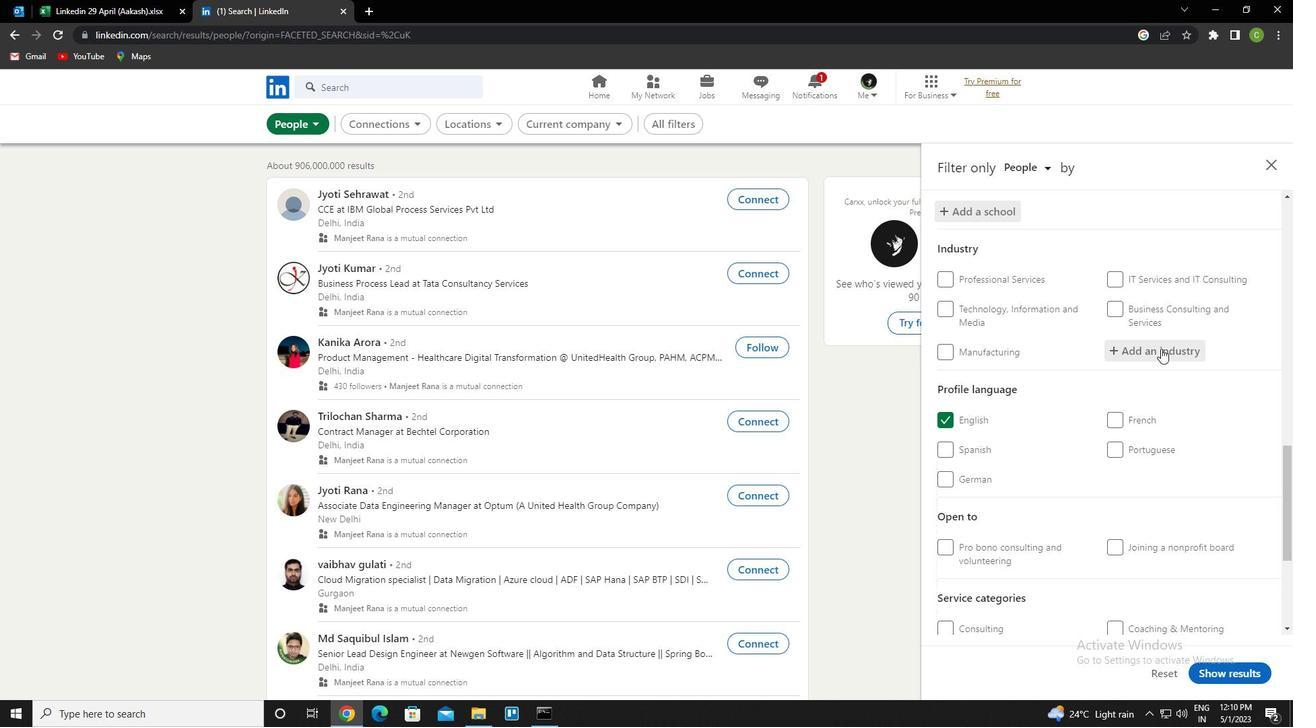
Action: Key pressed <Key.caps_lock>s<Key.caps_lock>peci<Key.down><Key.down><Key.enter>
Screenshot: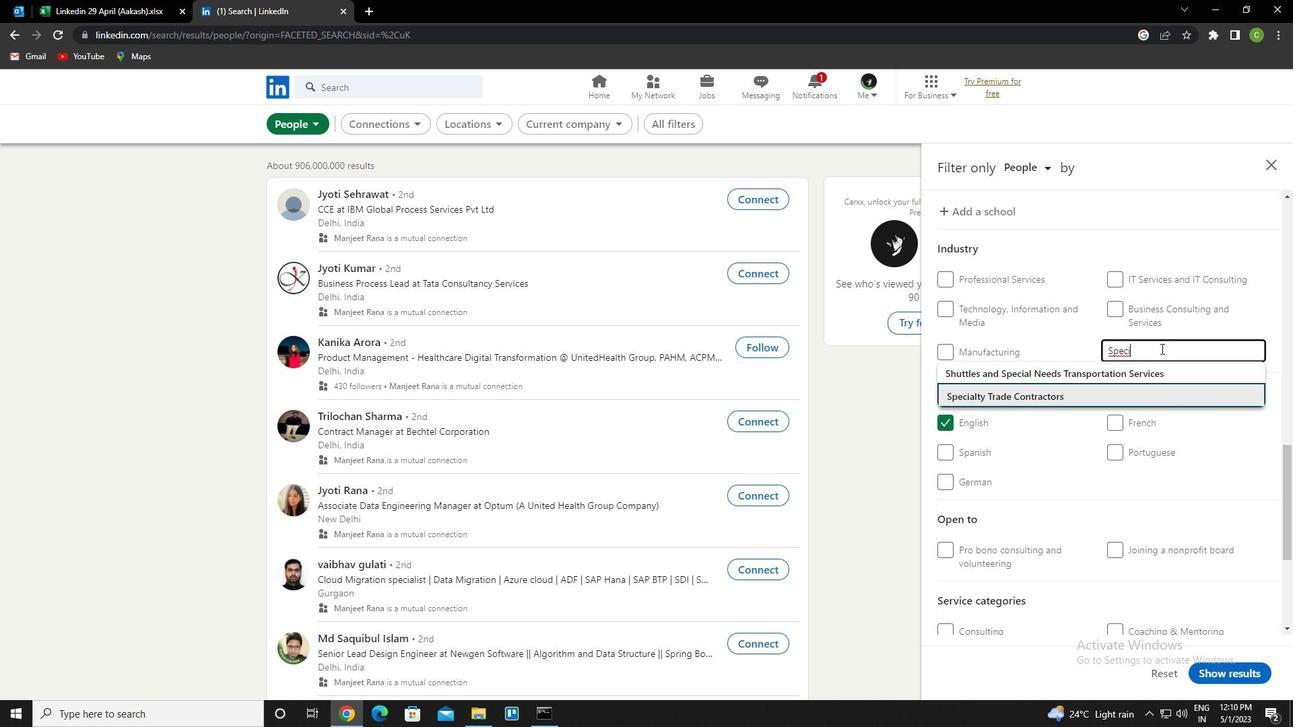 
Action: Mouse moved to (1074, 415)
Screenshot: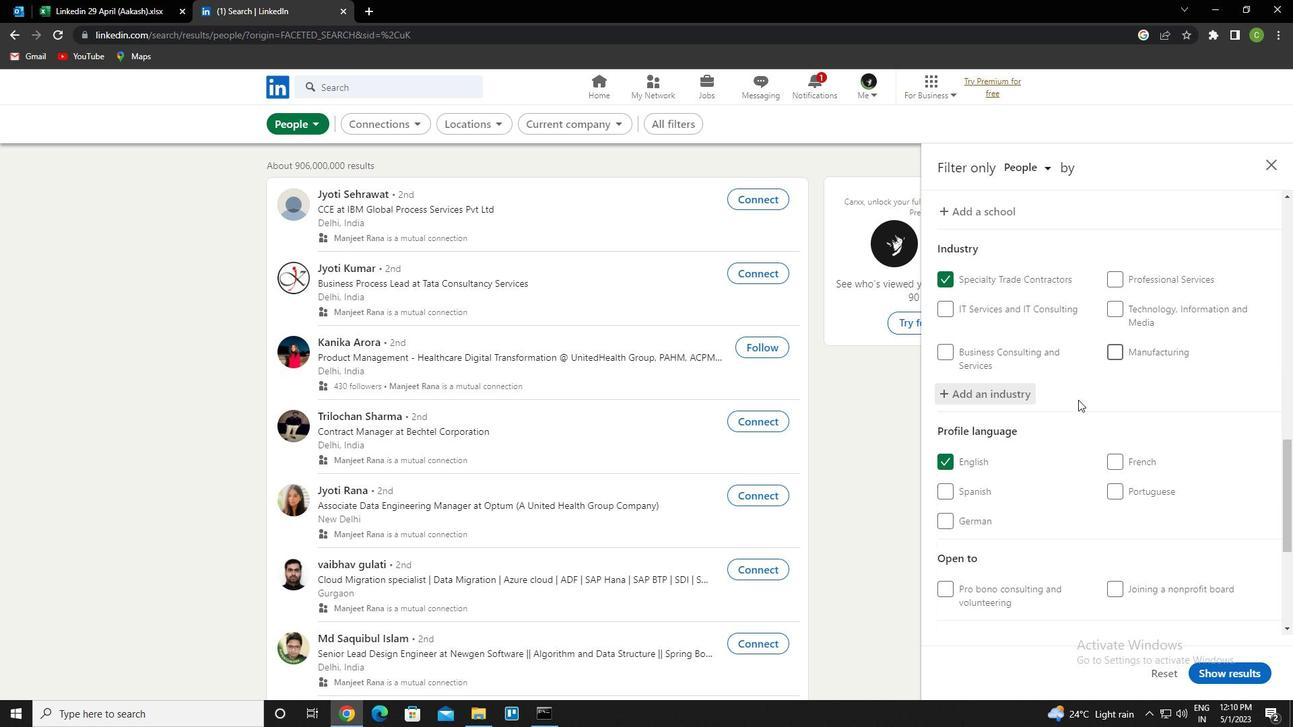 
Action: Mouse scrolled (1074, 415) with delta (0, 0)
Screenshot: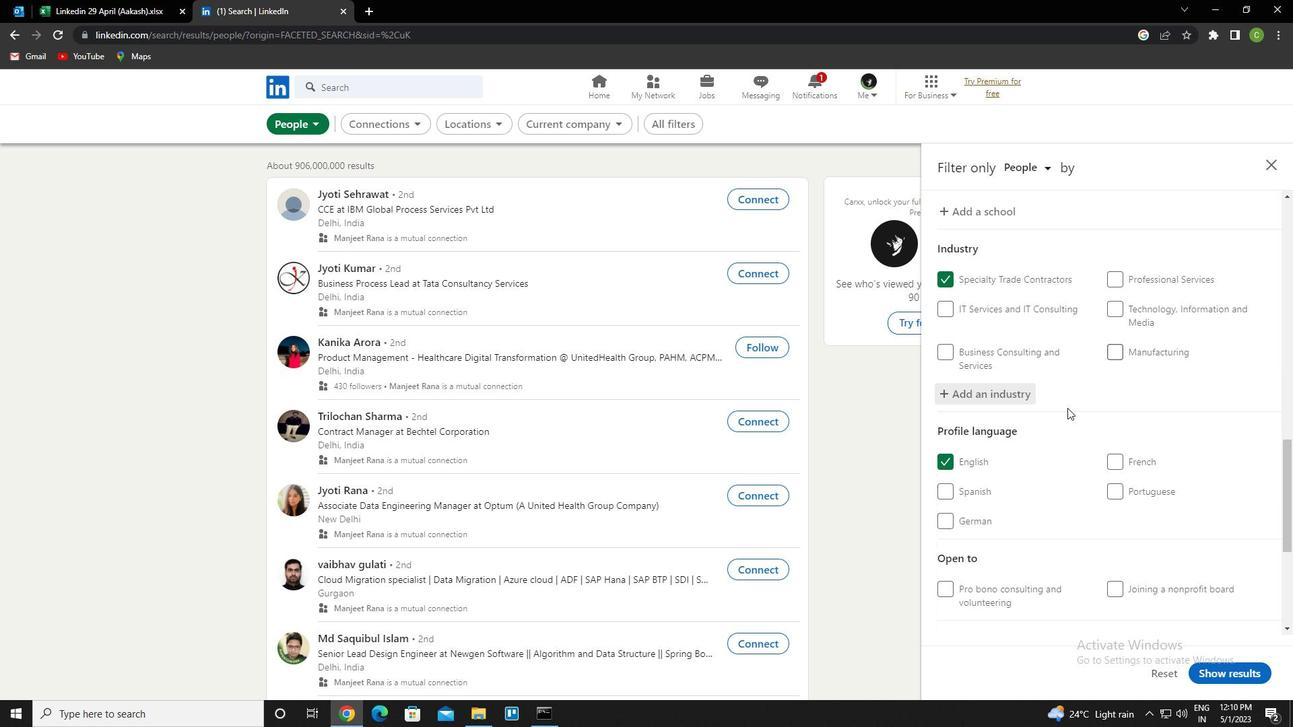 
Action: Mouse moved to (1068, 425)
Screenshot: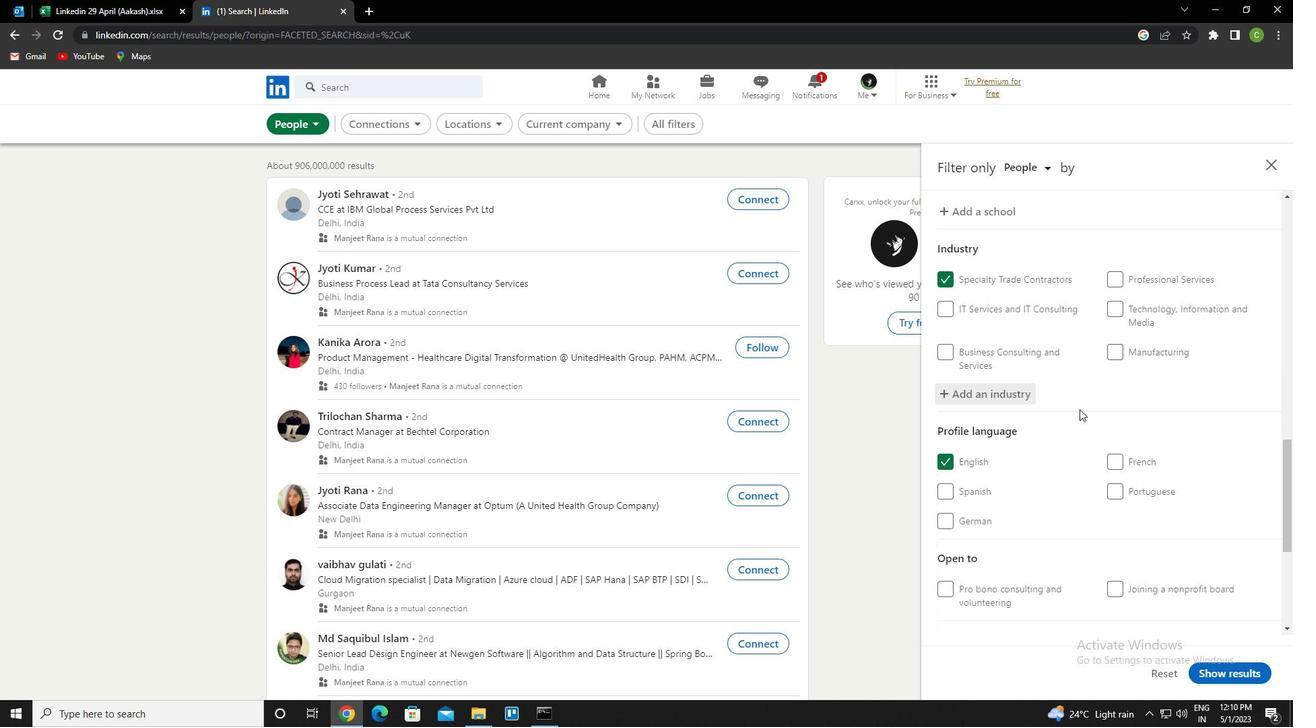 
Action: Mouse scrolled (1068, 425) with delta (0, 0)
Screenshot: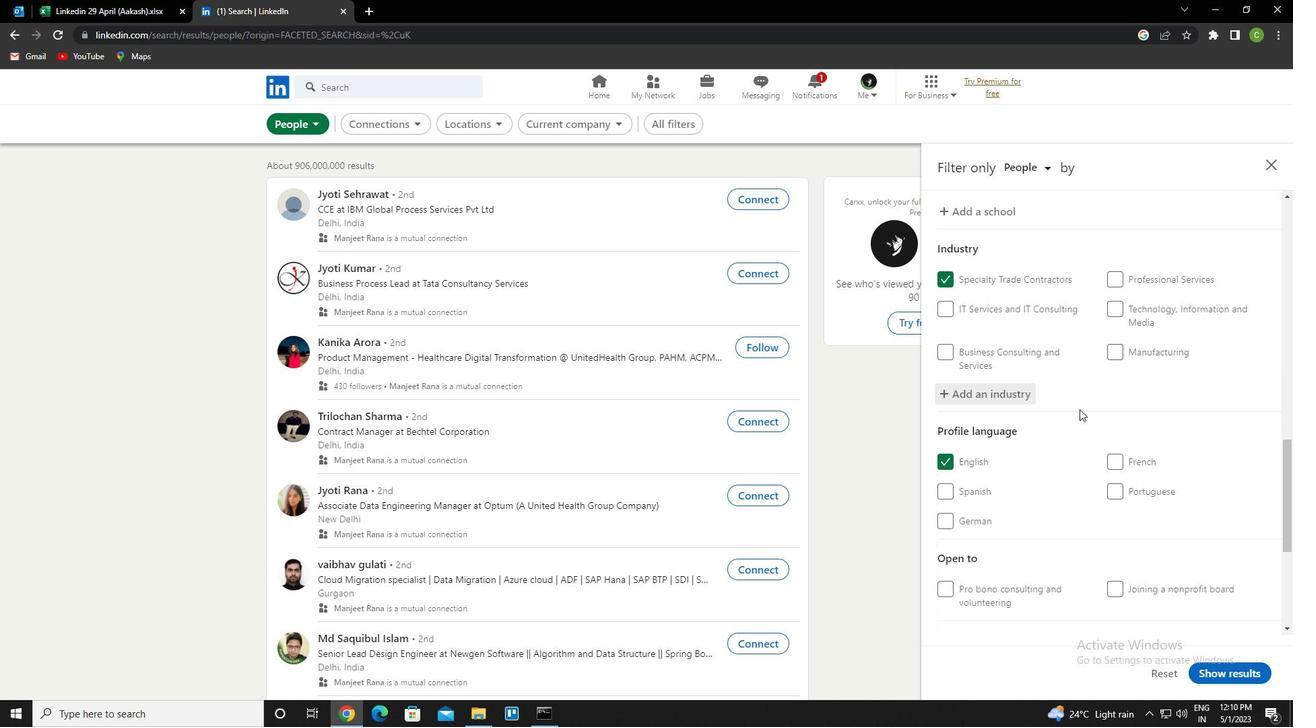
Action: Mouse moved to (1072, 425)
Screenshot: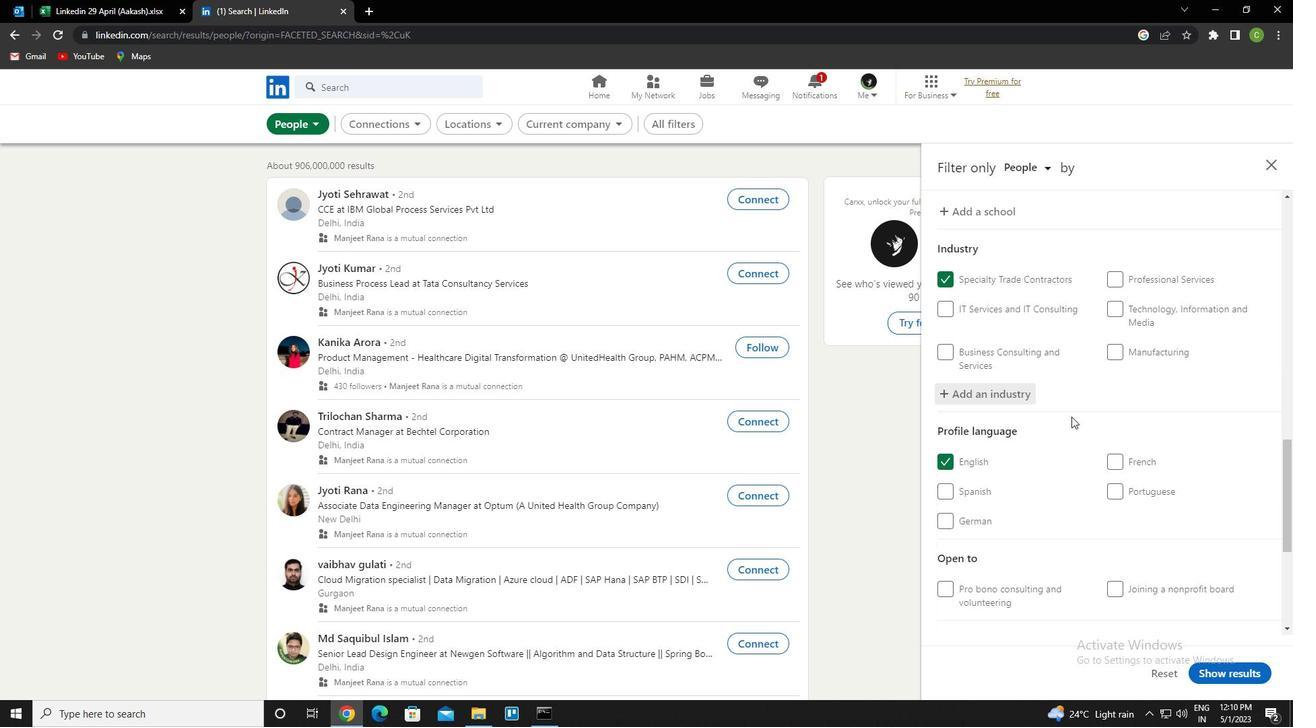 
Action: Mouse scrolled (1072, 425) with delta (0, 0)
Screenshot: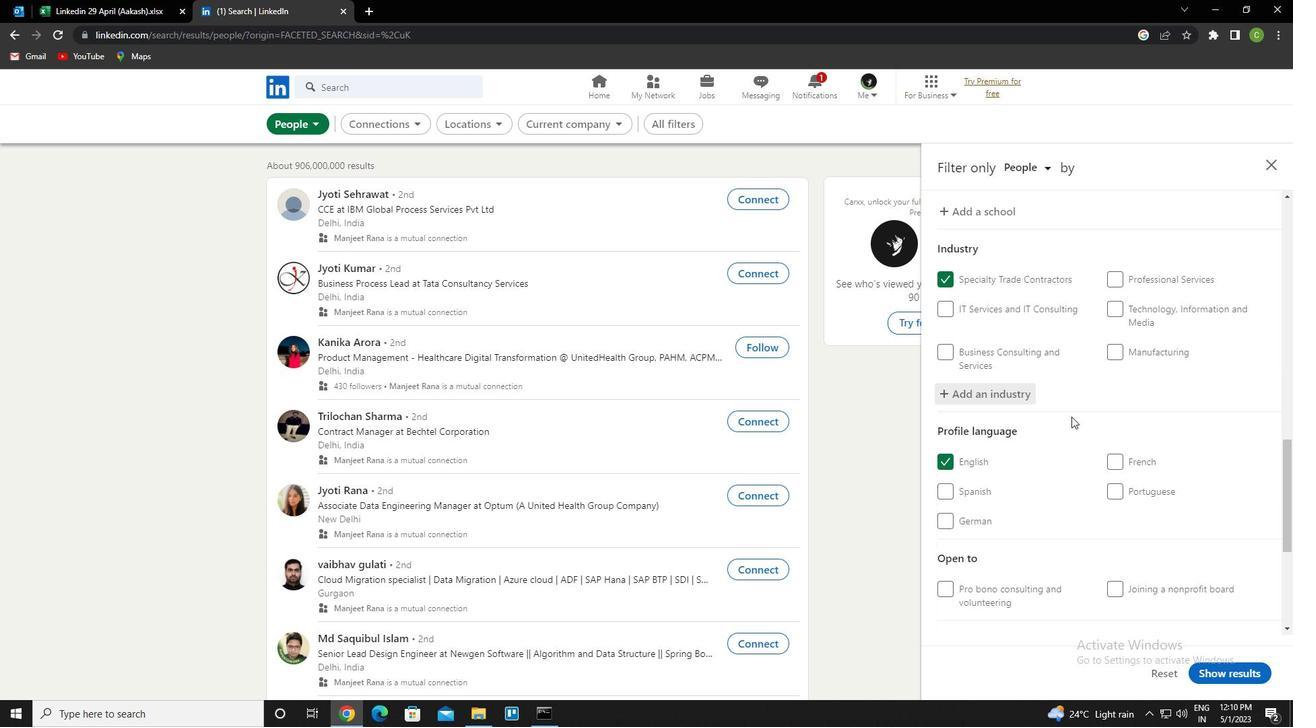 
Action: Mouse moved to (1075, 425)
Screenshot: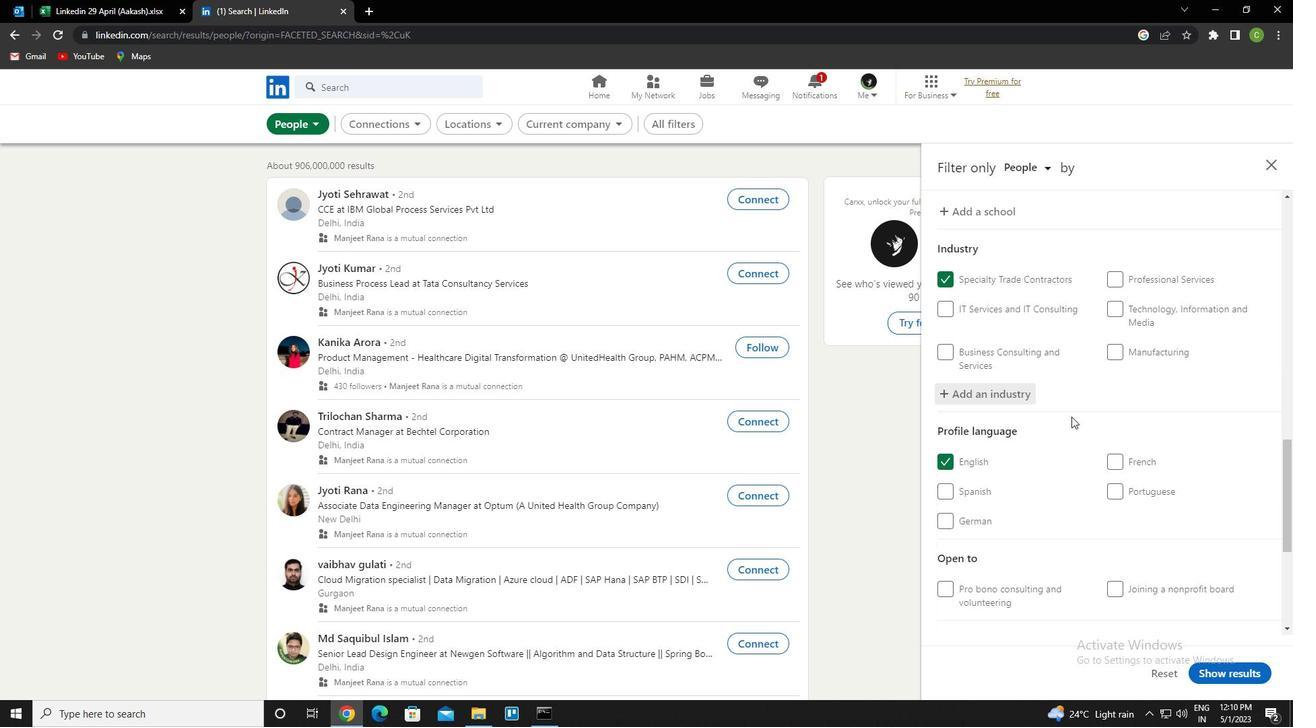 
Action: Mouse scrolled (1075, 424) with delta (0, 0)
Screenshot: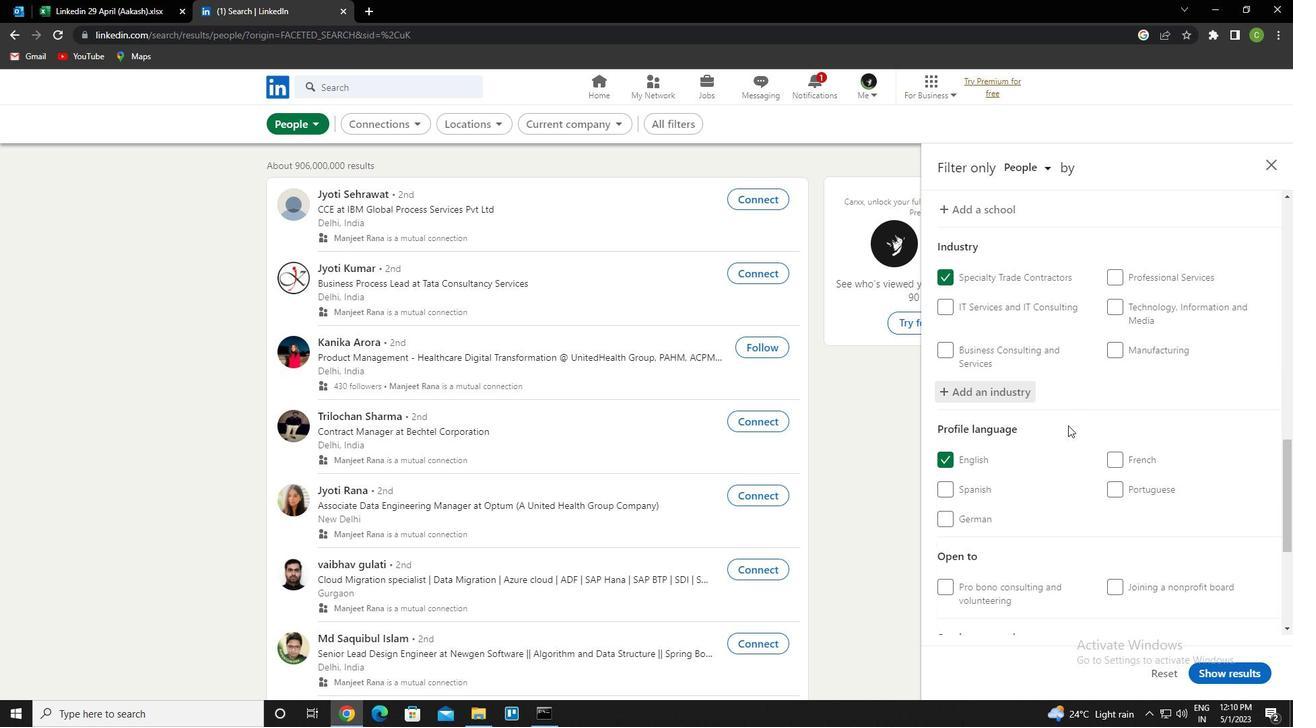 
Action: Mouse moved to (1076, 425)
Screenshot: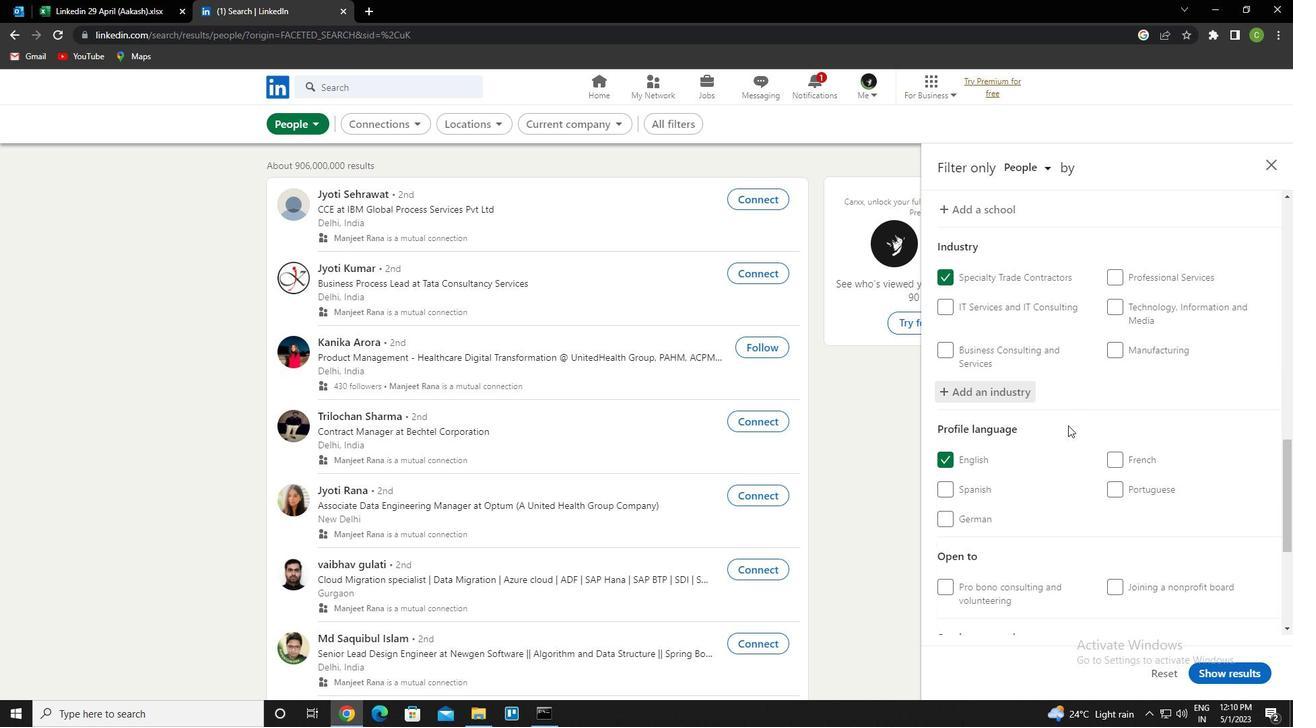 
Action: Mouse scrolled (1076, 424) with delta (0, 0)
Screenshot: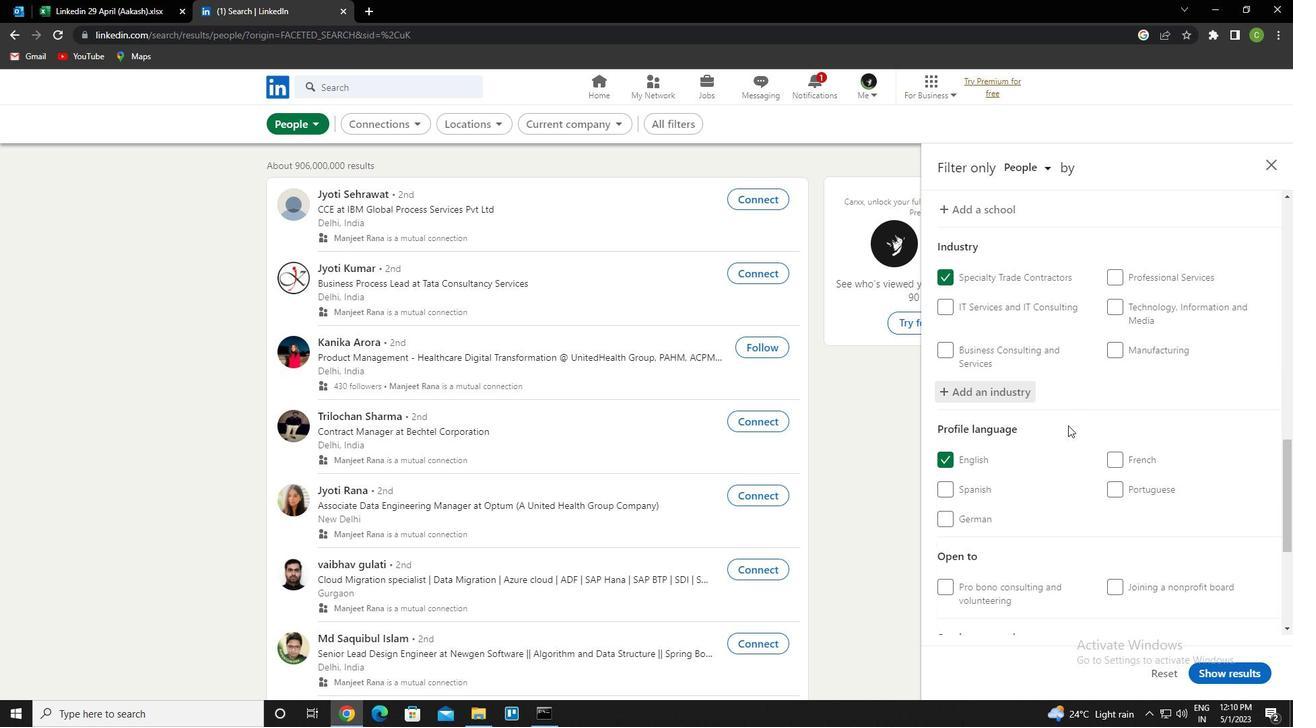 
Action: Mouse moved to (1076, 425)
Screenshot: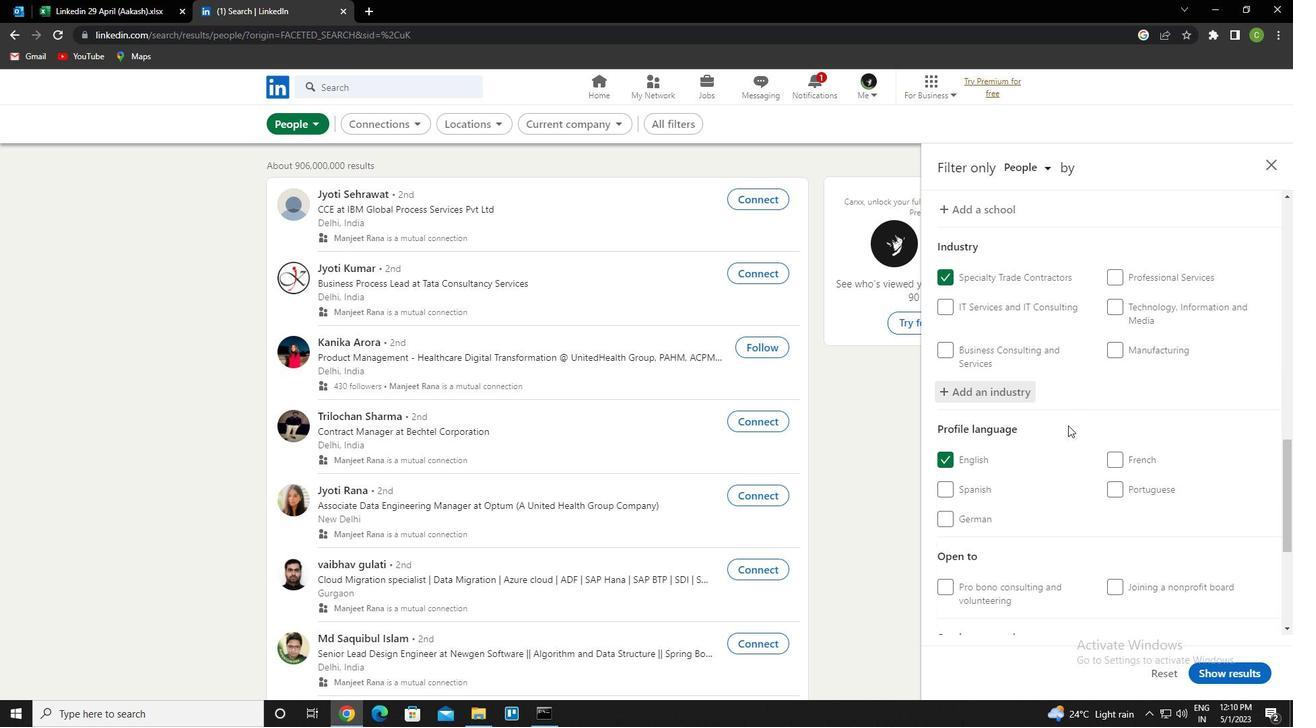 
Action: Mouse scrolled (1076, 424) with delta (0, 0)
Screenshot: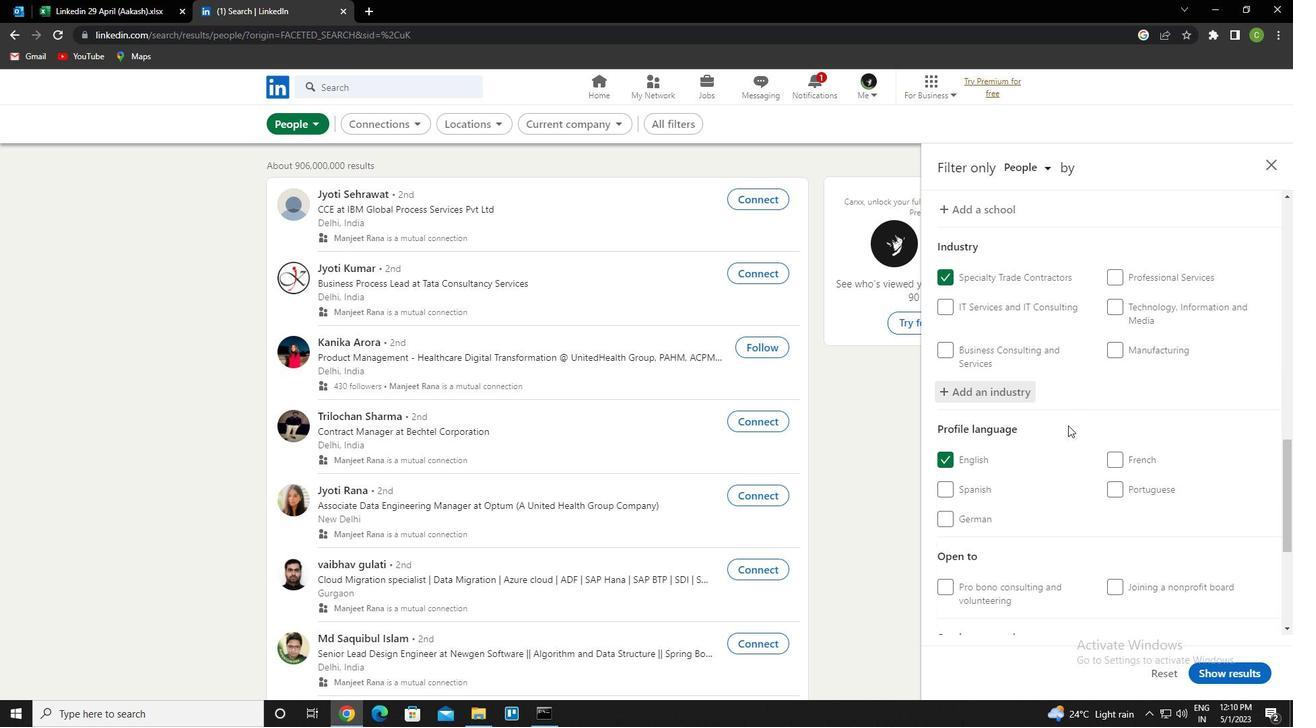 
Action: Mouse moved to (1138, 447)
Screenshot: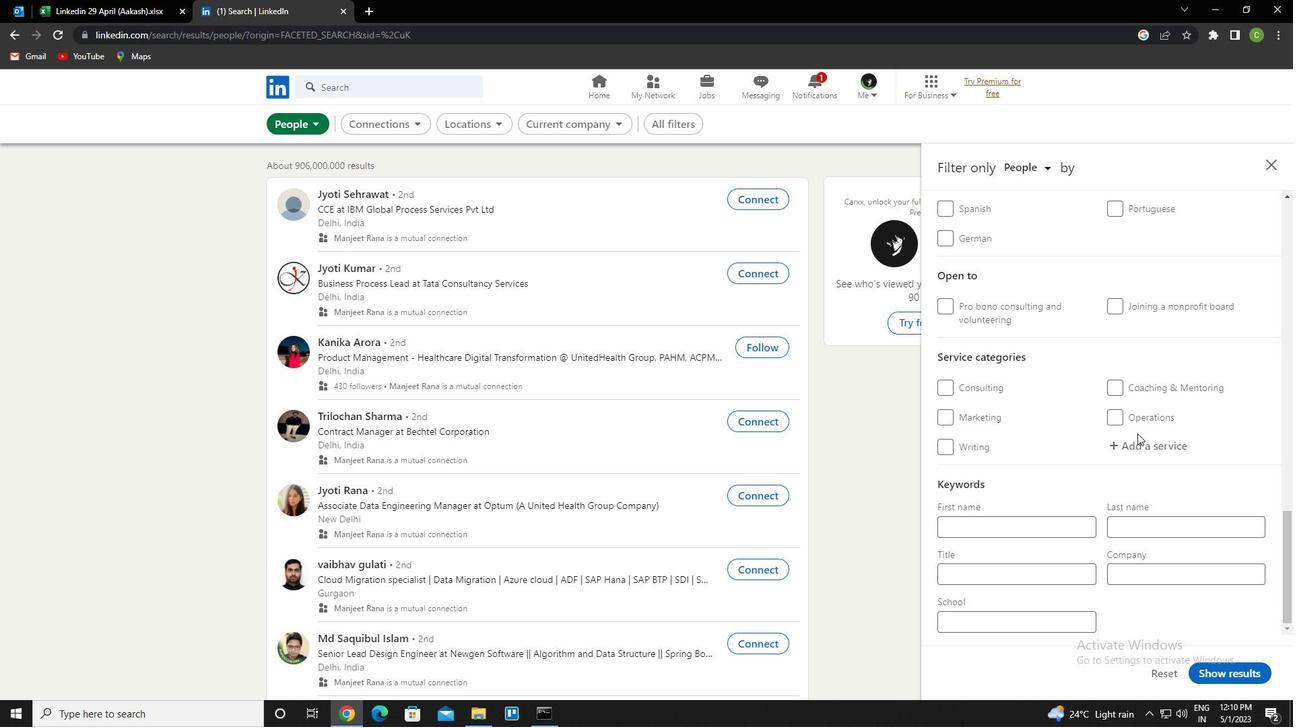 
Action: Mouse pressed left at (1138, 447)
Screenshot: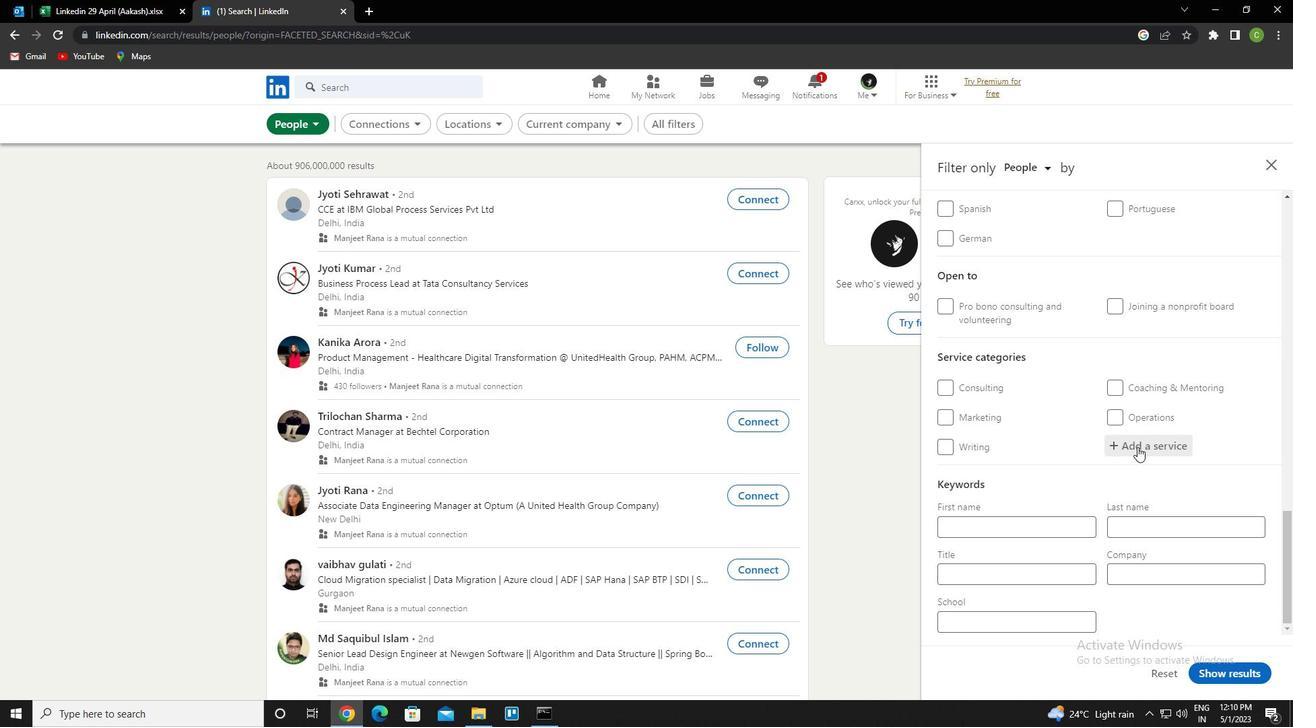 
Action: Mouse moved to (1141, 449)
Screenshot: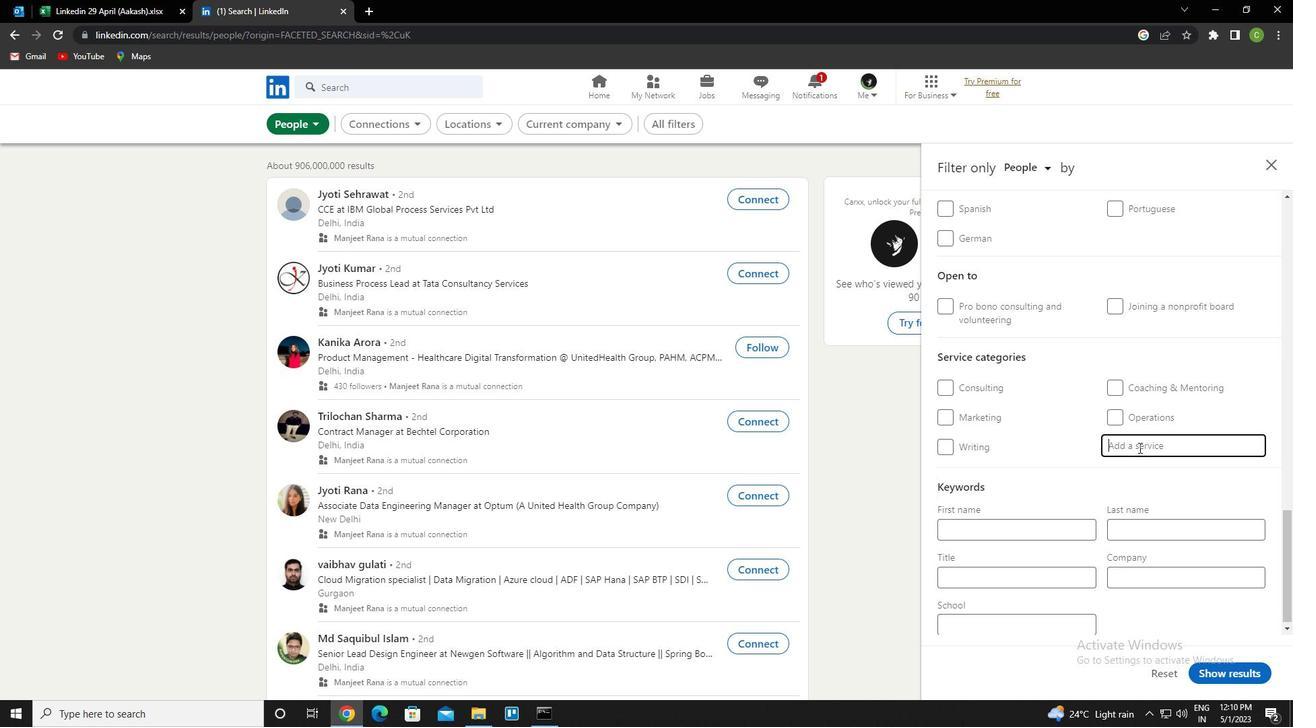
Action: Key pressed <Key.caps_lock><Key.caps_lock><Key.caps_lock>ux<Key.down><Key.enter>
Screenshot: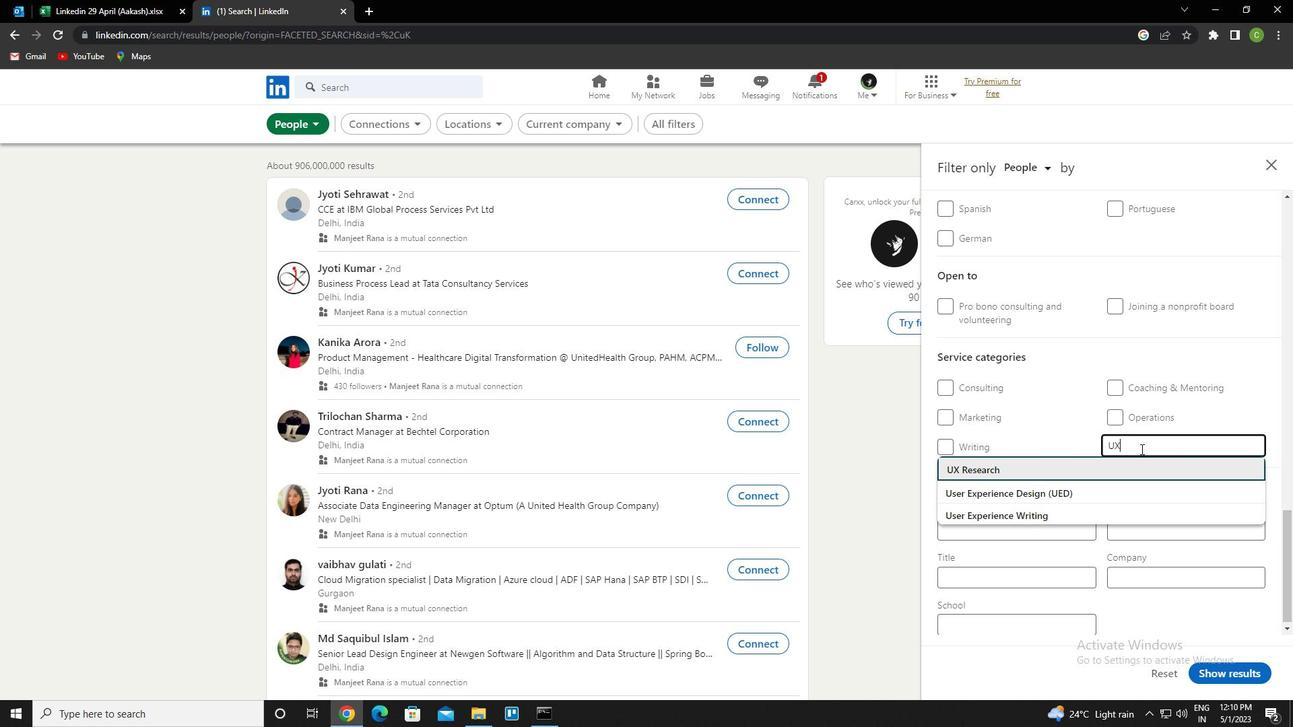 
Action: Mouse scrolled (1141, 448) with delta (0, 0)
Screenshot: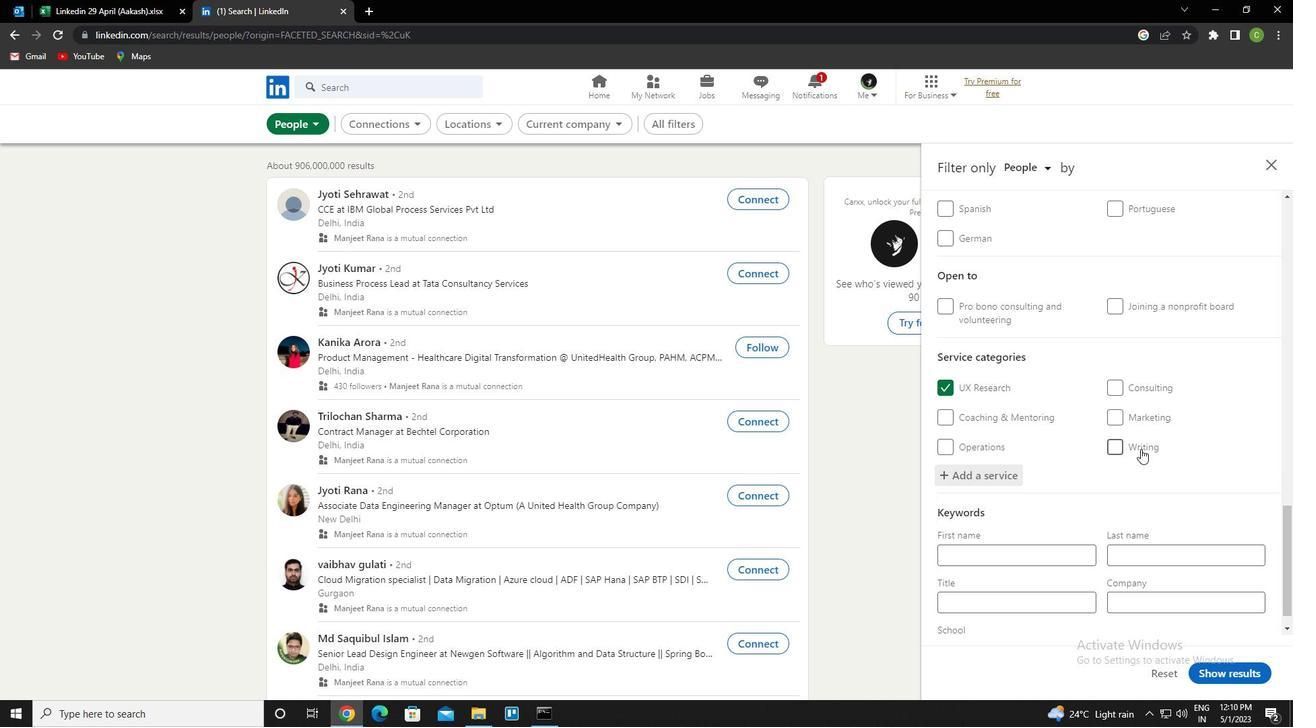 
Action: Mouse scrolled (1141, 448) with delta (0, 0)
Screenshot: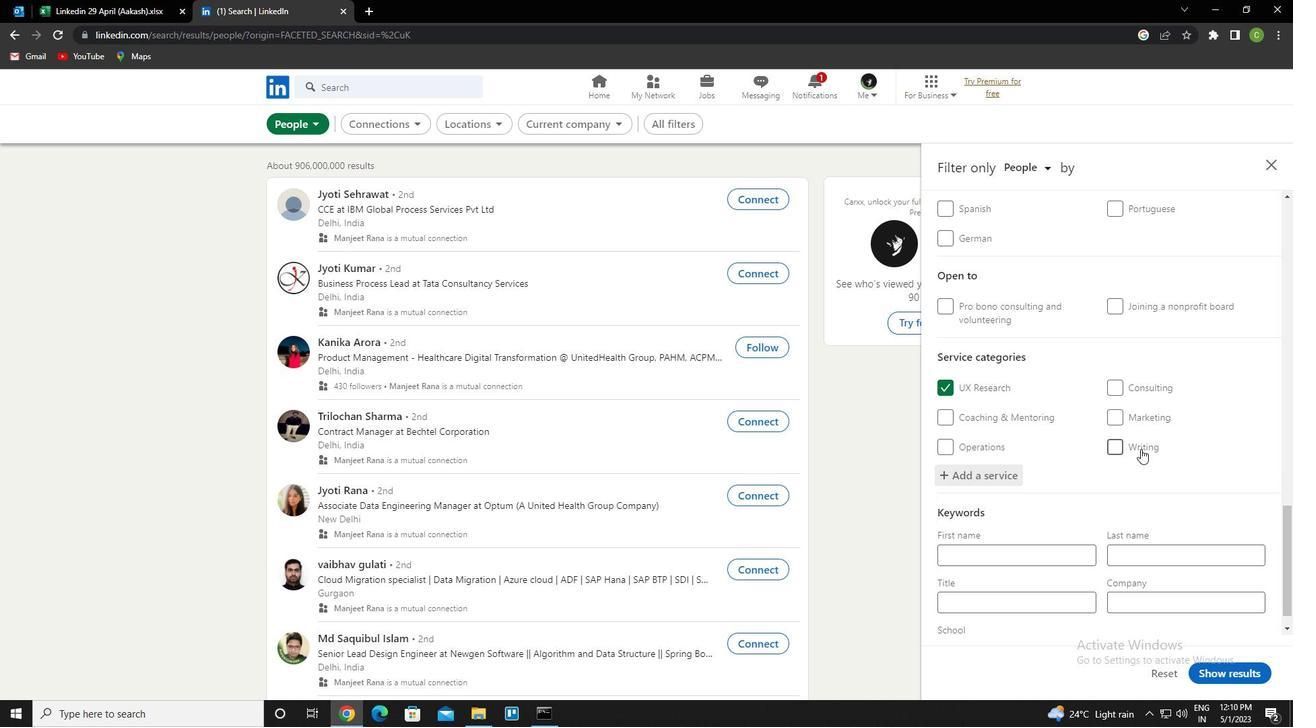 
Action: Mouse scrolled (1141, 448) with delta (0, 0)
Screenshot: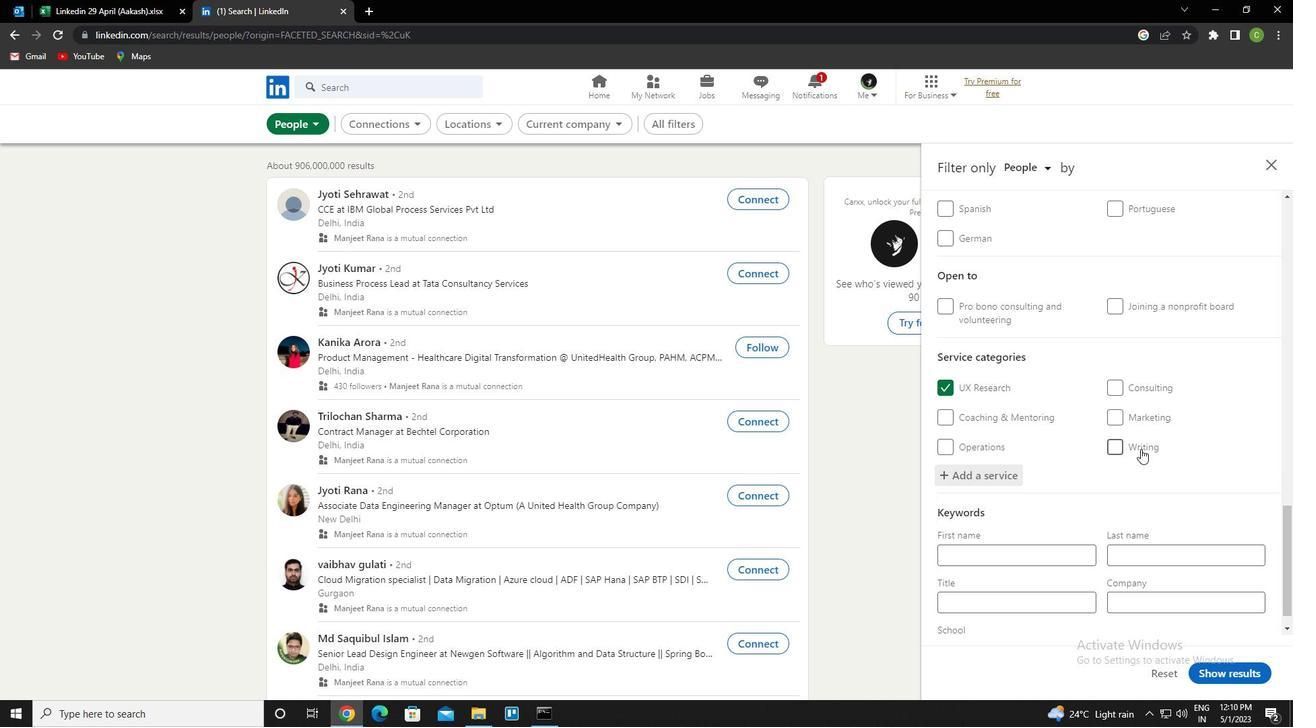 
Action: Mouse moved to (1123, 458)
Screenshot: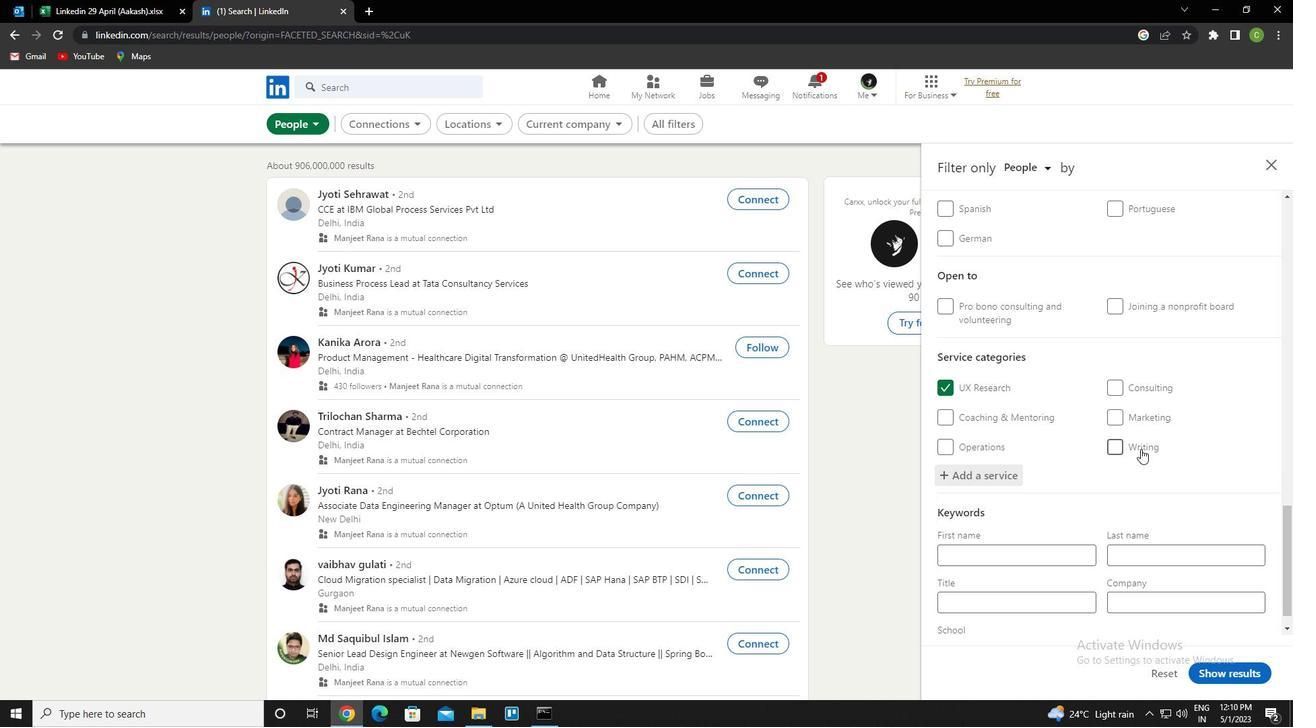 
Action: Mouse scrolled (1123, 458) with delta (0, 0)
Screenshot: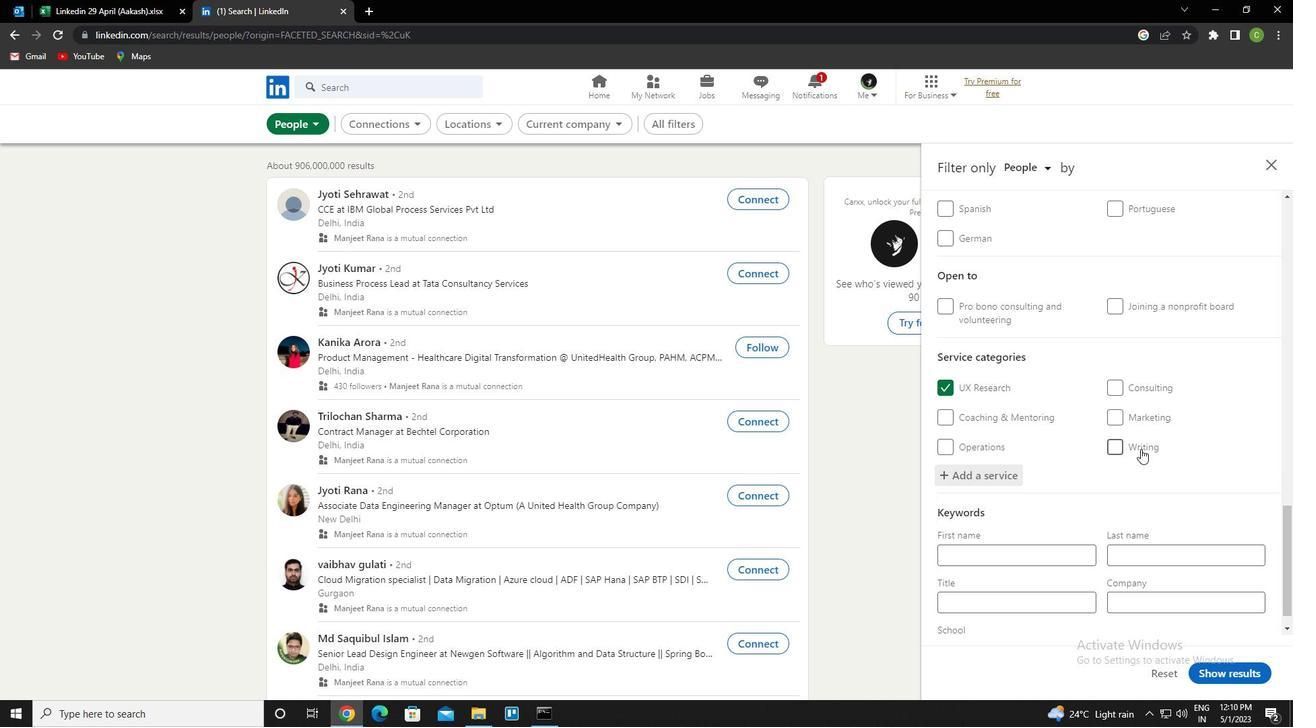 
Action: Mouse moved to (1024, 570)
Screenshot: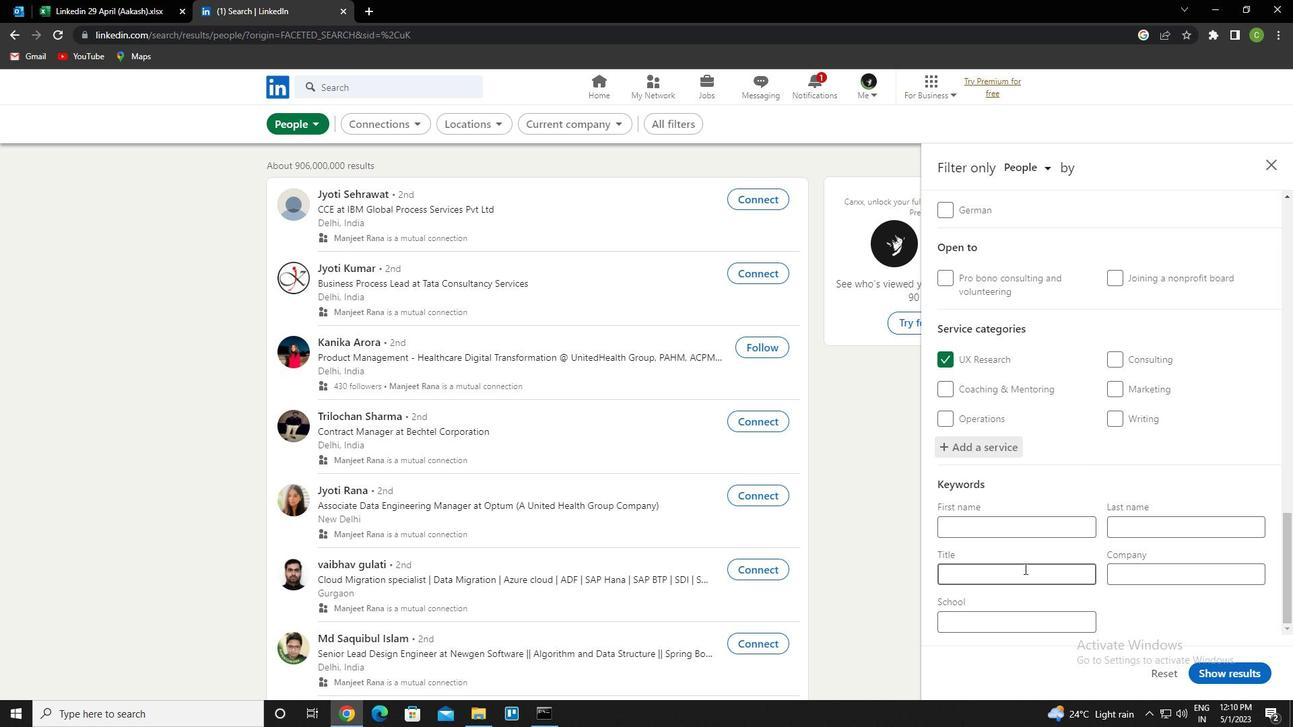 
Action: Mouse pressed left at (1024, 570)
Screenshot: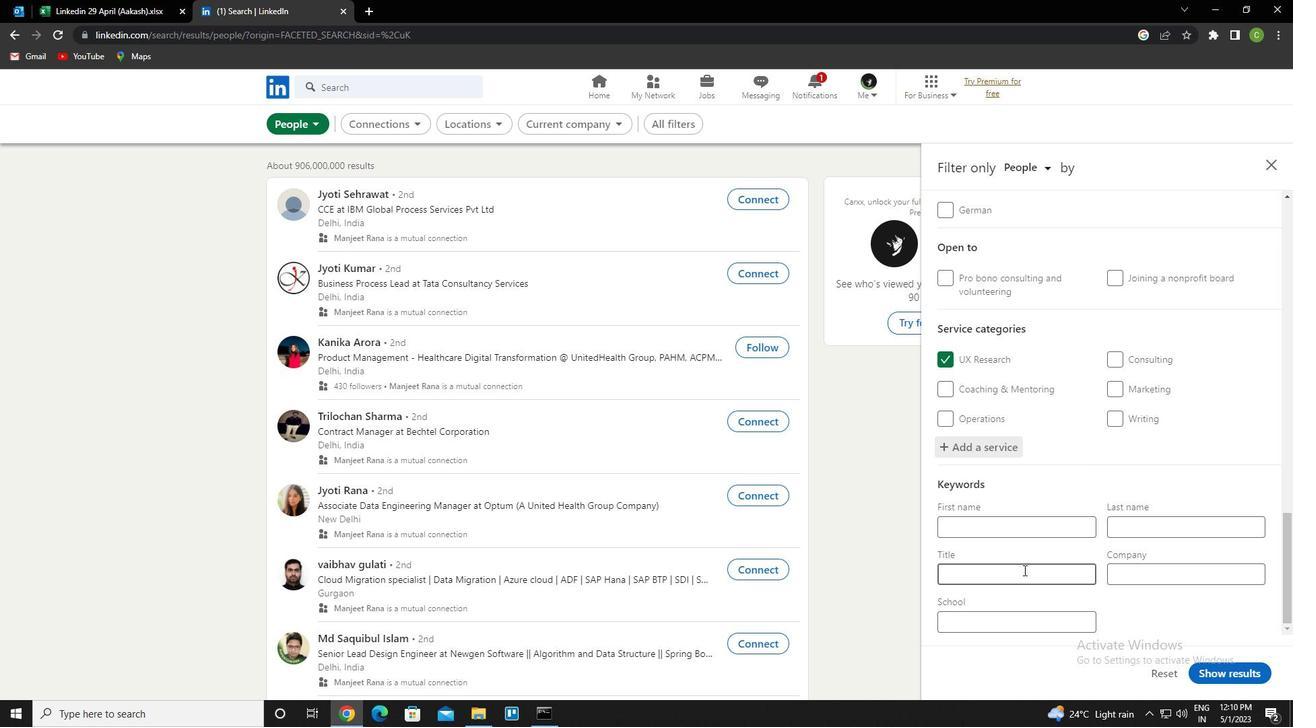 
Action: Key pressed <Key.caps_lock><Key.caps_lock>s<Key.caps_lock>peech<Key.space><Key.caps_lock>p<Key.caps_lock>athologist
Screenshot: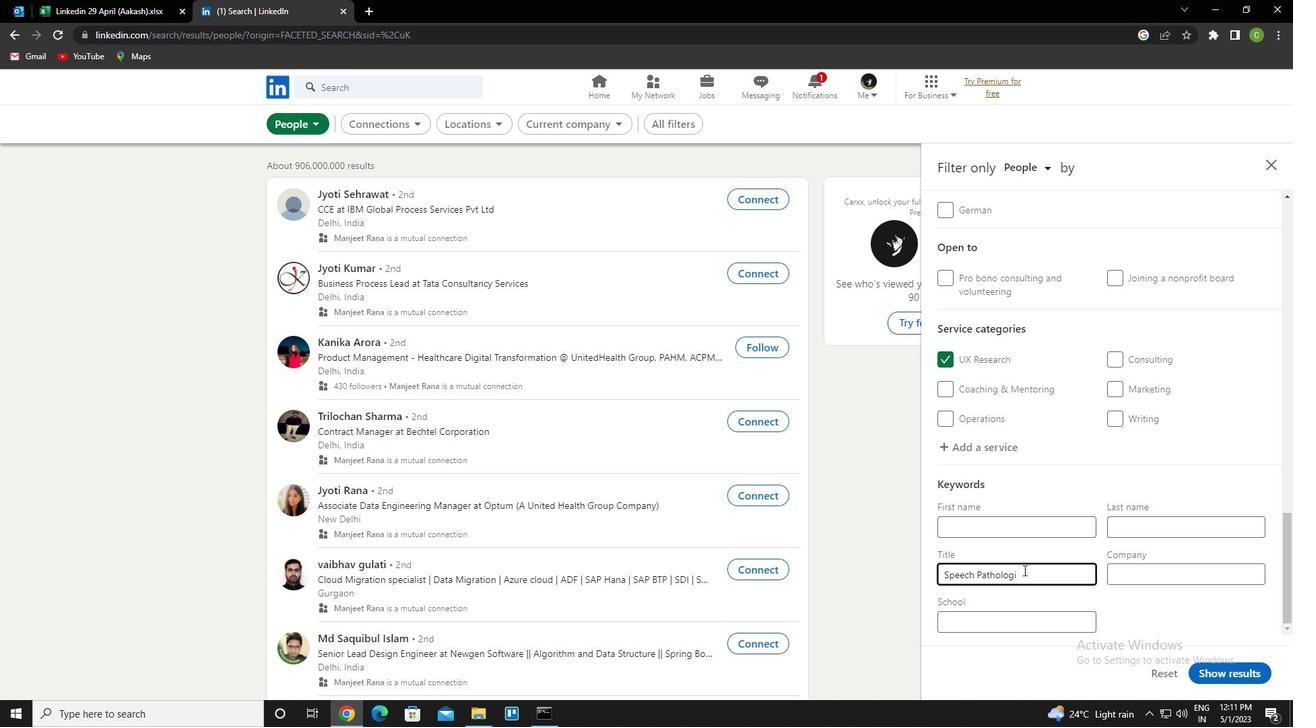 
Action: Mouse moved to (1245, 675)
Screenshot: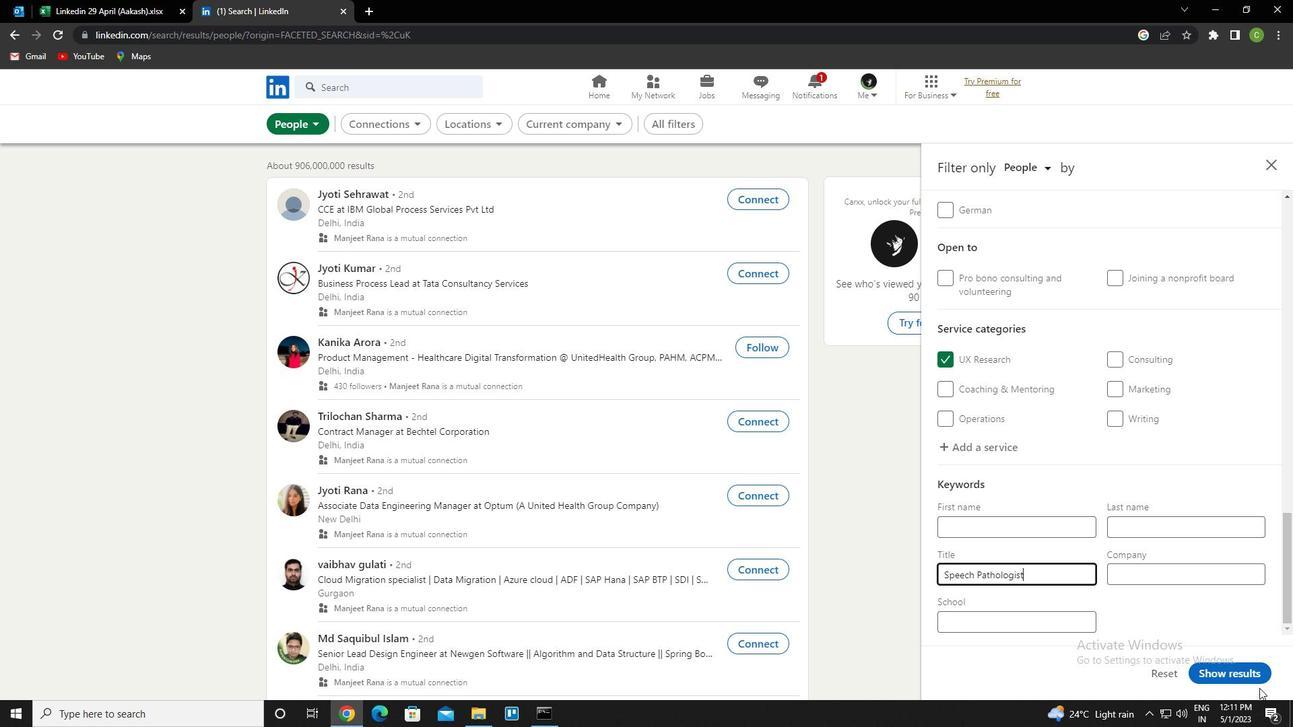 
Action: Mouse pressed left at (1245, 675)
Screenshot: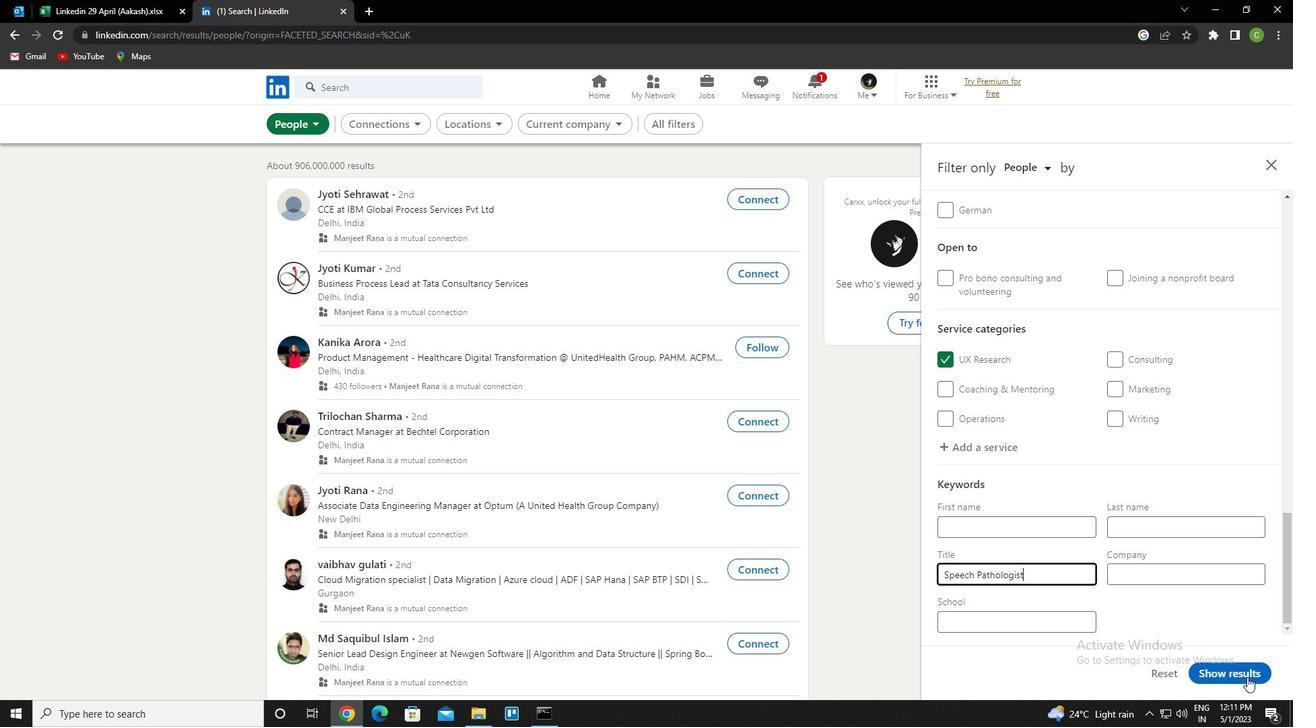 
Action: Mouse moved to (663, 429)
Screenshot: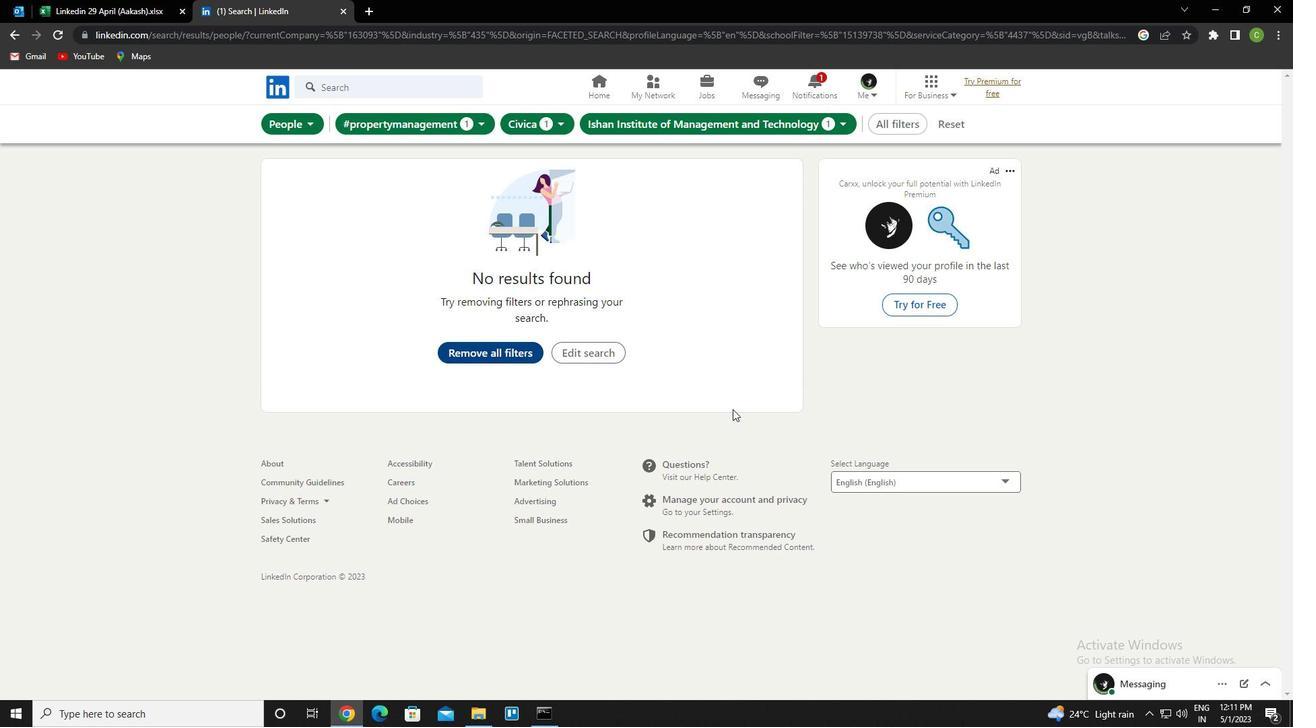 
